 Task: Look for space in Pendleton, United States from 10th July, 2023 to 15th July, 2023 for 7 adults in price range Rs.10000 to Rs.15000. Place can be entire place or shared room with 4 bedrooms having 7 beds and 4 bathrooms. Property type can be house, flat, guest house. Amenities needed are: wifi, TV, free parkinig on premises, gym, breakfast. Booking option can be shelf check-in. Required host language is English.
Action: Mouse moved to (575, 141)
Screenshot: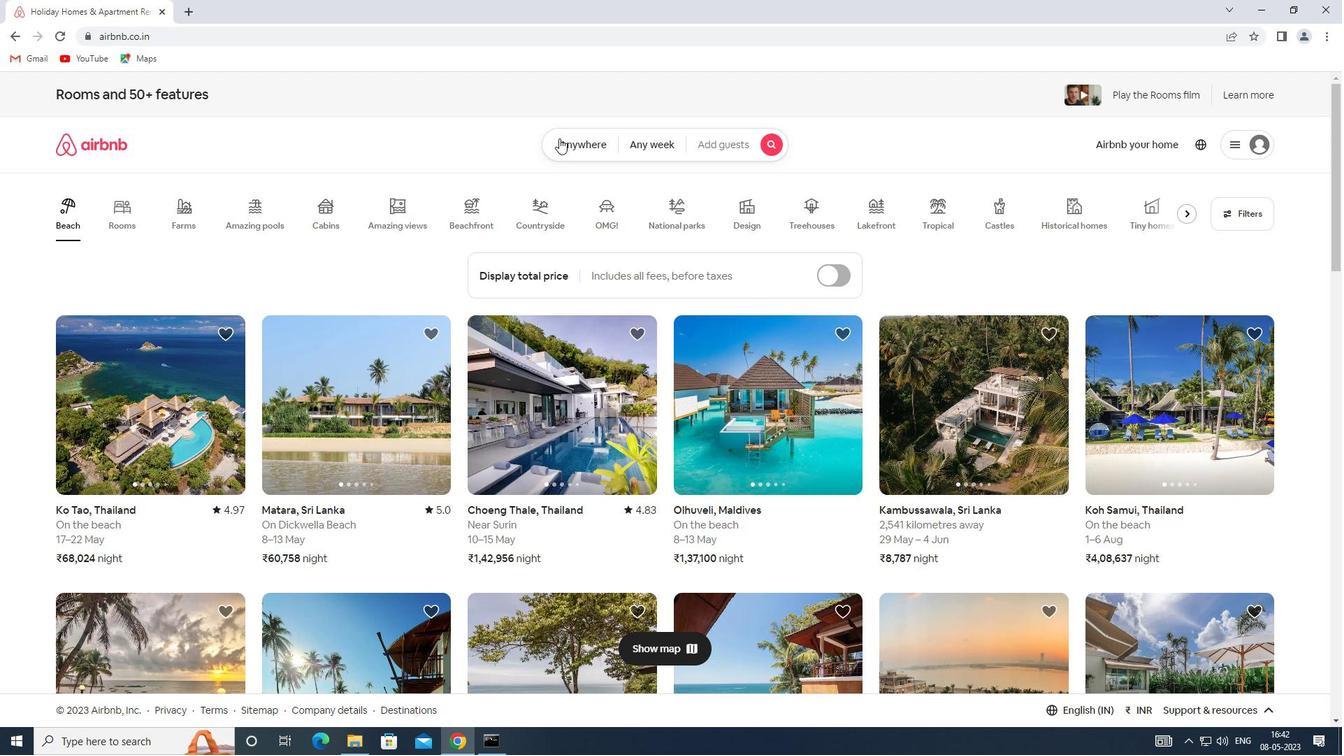 
Action: Mouse pressed left at (575, 141)
Screenshot: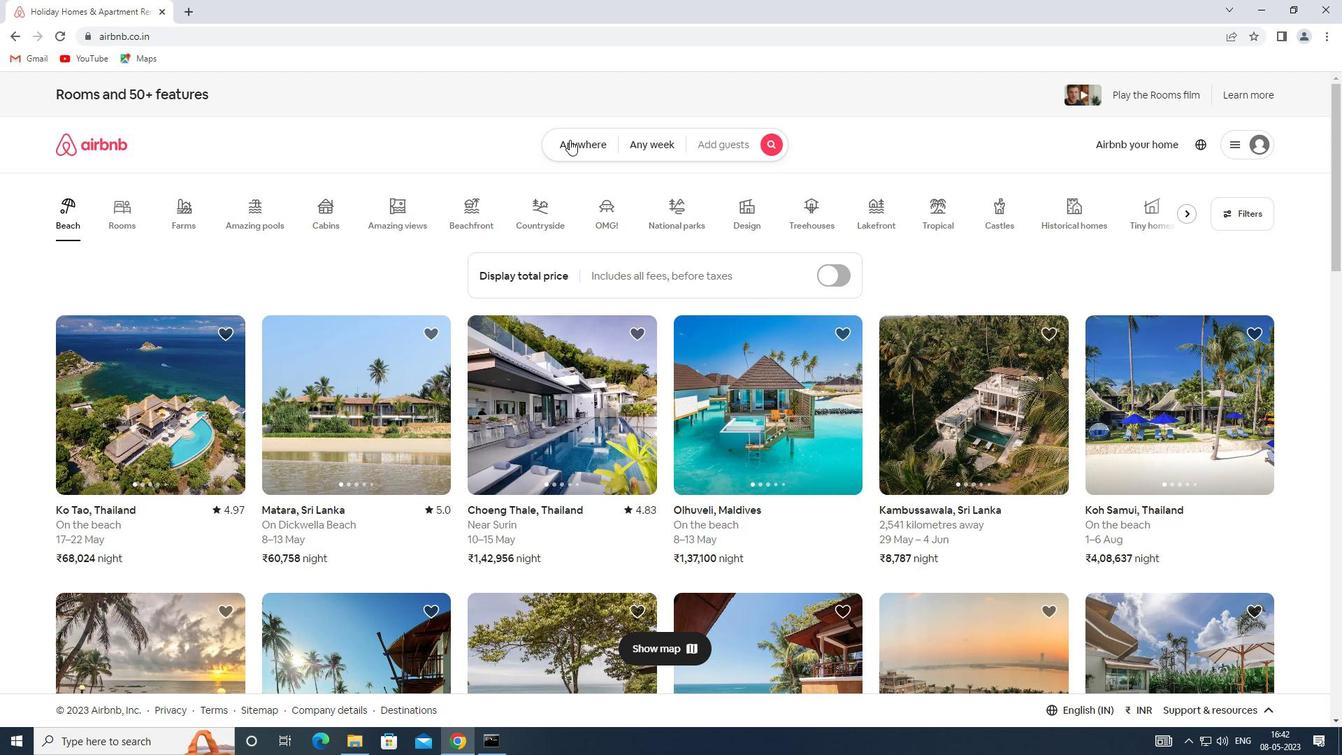 
Action: Mouse moved to (446, 209)
Screenshot: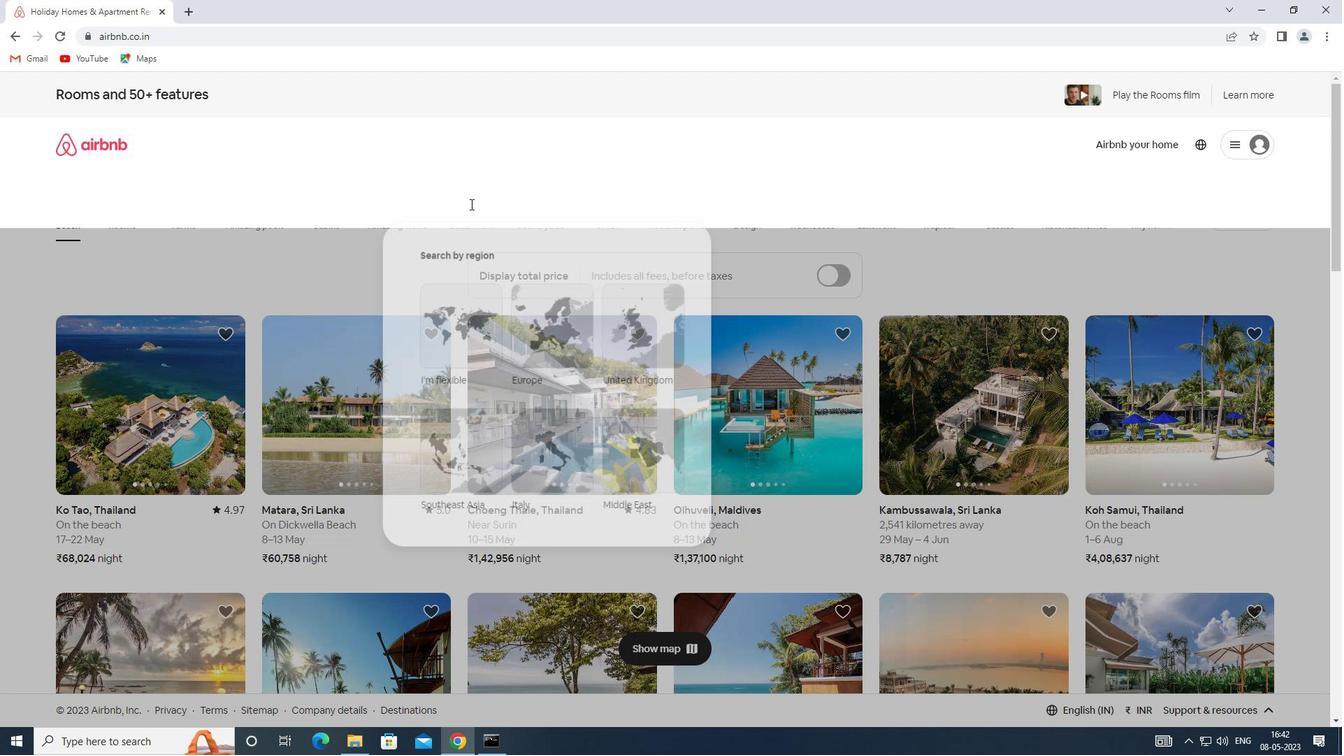 
Action: Mouse pressed left at (446, 209)
Screenshot: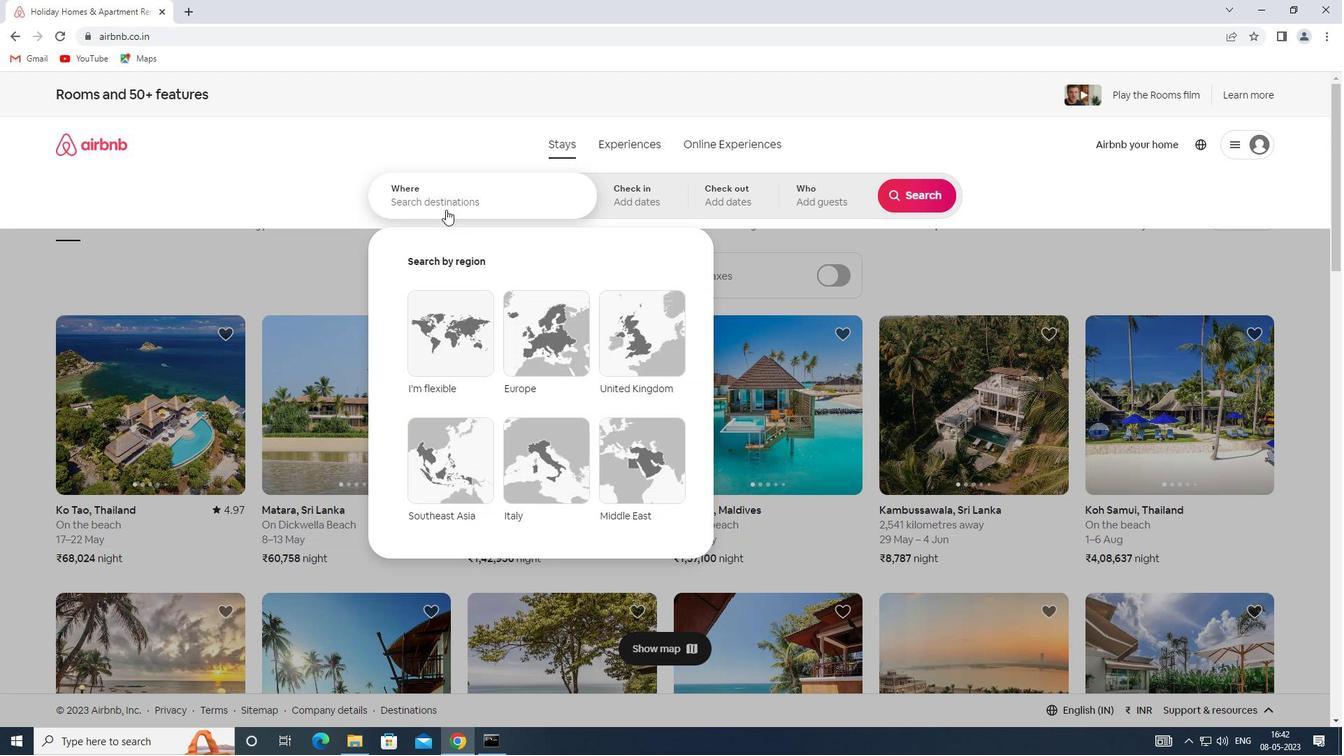 
Action: Key pressed <Key.shift>SPACE<Key.space>IN<Key.space><Key.shift><Key.shift><Key.shift><Key.shift><Key.shift><Key.shift><Key.shift><Key.shift><Key.shift><Key.shift><Key.shift><Key.shift><Key.shift><Key.shift><Key.shift>PENDLETON,<Key.shift>UNITED<Key.space><Key.shift>STATES
Screenshot: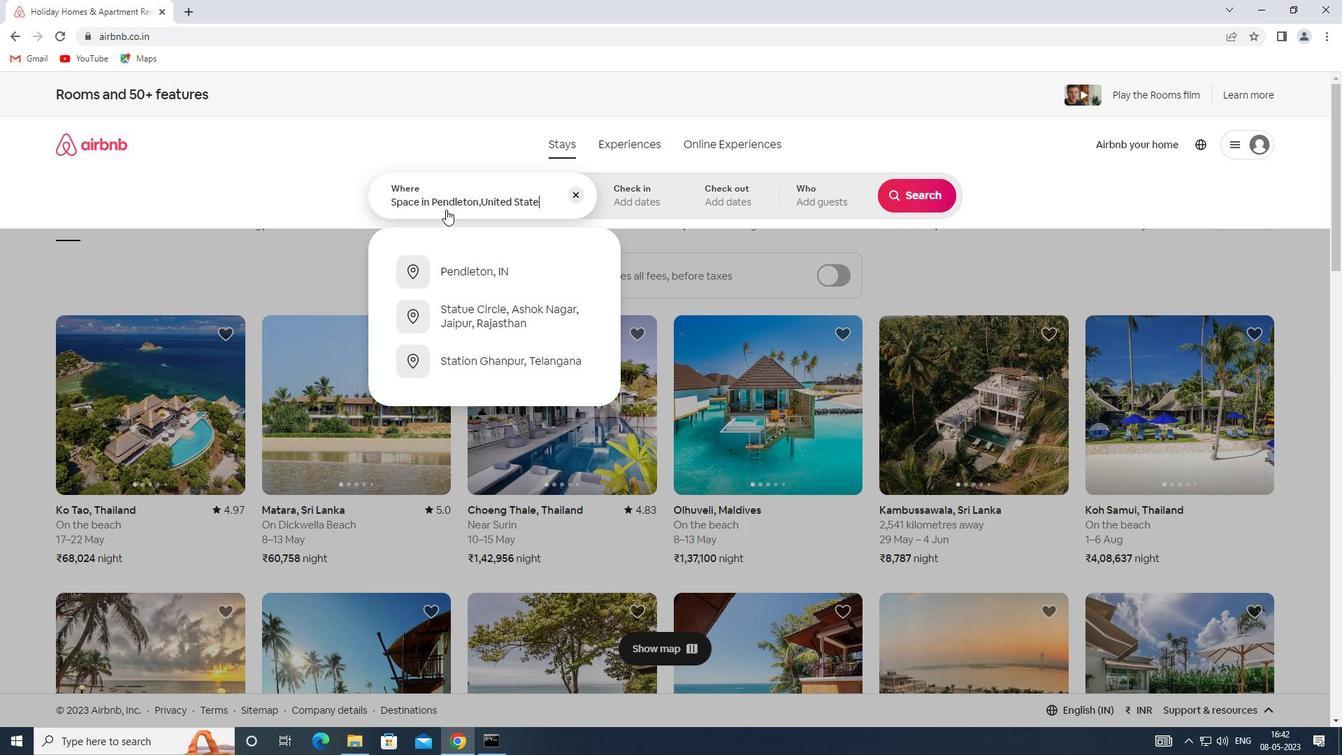 
Action: Mouse moved to (606, 203)
Screenshot: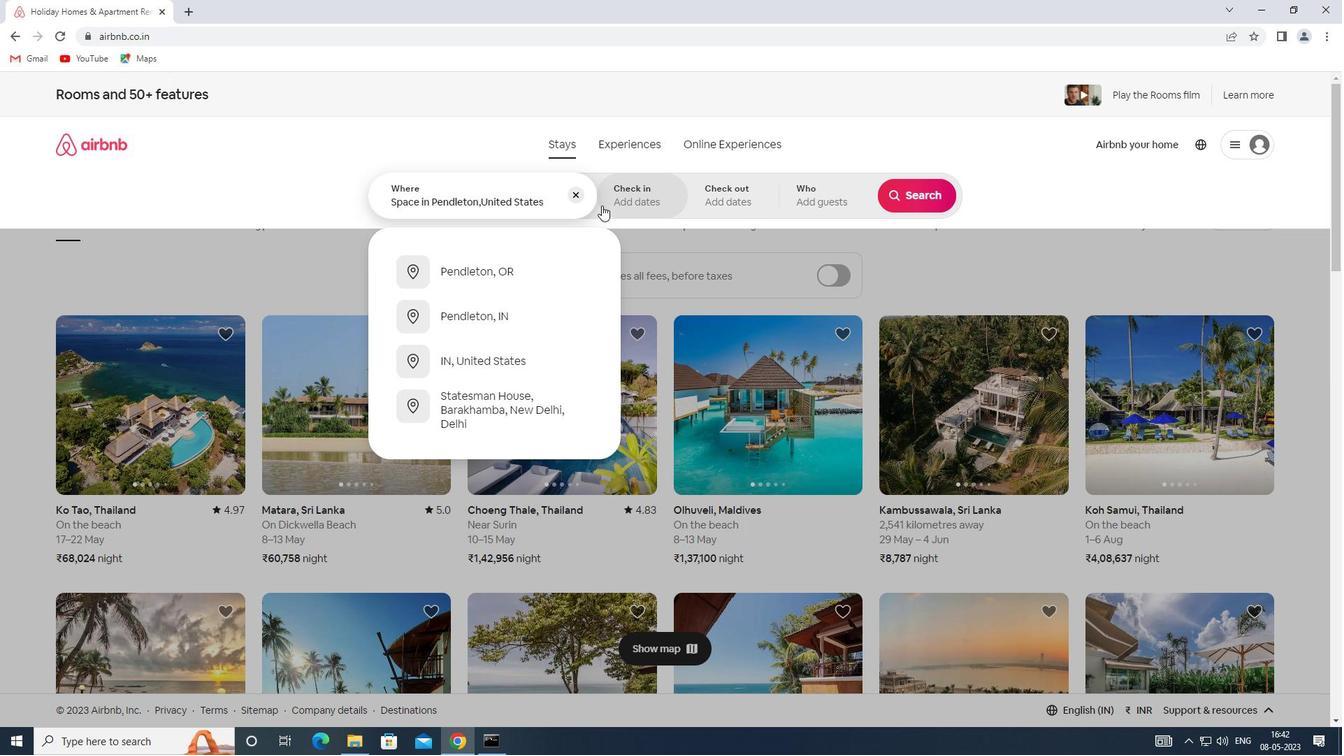 
Action: Mouse pressed left at (606, 203)
Screenshot: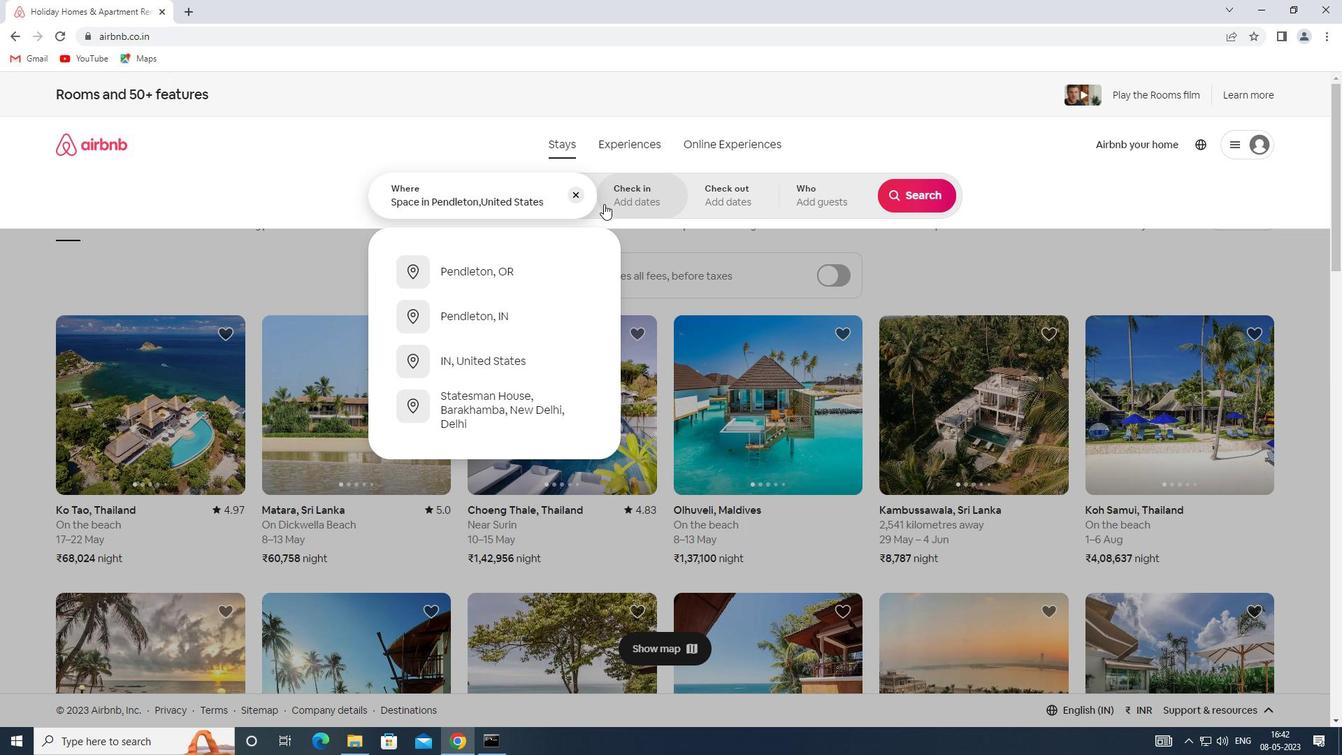 
Action: Mouse moved to (907, 314)
Screenshot: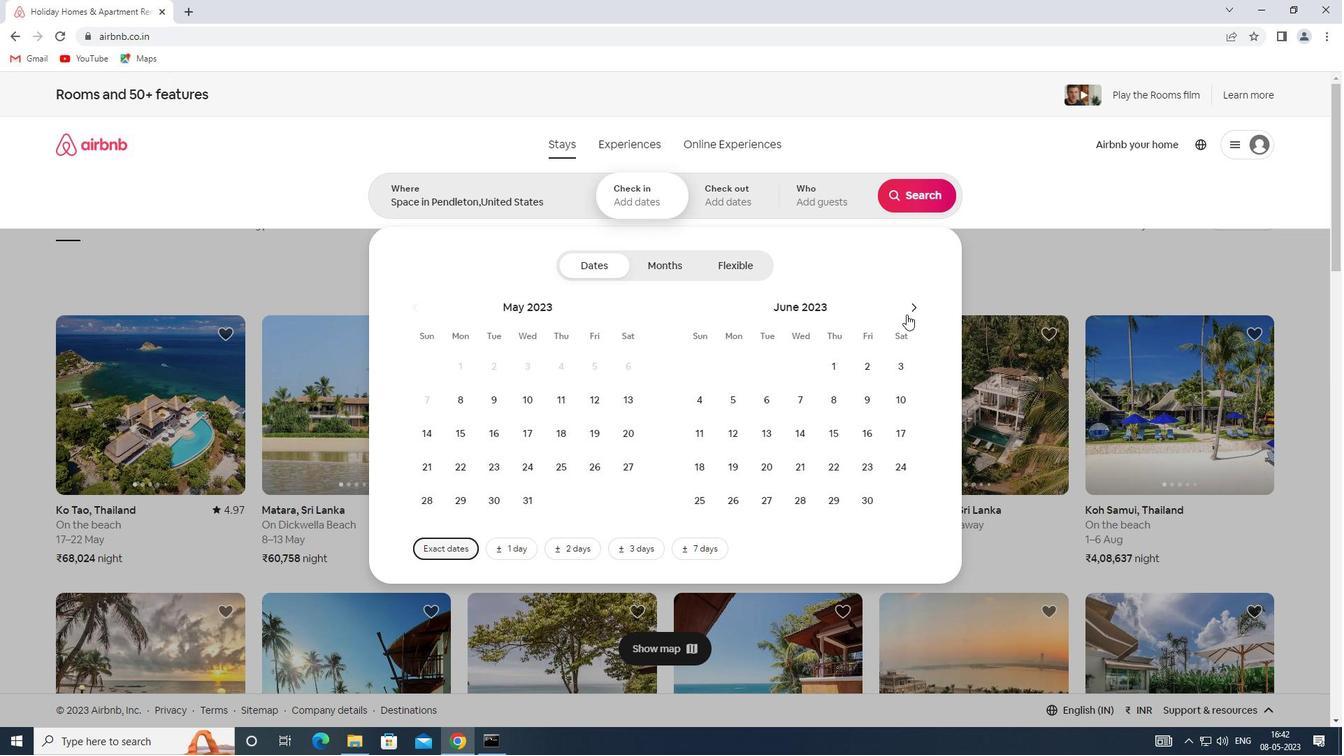 
Action: Mouse pressed left at (907, 314)
Screenshot: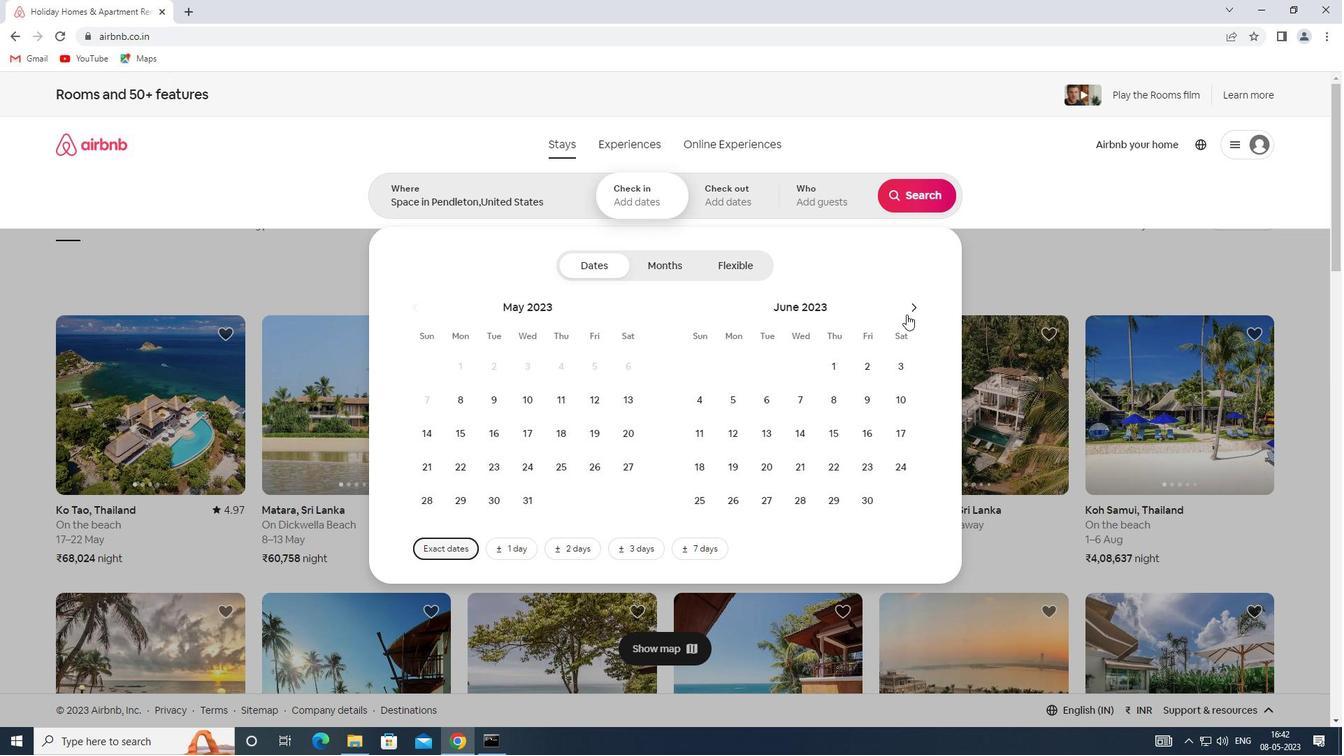 
Action: Mouse moved to (731, 430)
Screenshot: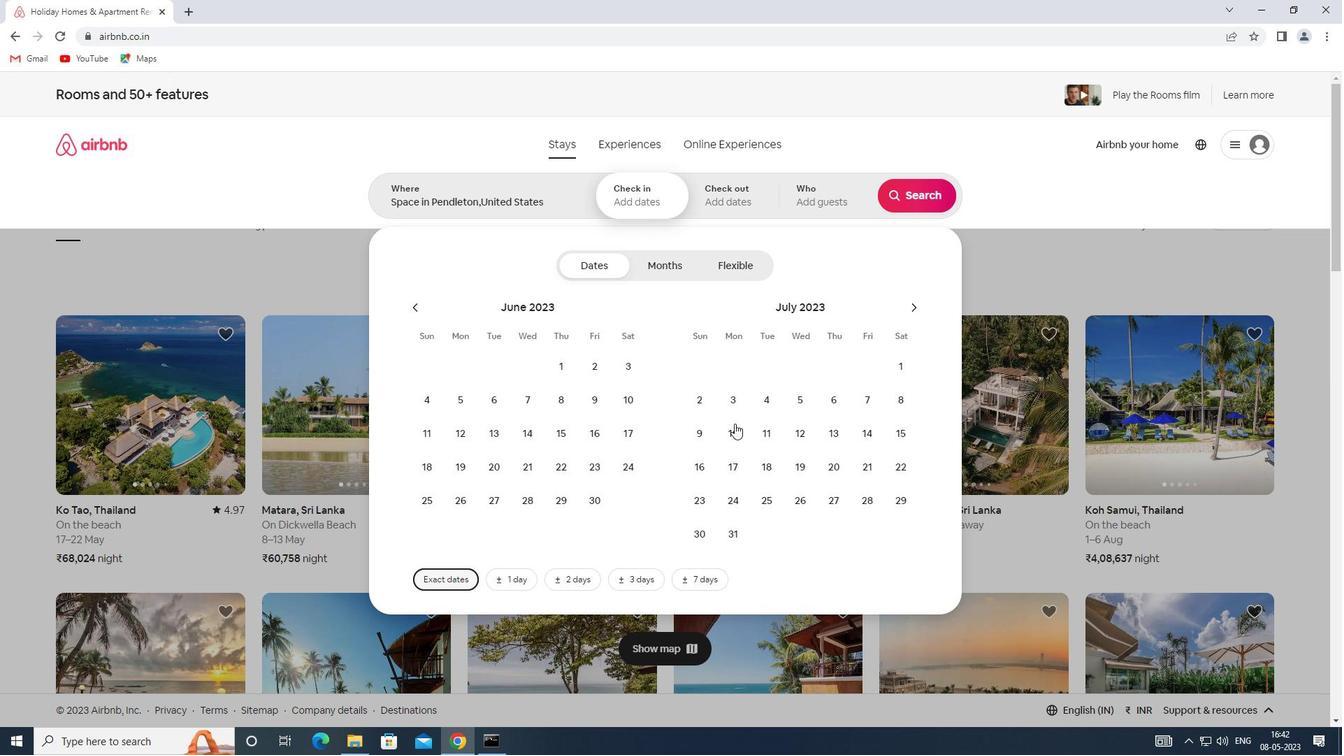 
Action: Mouse pressed left at (731, 430)
Screenshot: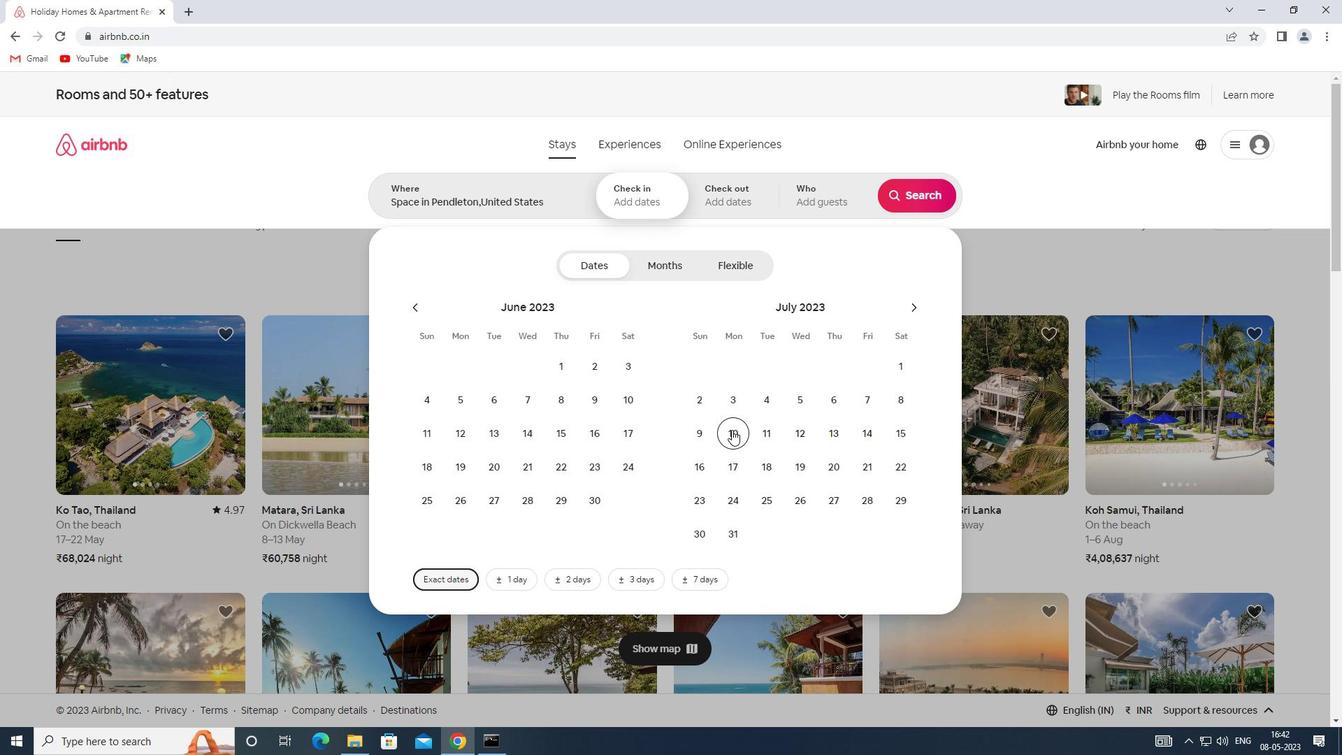 
Action: Mouse moved to (910, 431)
Screenshot: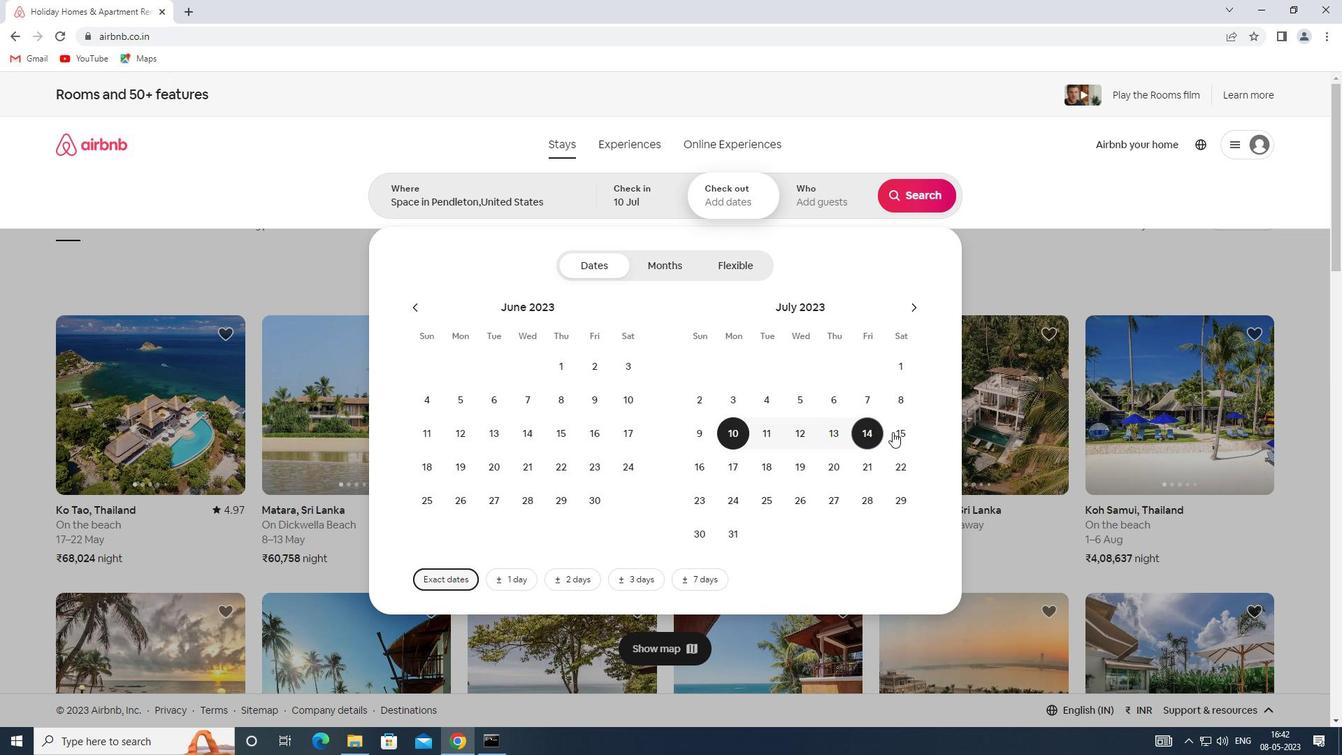 
Action: Mouse pressed left at (910, 431)
Screenshot: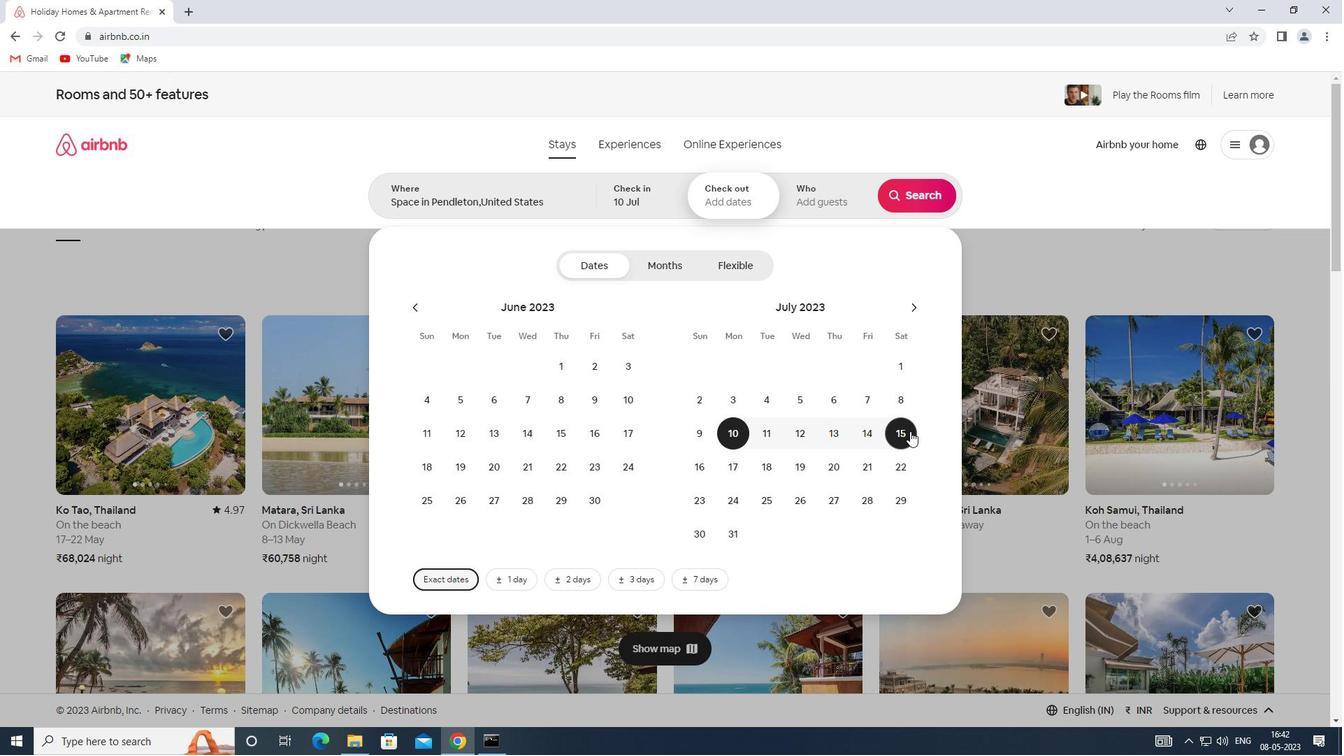 
Action: Mouse moved to (819, 202)
Screenshot: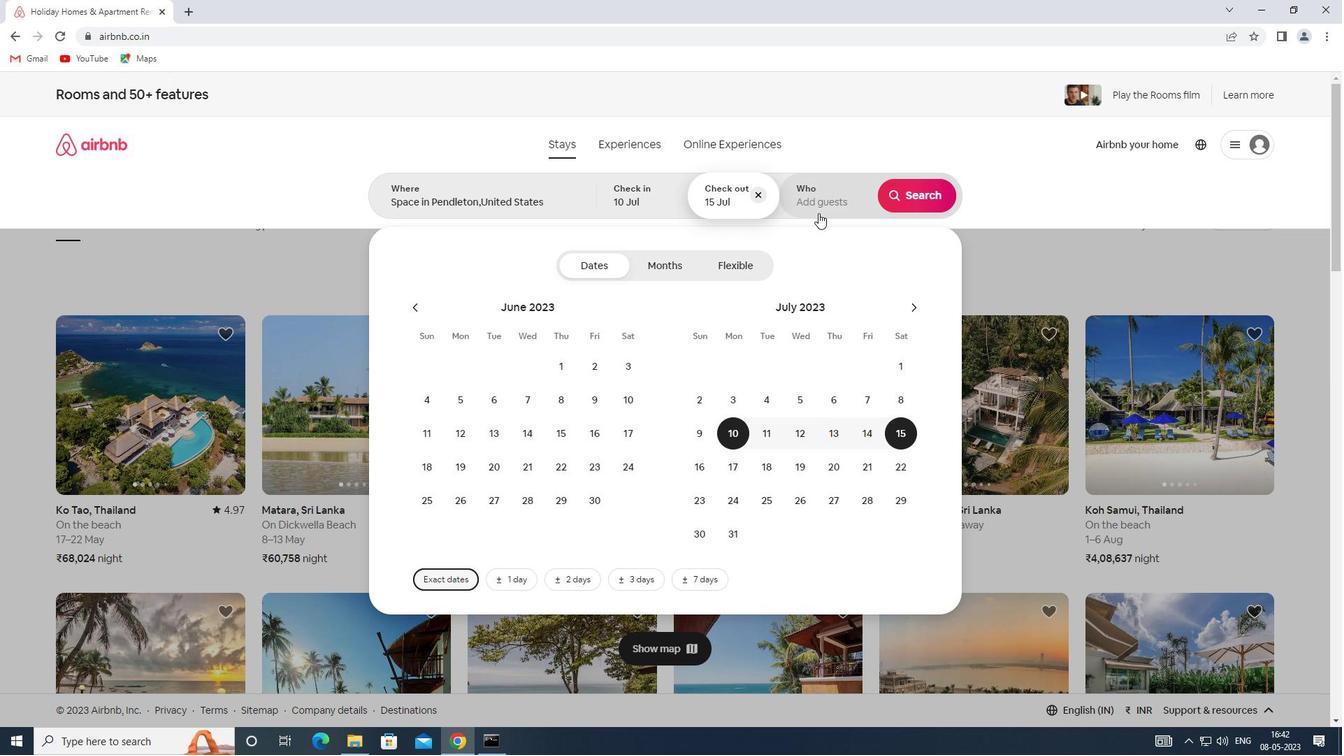 
Action: Mouse pressed left at (819, 202)
Screenshot: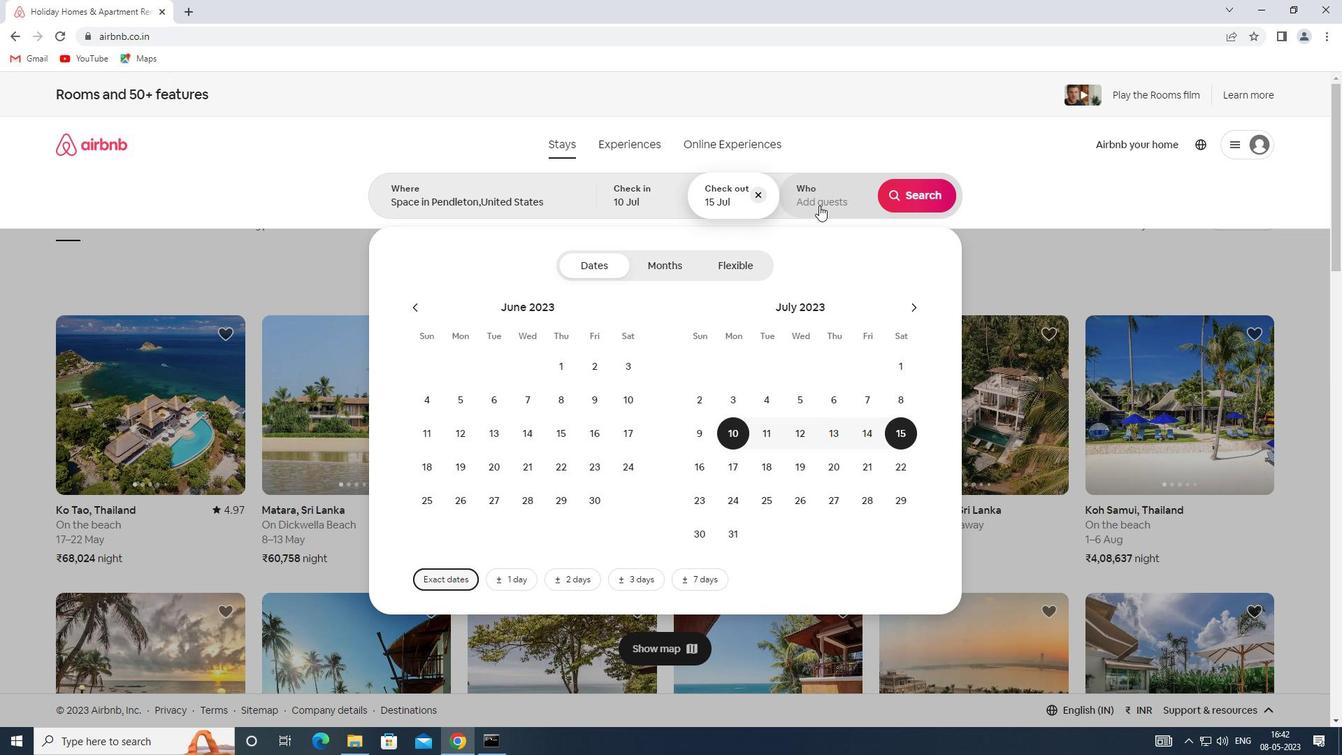 
Action: Mouse moved to (923, 268)
Screenshot: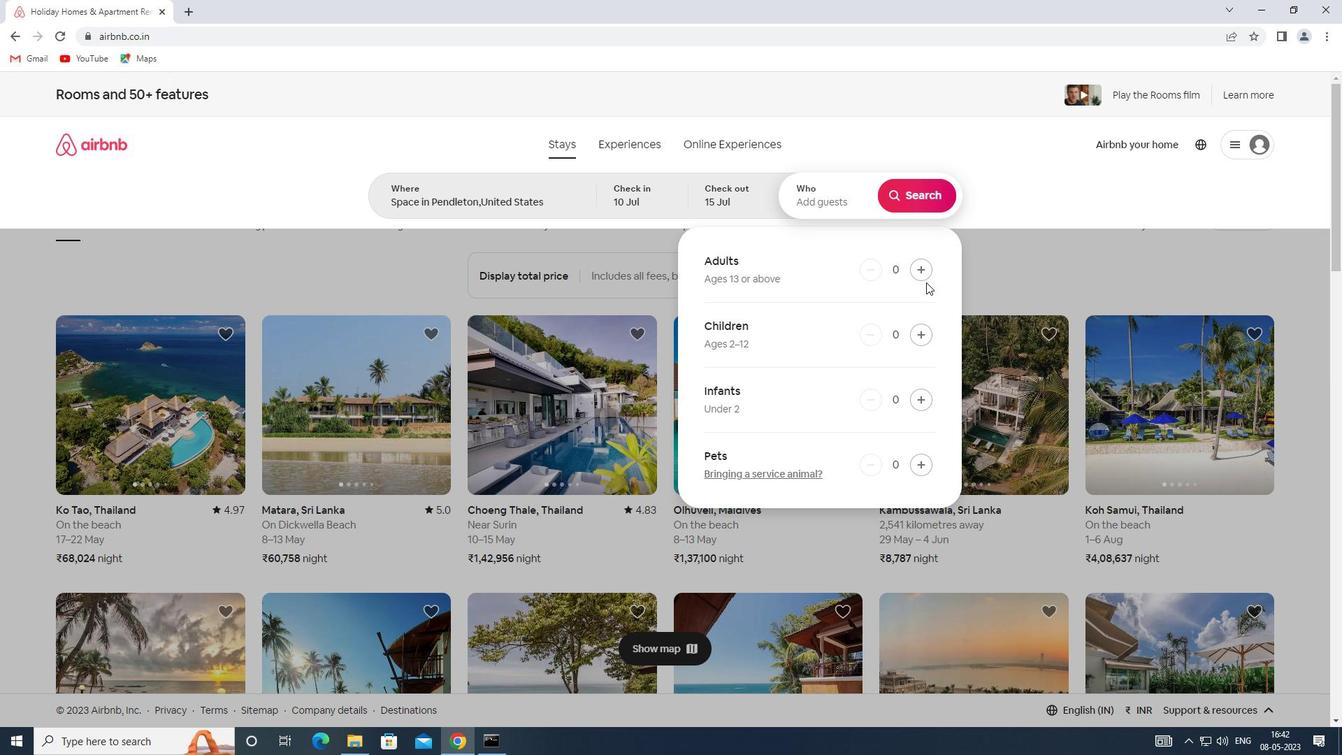 
Action: Mouse pressed left at (923, 268)
Screenshot: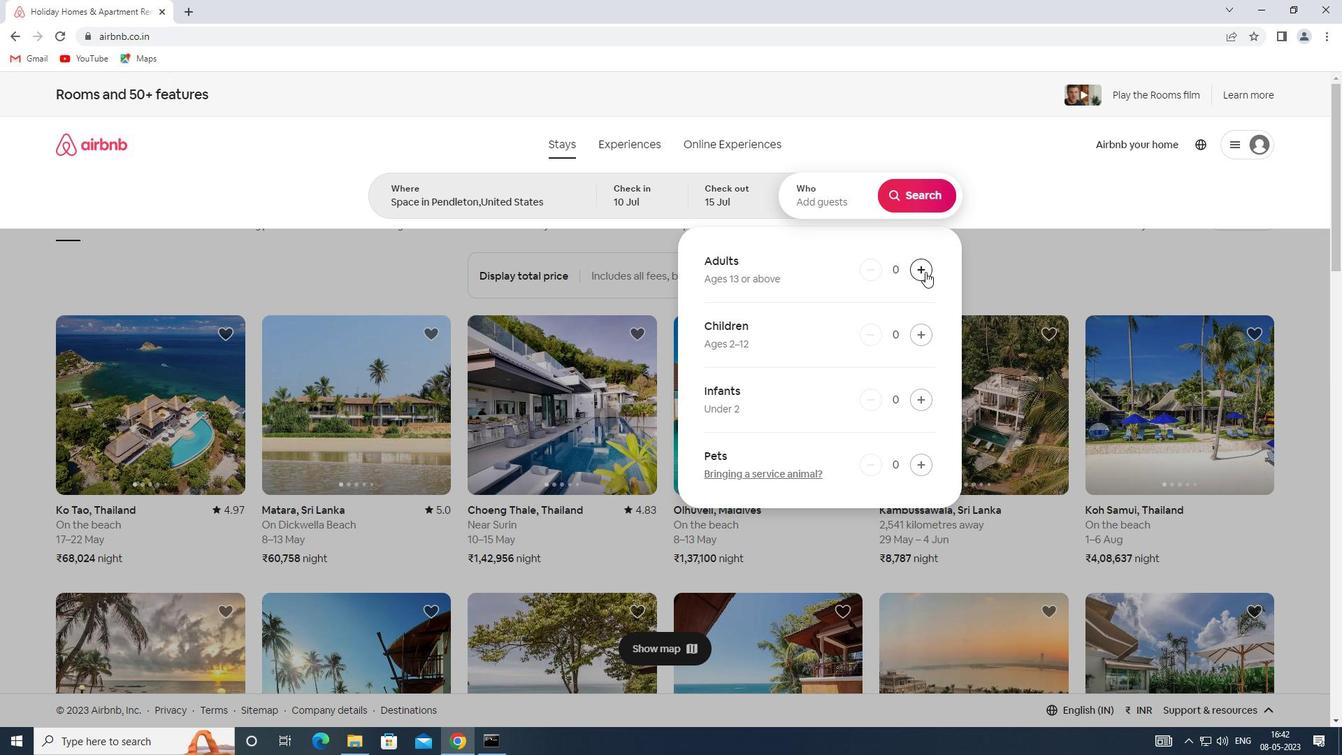 
Action: Mouse pressed left at (923, 268)
Screenshot: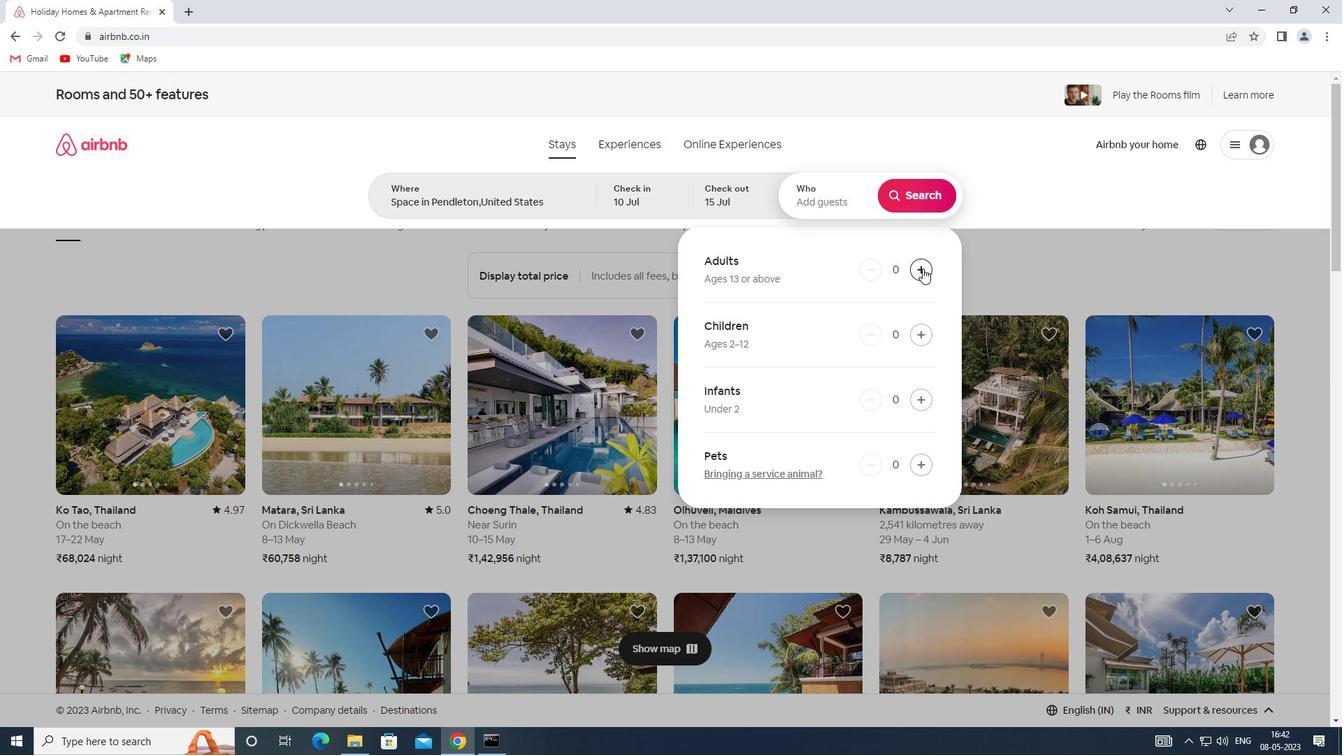 
Action: Mouse pressed left at (923, 268)
Screenshot: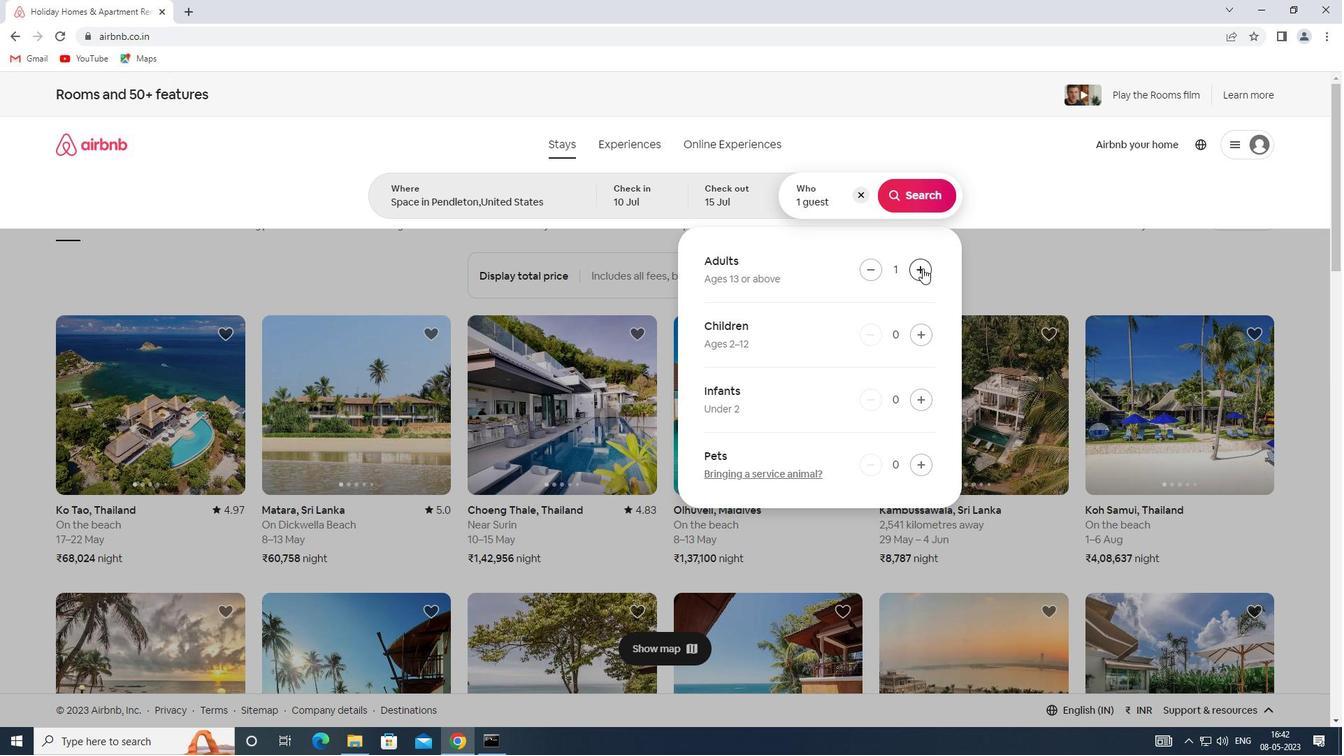 
Action: Mouse pressed left at (923, 268)
Screenshot: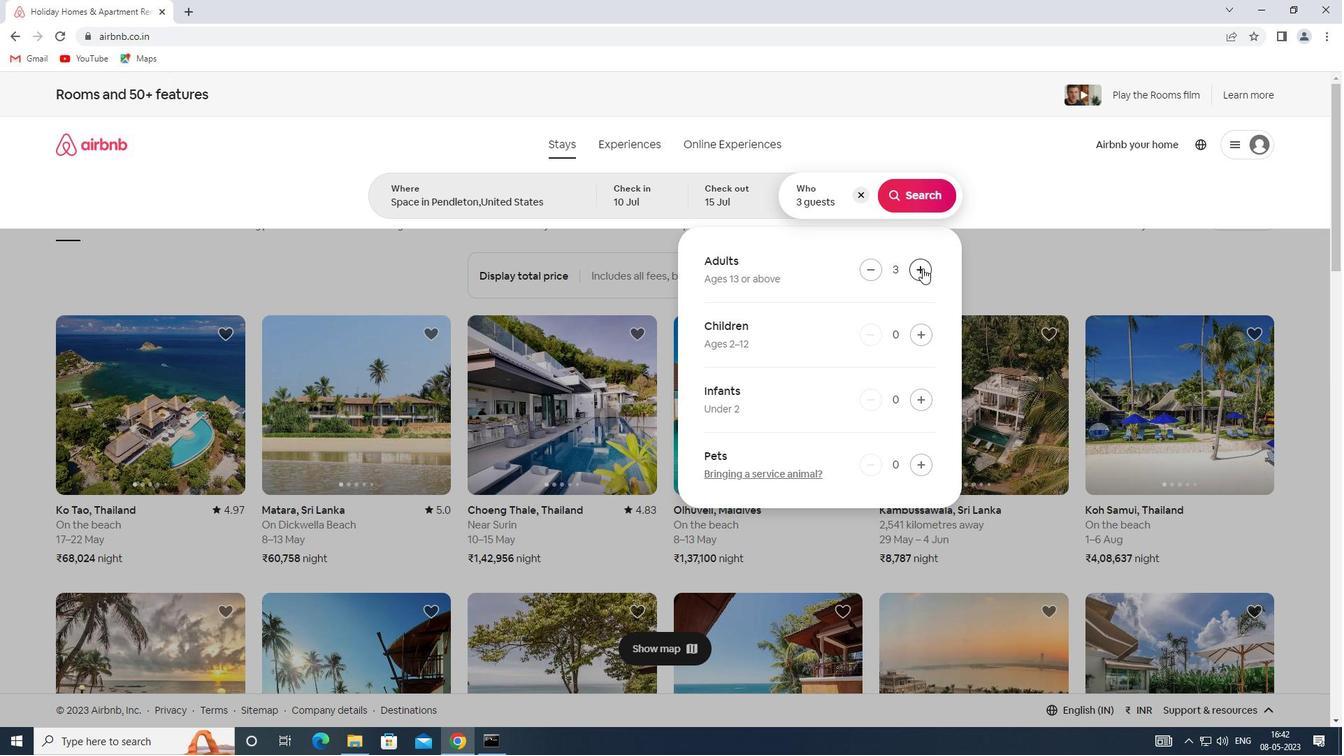 
Action: Mouse pressed left at (923, 268)
Screenshot: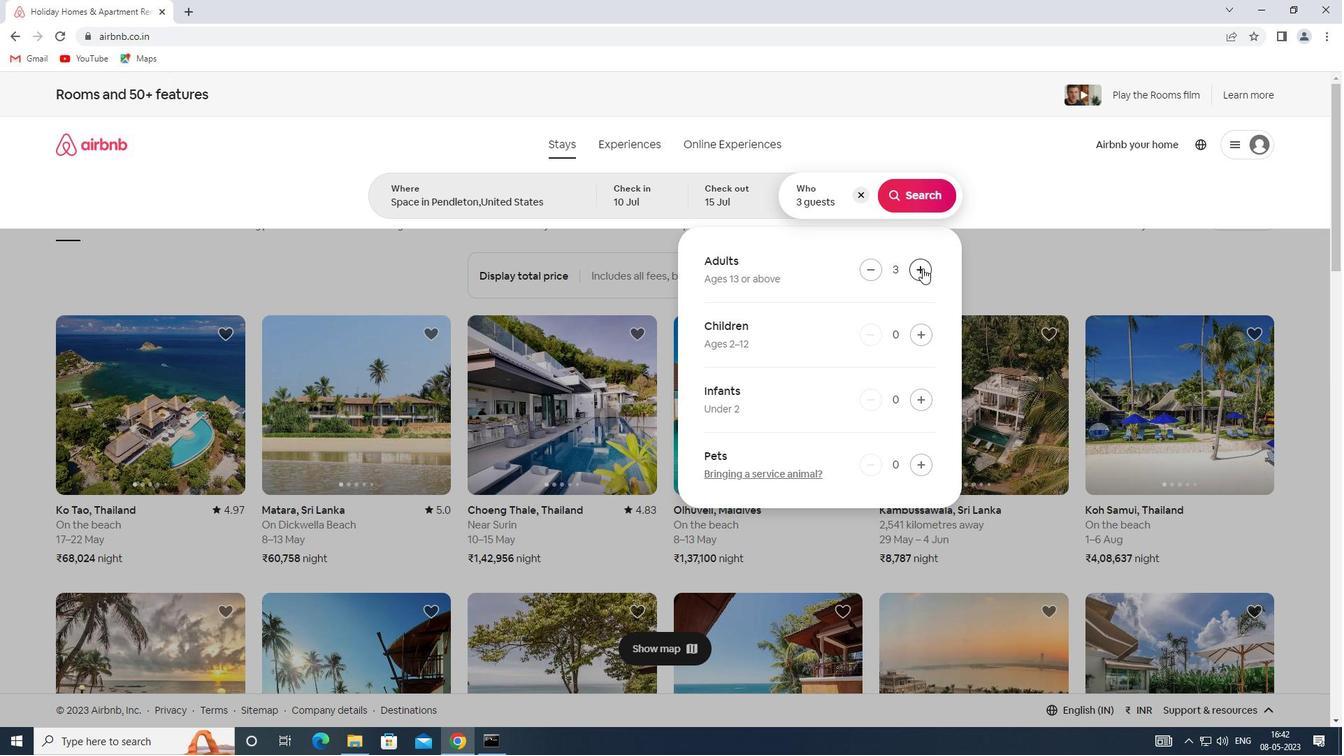 
Action: Mouse pressed left at (923, 268)
Screenshot: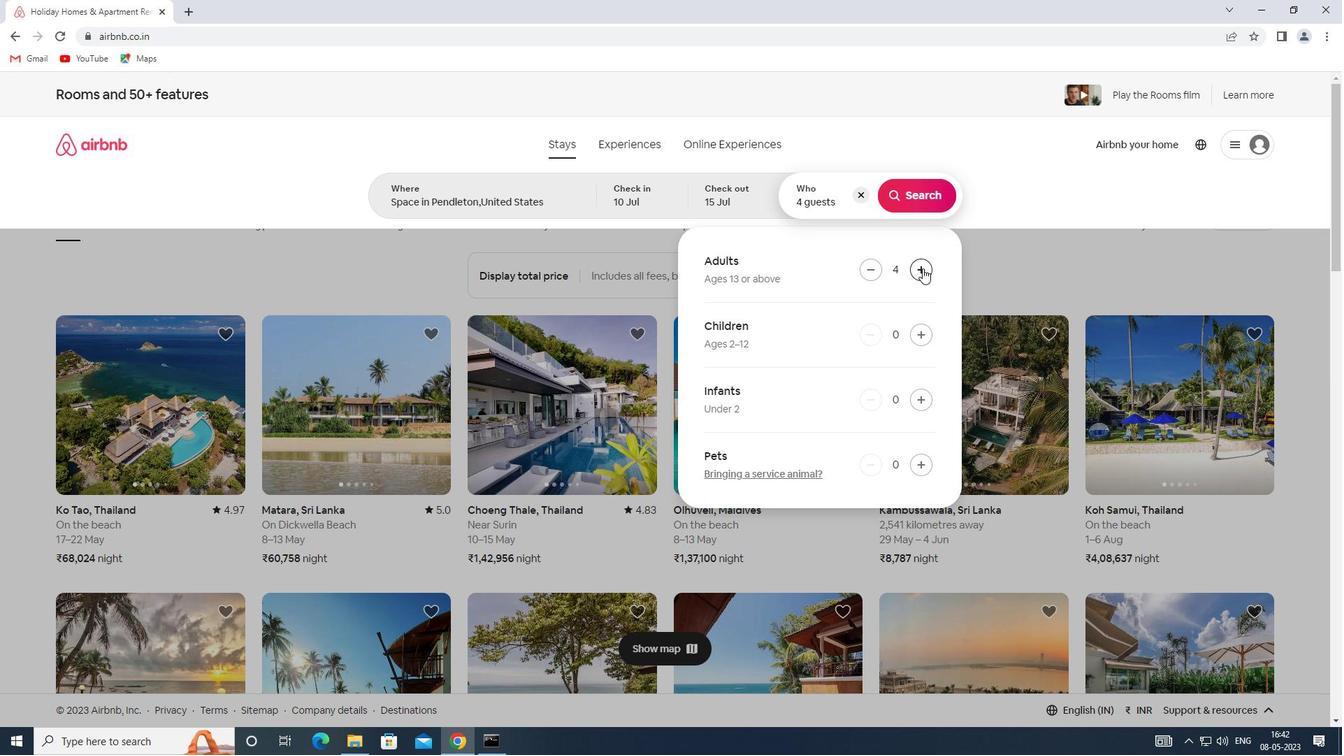 
Action: Mouse pressed left at (923, 268)
Screenshot: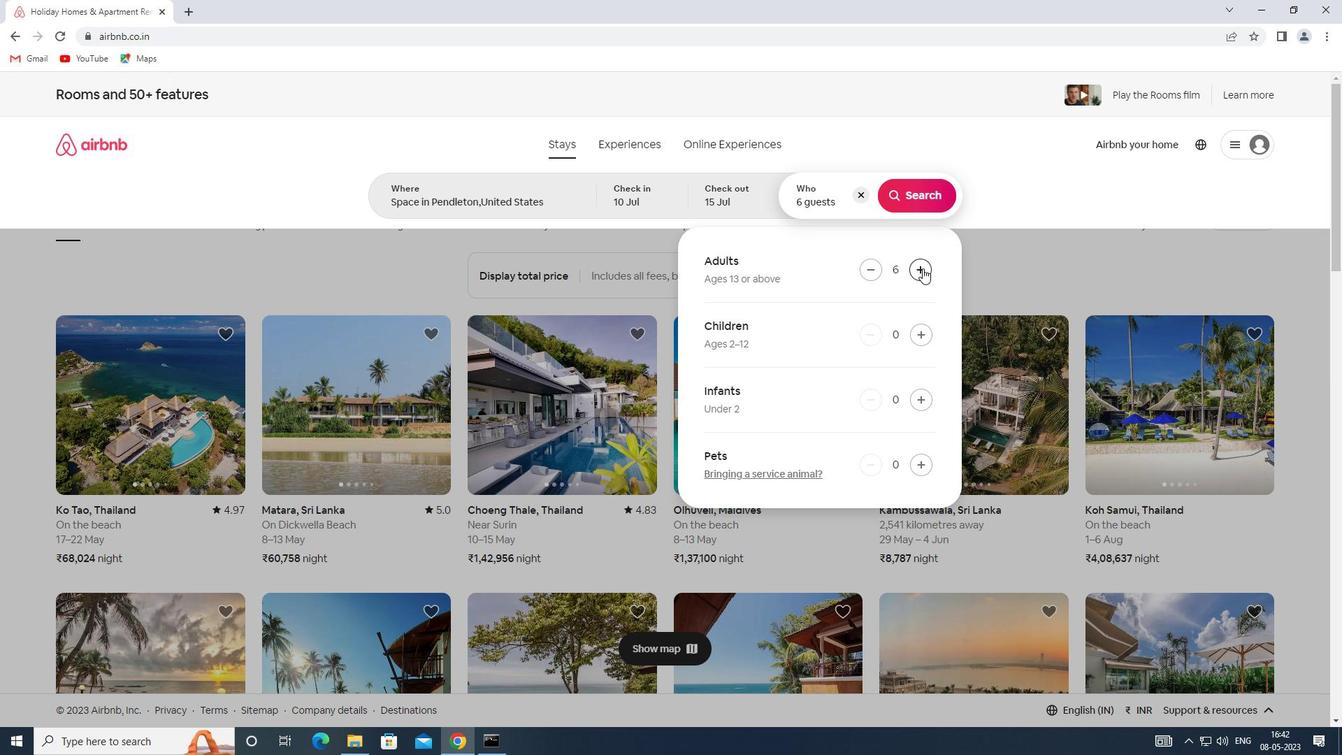 
Action: Mouse moved to (905, 188)
Screenshot: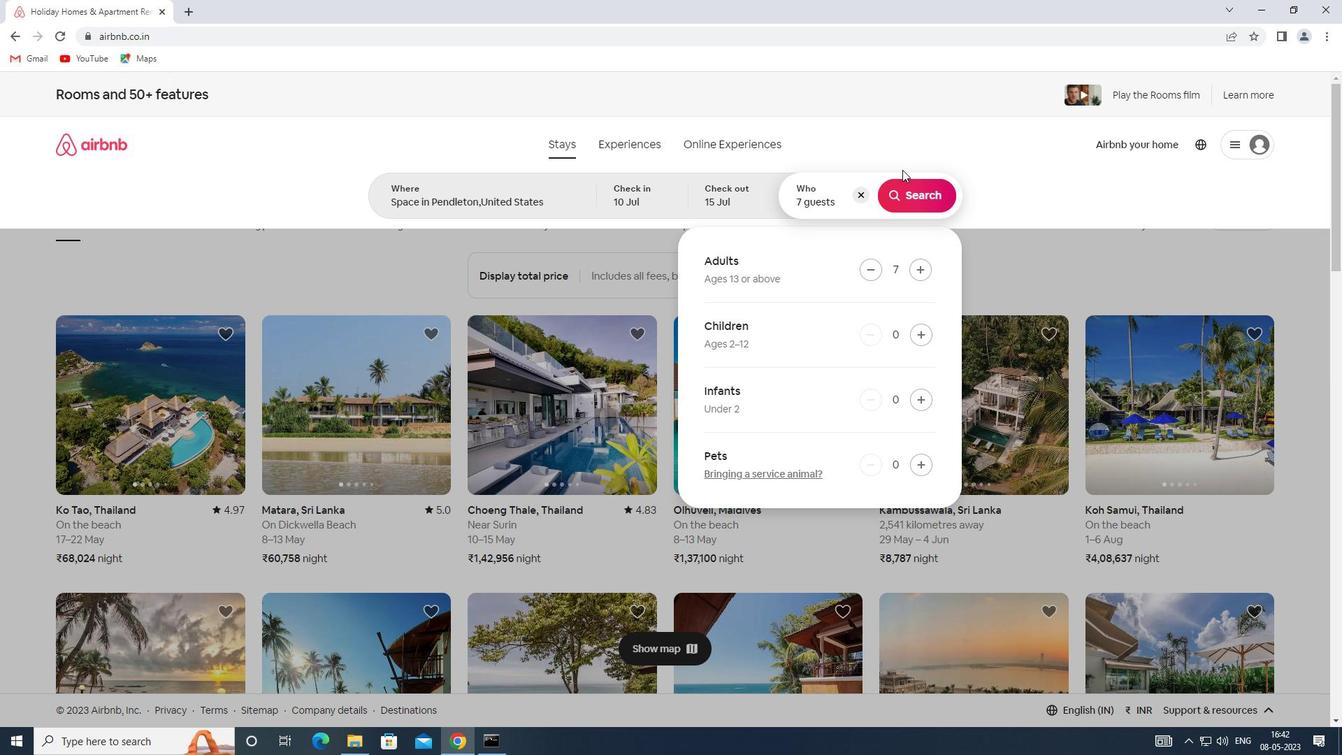 
Action: Mouse pressed left at (905, 188)
Screenshot: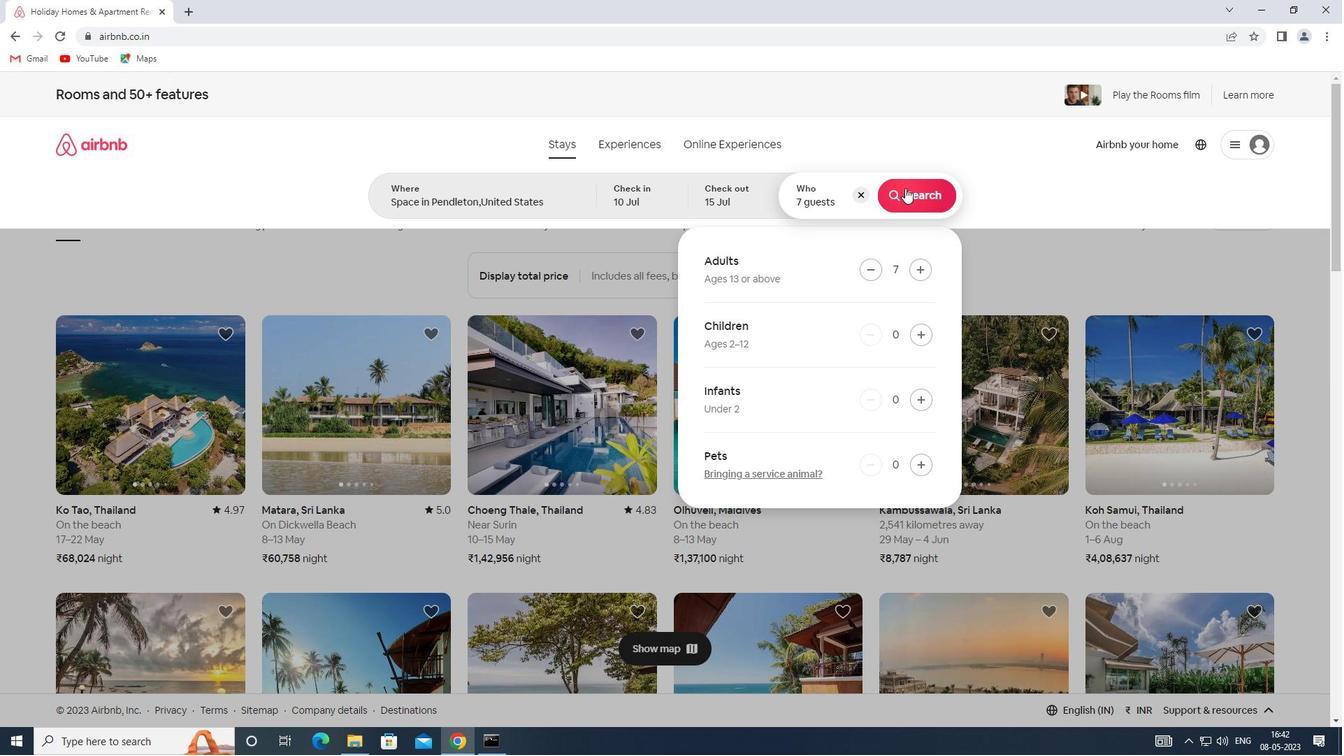 
Action: Mouse moved to (1259, 169)
Screenshot: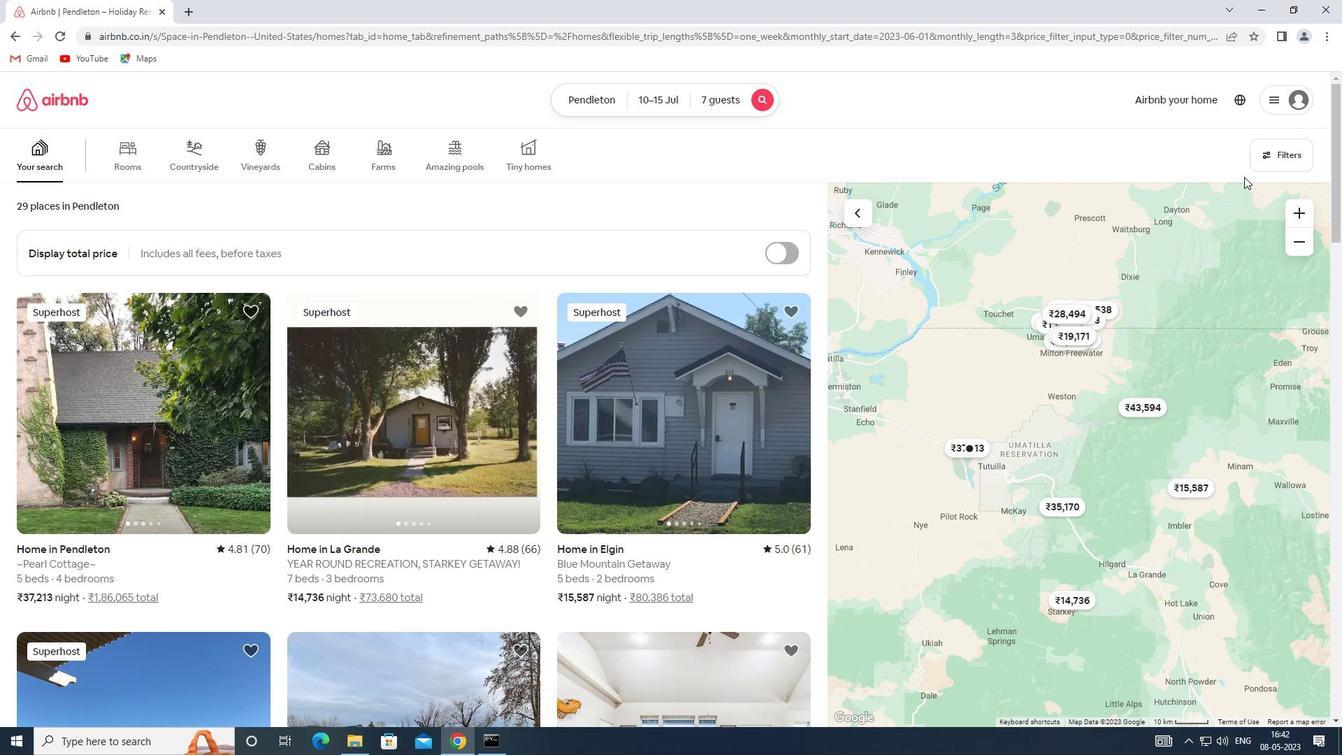 
Action: Mouse pressed left at (1259, 169)
Screenshot: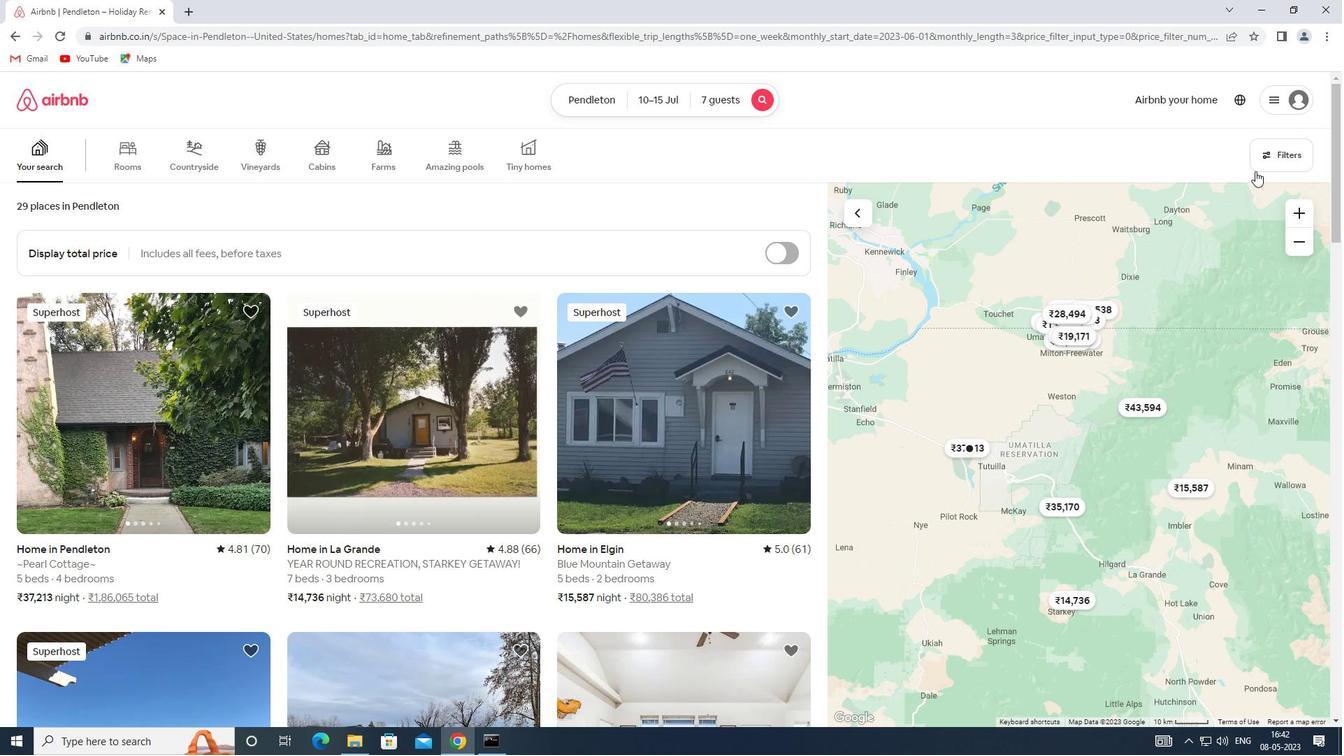 
Action: Mouse moved to (481, 500)
Screenshot: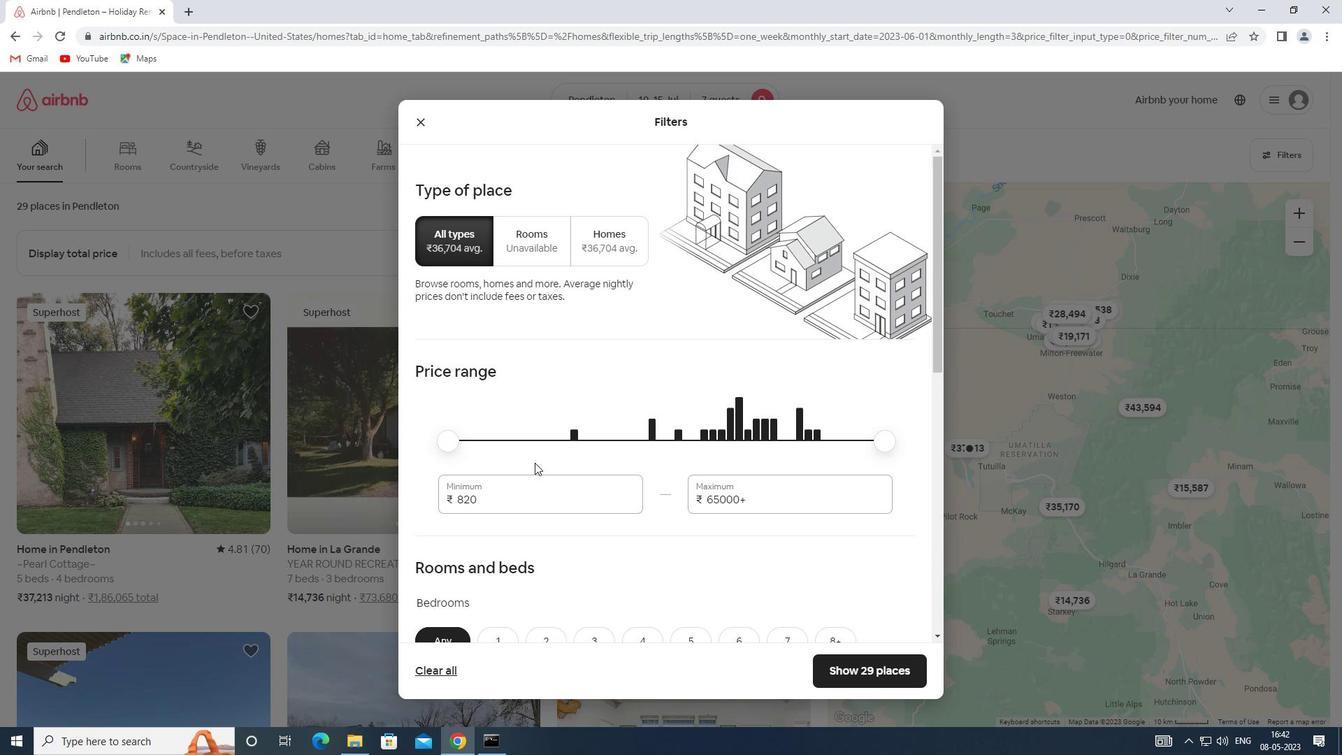 
Action: Mouse pressed left at (481, 500)
Screenshot: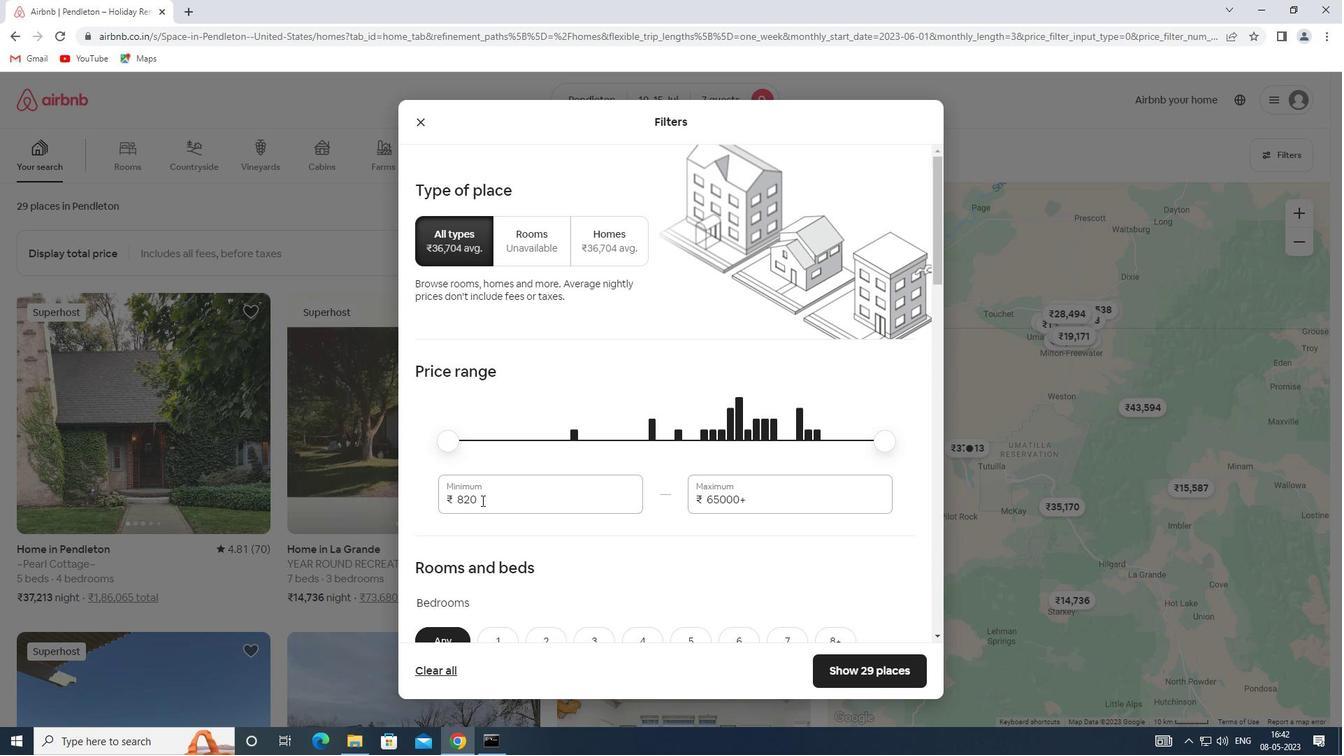 
Action: Mouse moved to (427, 497)
Screenshot: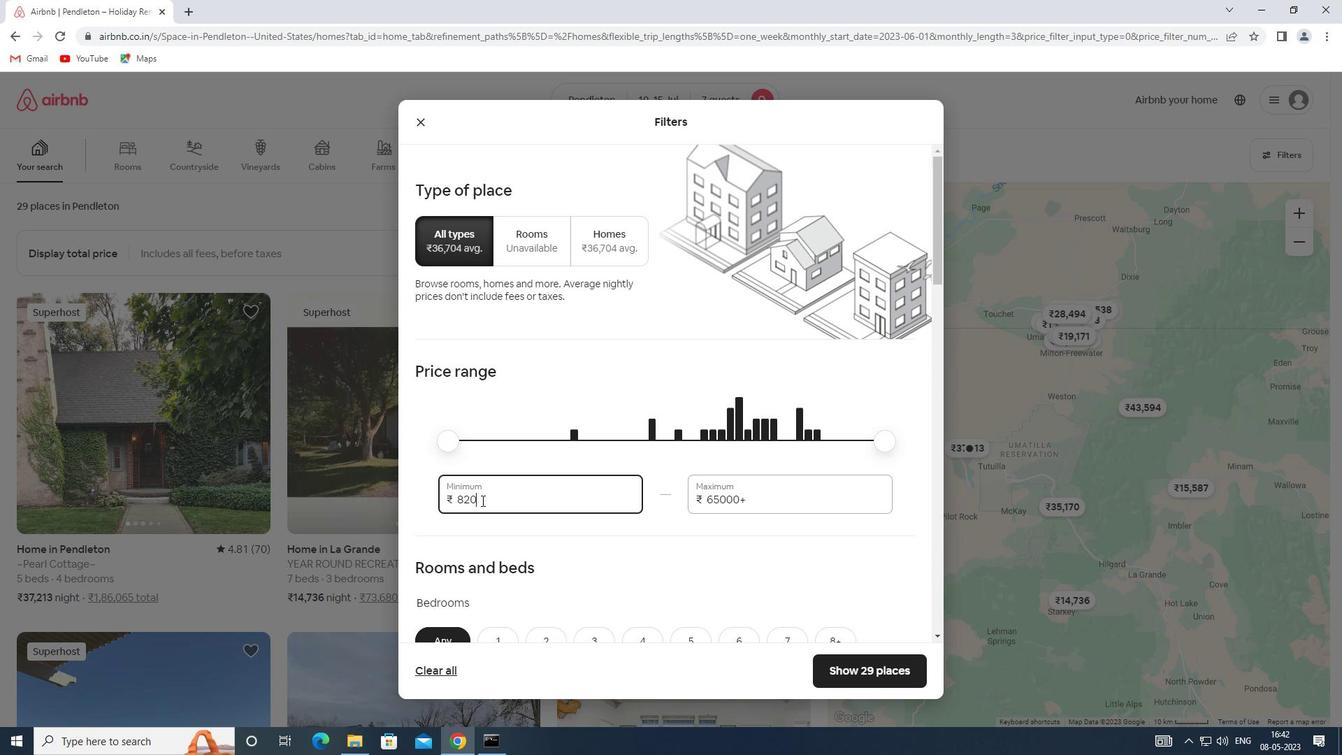 
Action: Key pressed 10000
Screenshot: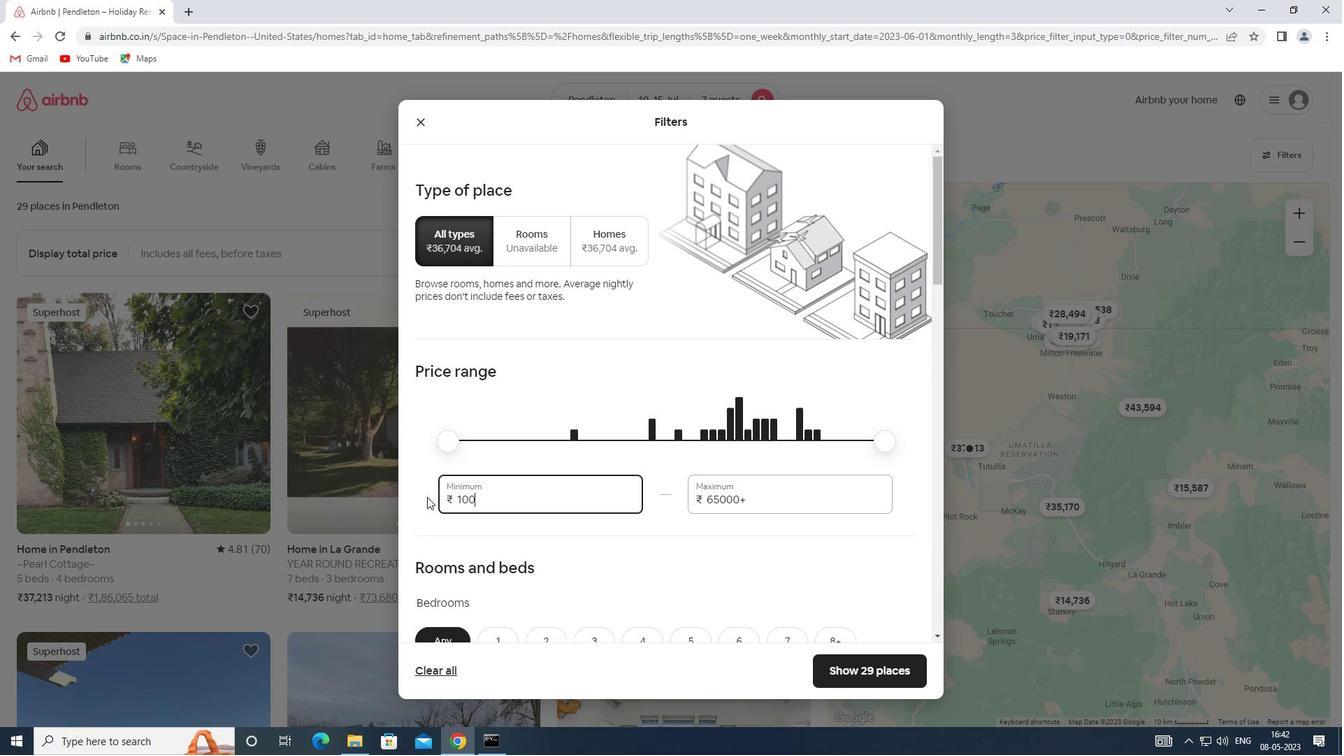 
Action: Mouse moved to (756, 503)
Screenshot: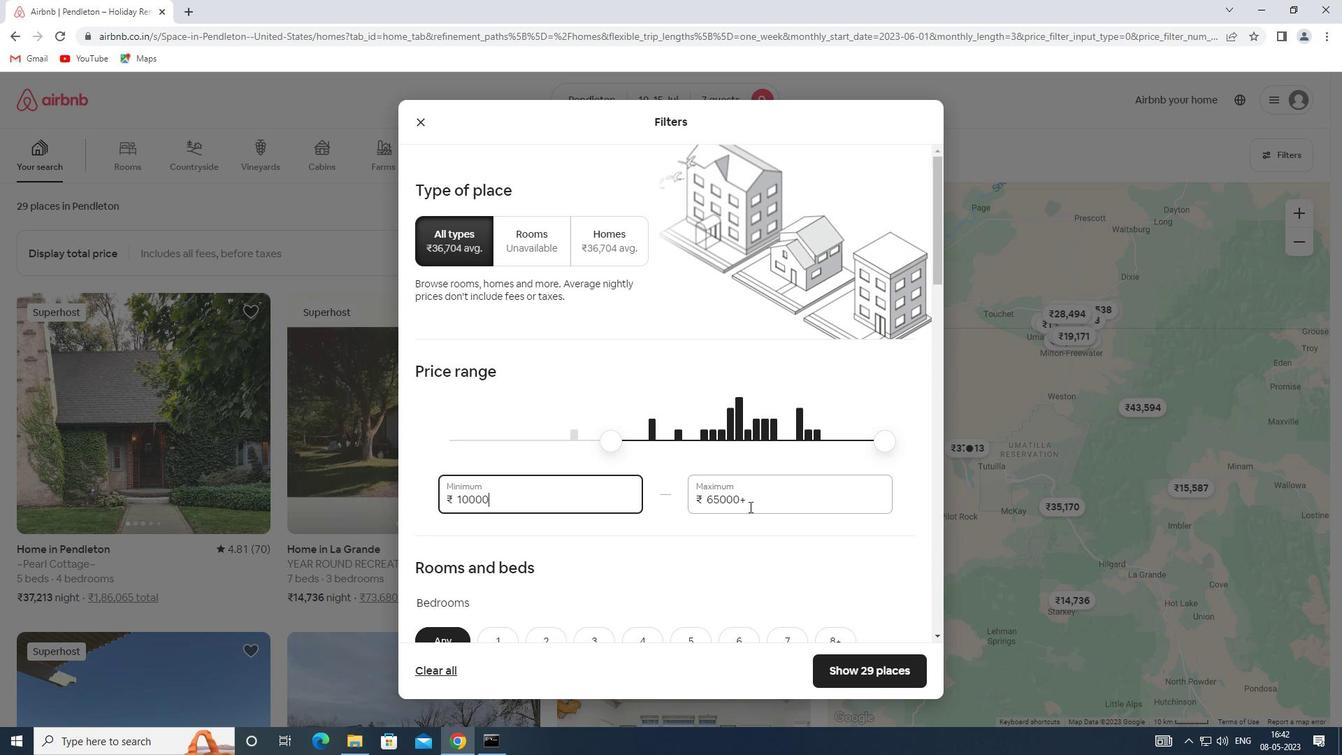 
Action: Mouse pressed left at (756, 503)
Screenshot: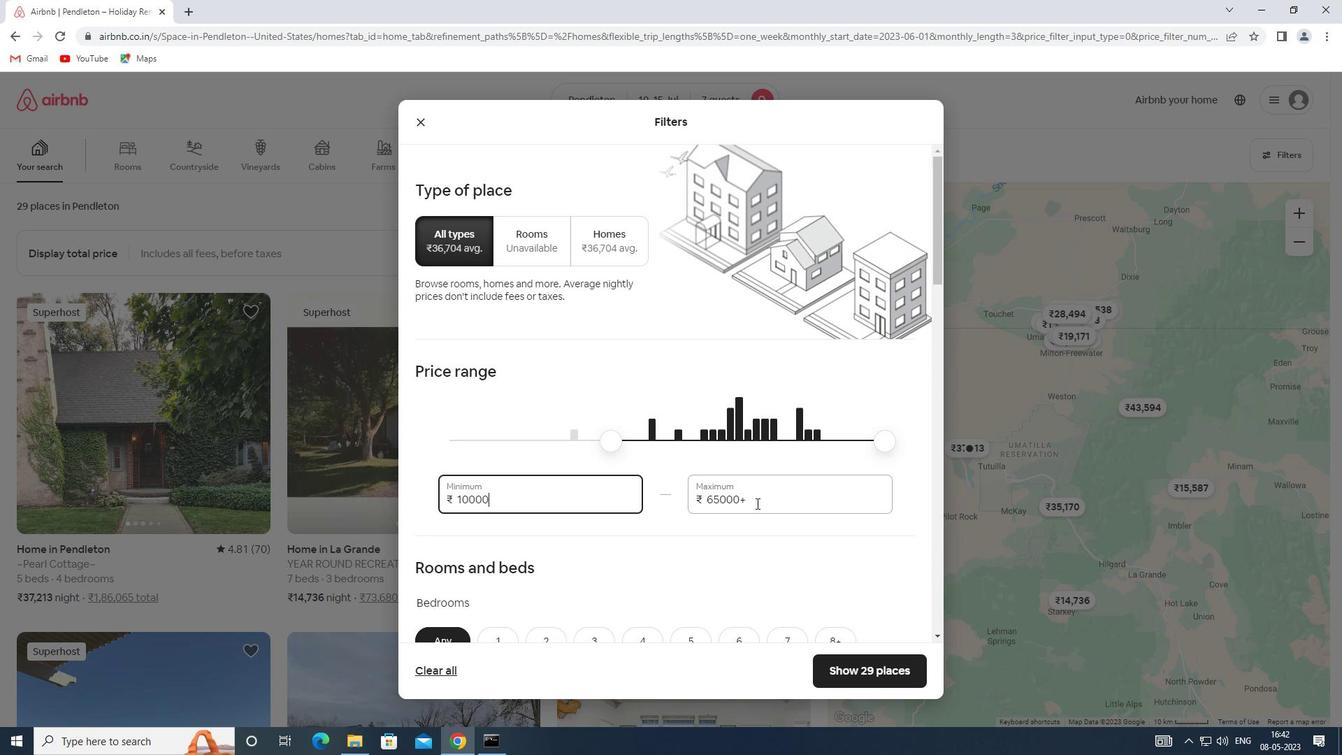 
Action: Mouse moved to (686, 504)
Screenshot: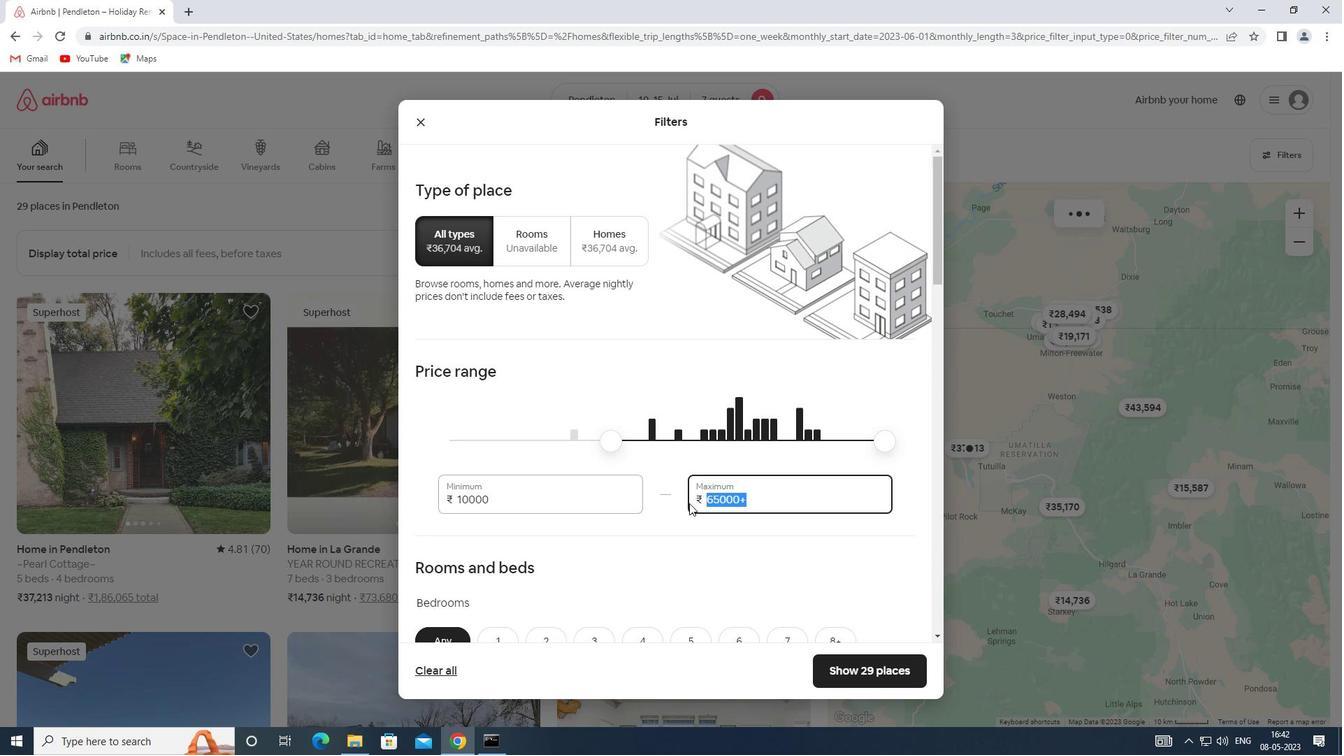 
Action: Key pressed 15000
Screenshot: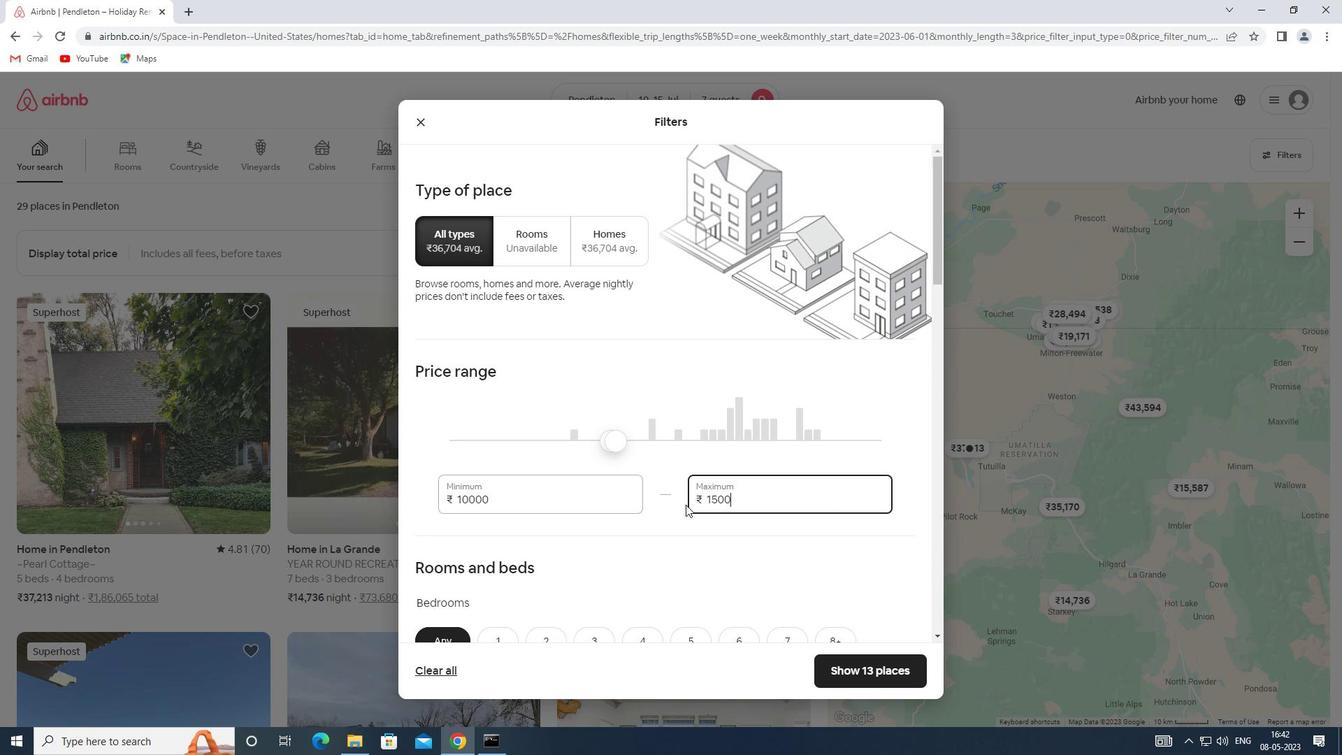 
Action: Mouse moved to (681, 509)
Screenshot: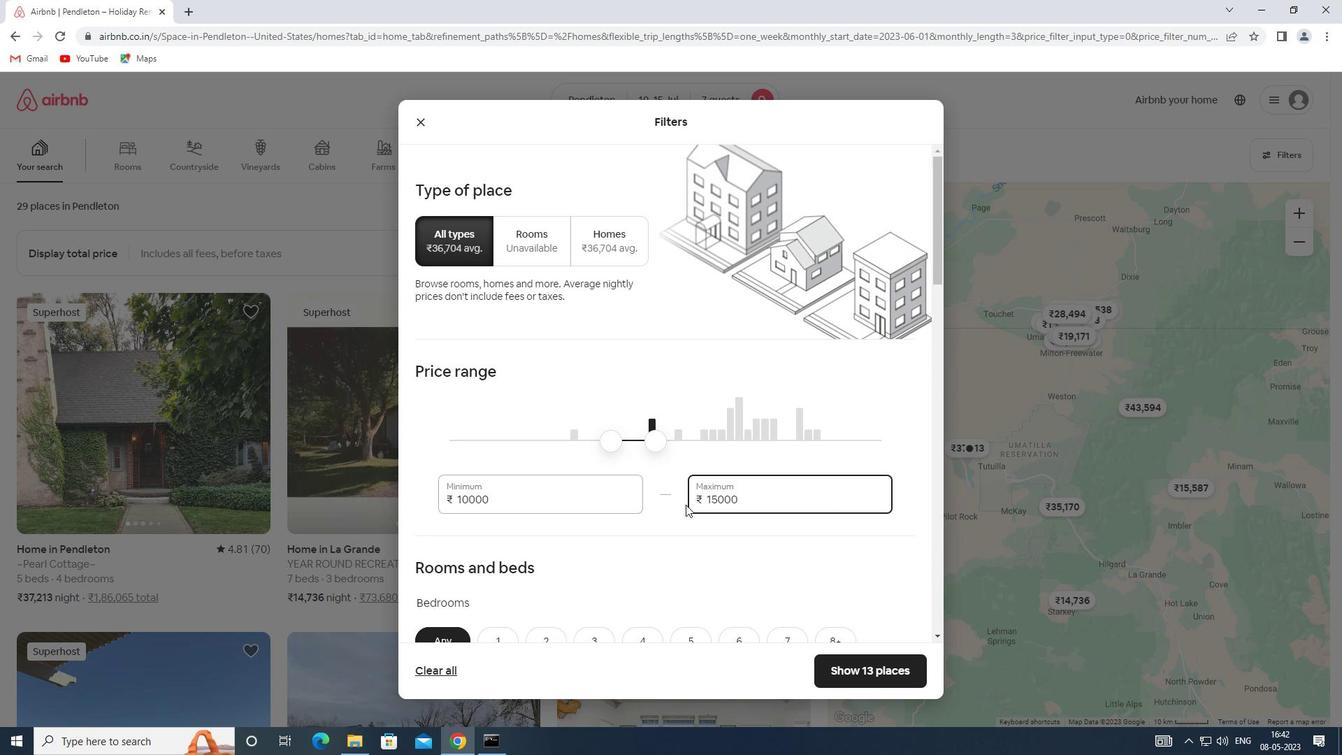 
Action: Mouse scrolled (681, 508) with delta (0, 0)
Screenshot: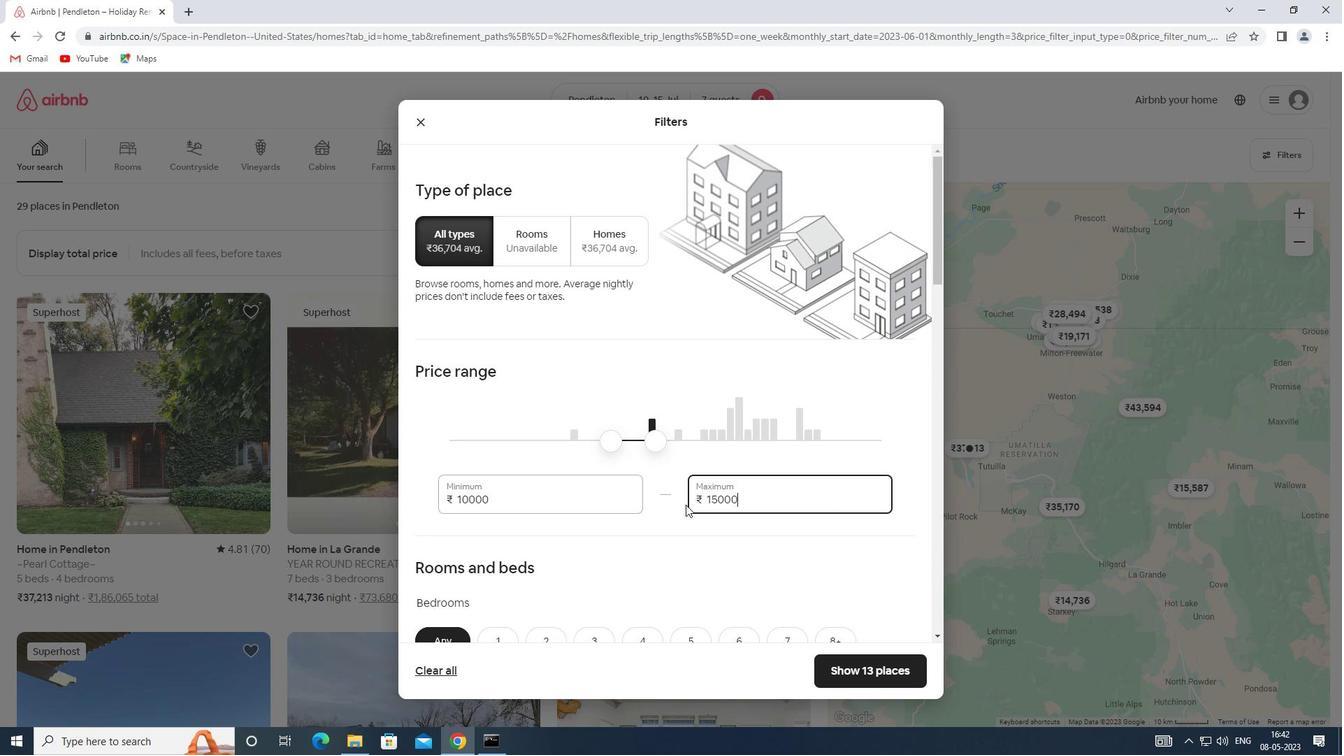 
Action: Mouse scrolled (681, 508) with delta (0, 0)
Screenshot: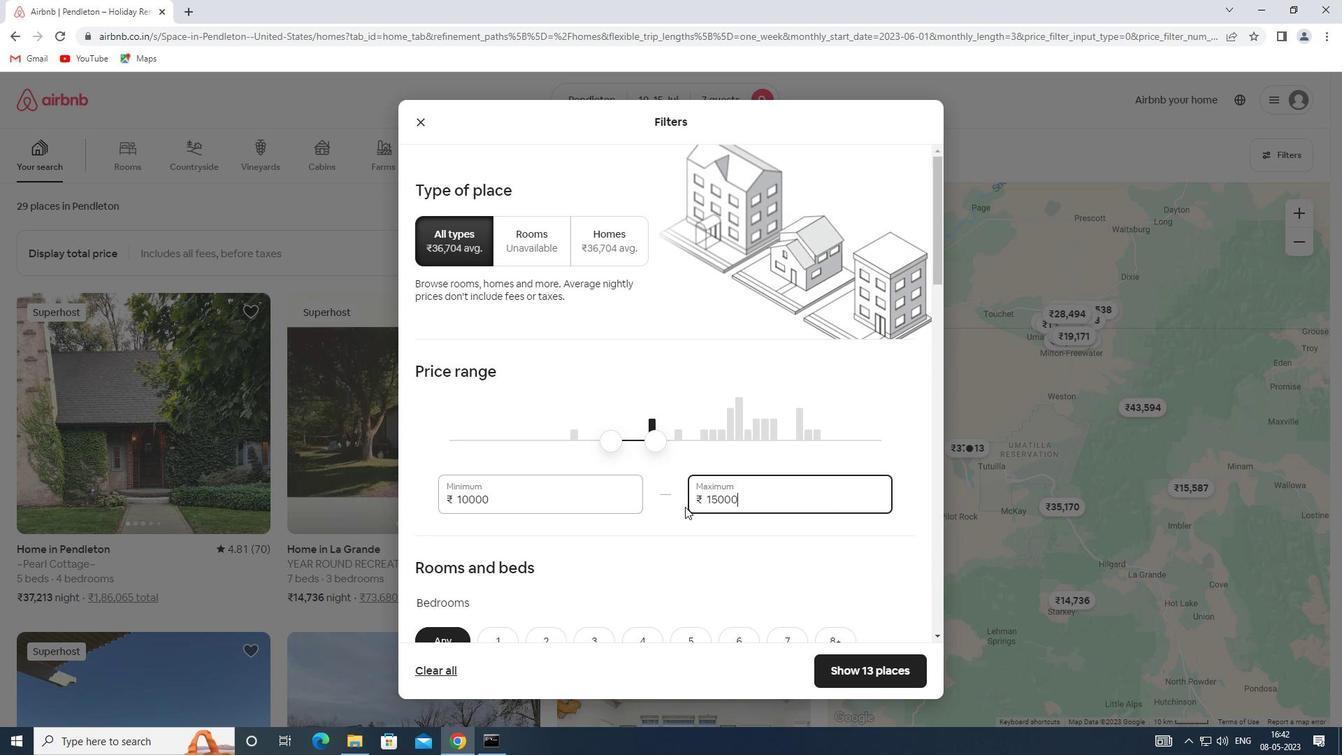 
Action: Mouse moved to (670, 514)
Screenshot: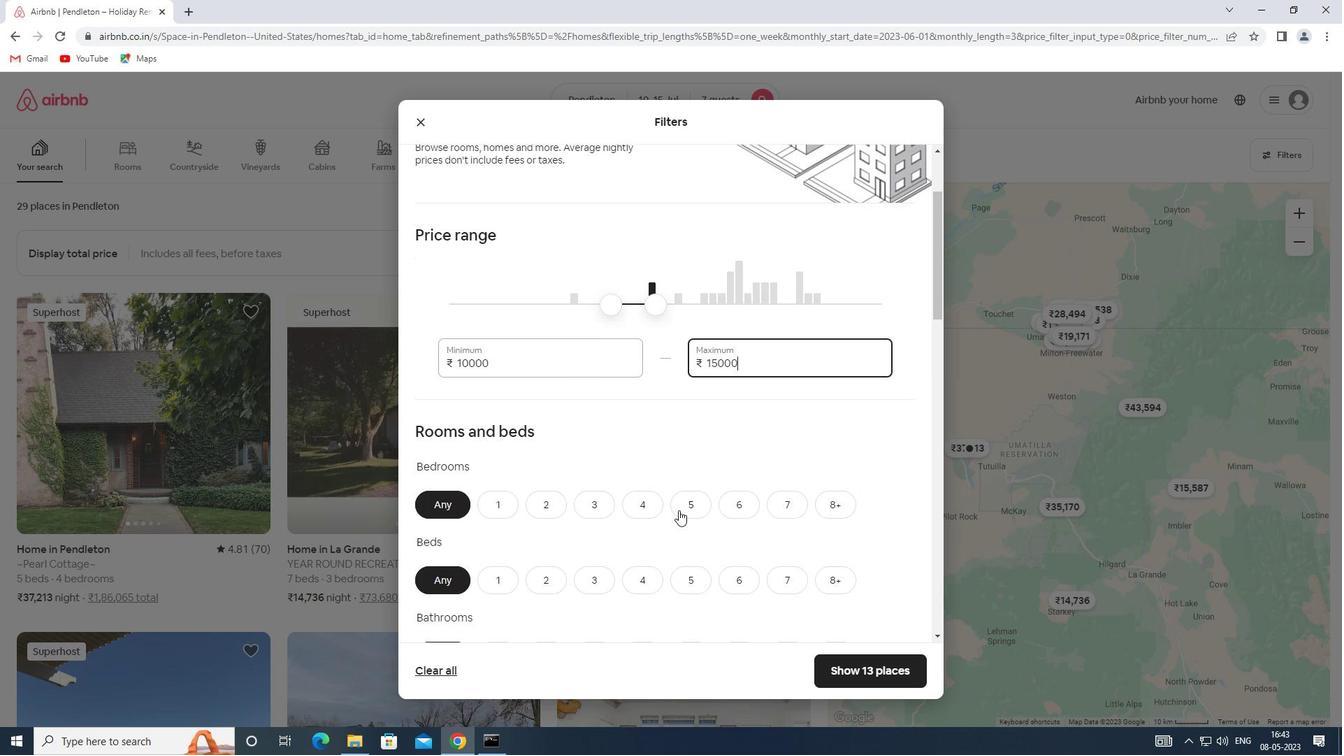 
Action: Mouse scrolled (670, 514) with delta (0, 0)
Screenshot: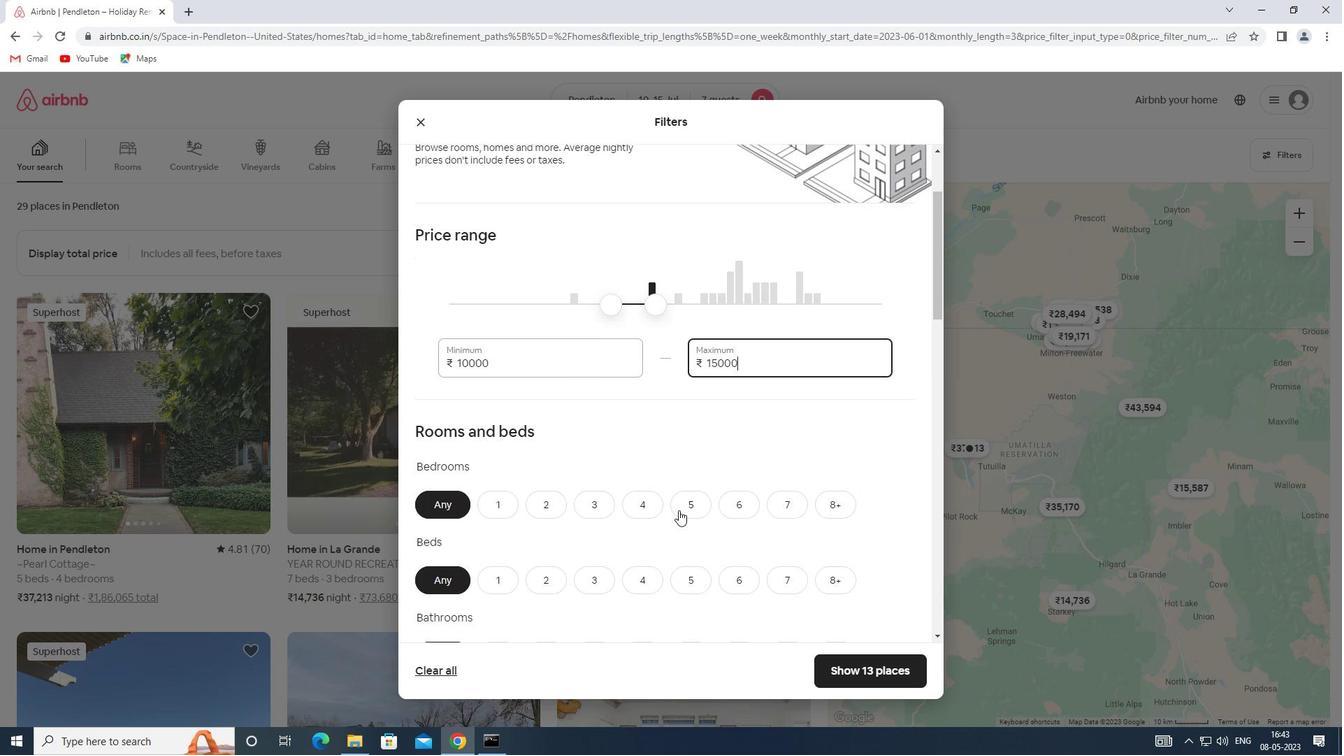 
Action: Mouse moved to (658, 512)
Screenshot: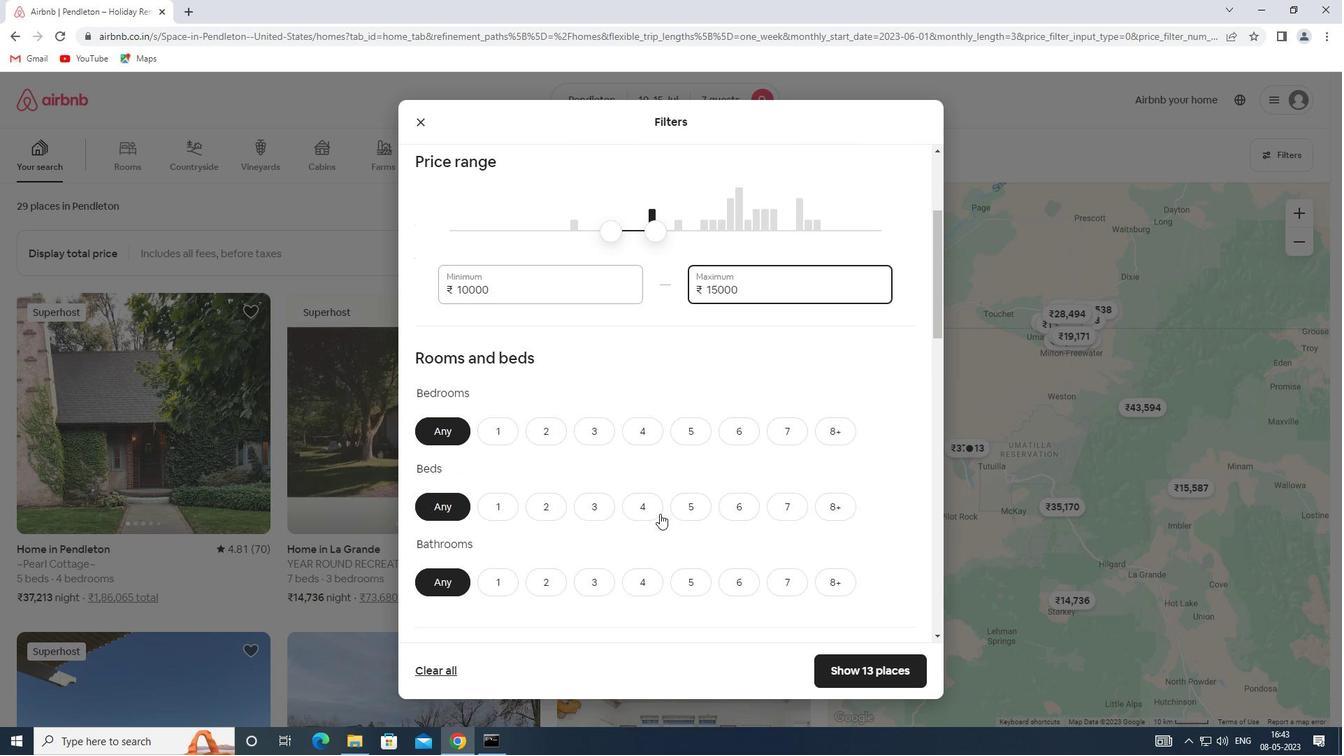 
Action: Mouse scrolled (658, 511) with delta (0, 0)
Screenshot: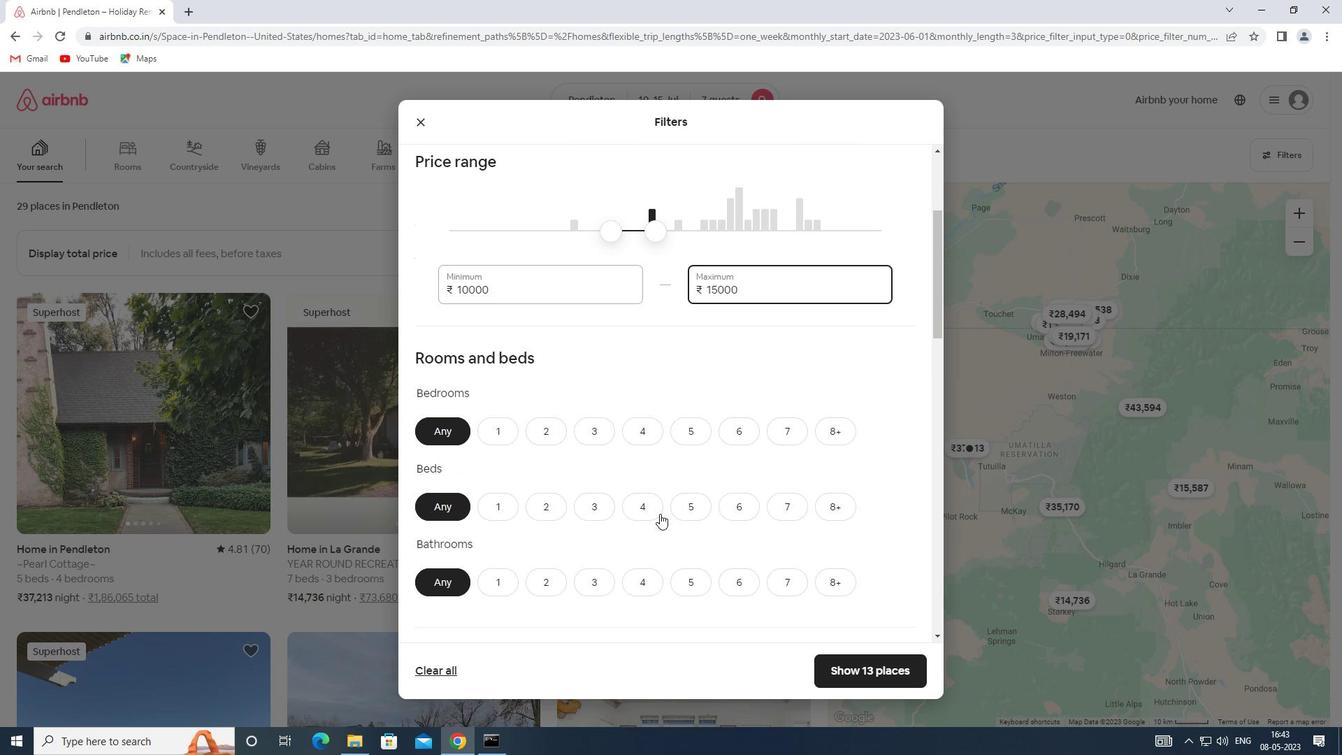 
Action: Mouse moved to (649, 360)
Screenshot: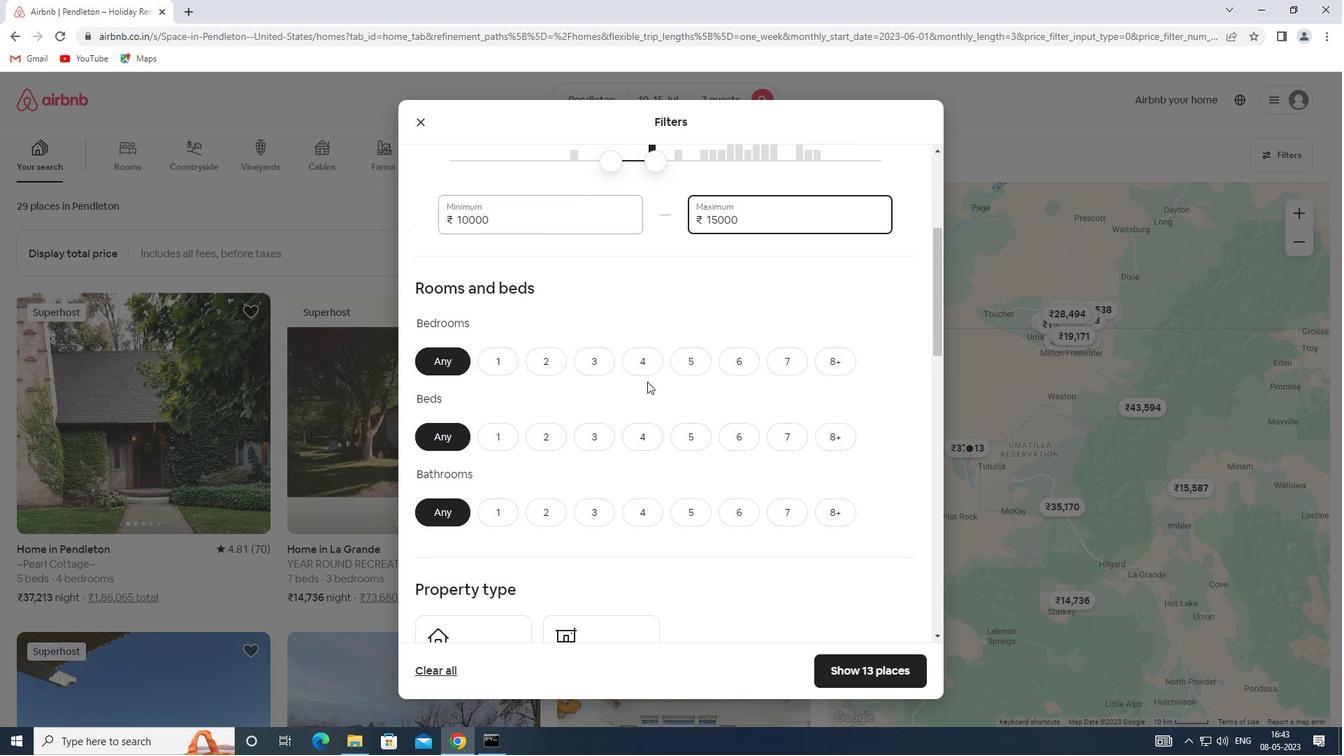 
Action: Mouse pressed left at (649, 360)
Screenshot: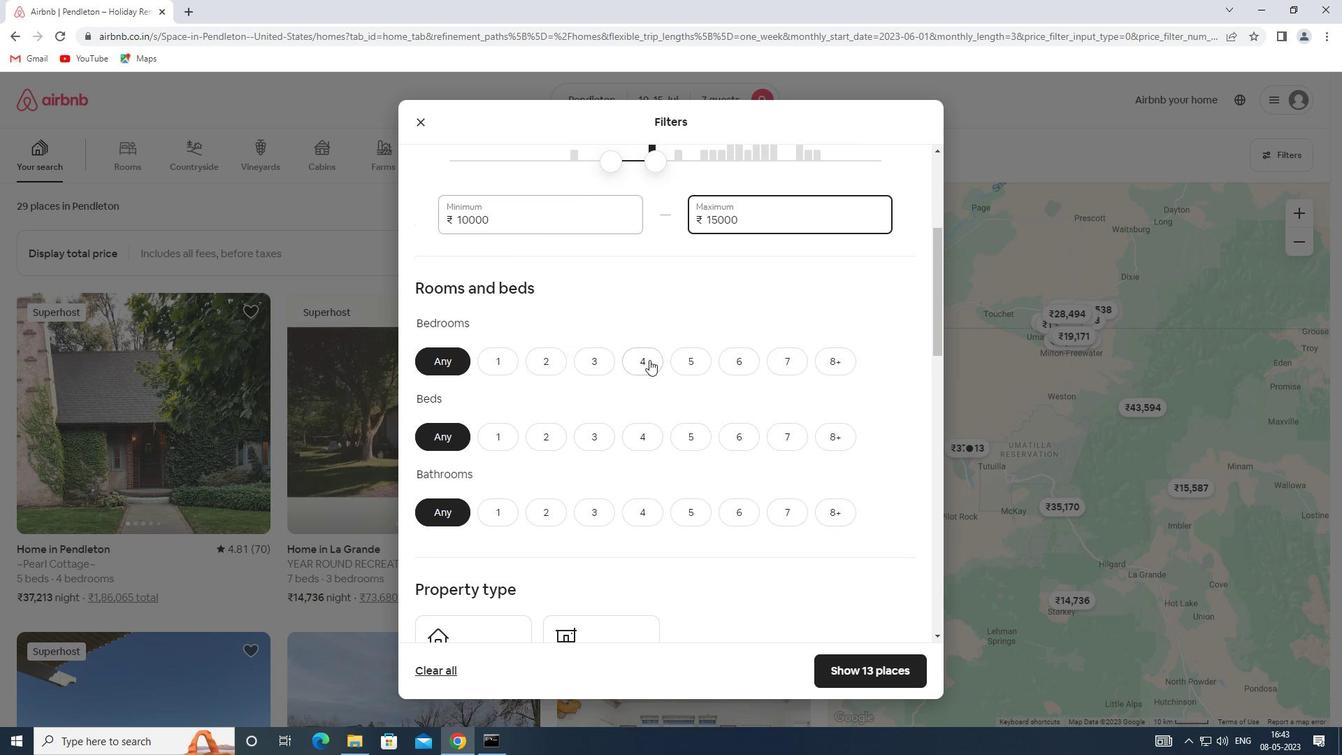 
Action: Mouse moved to (787, 429)
Screenshot: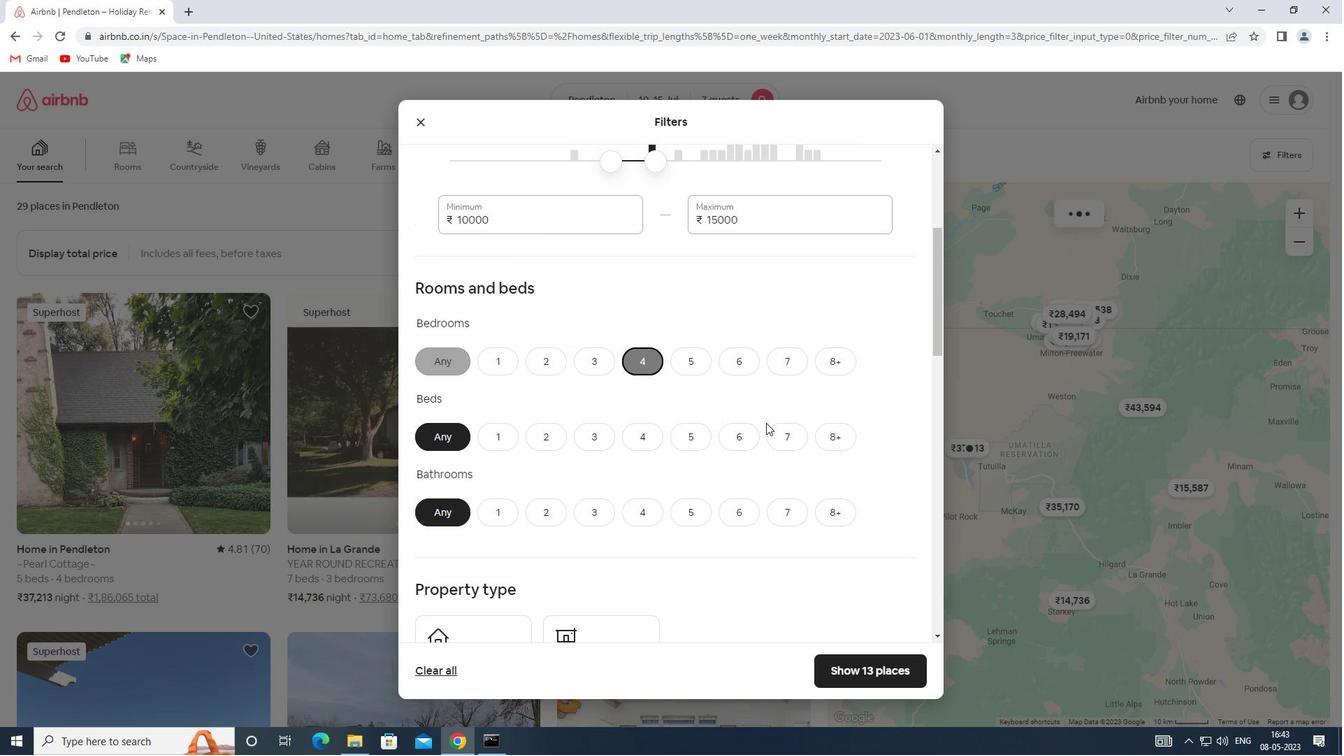 
Action: Mouse pressed left at (787, 429)
Screenshot: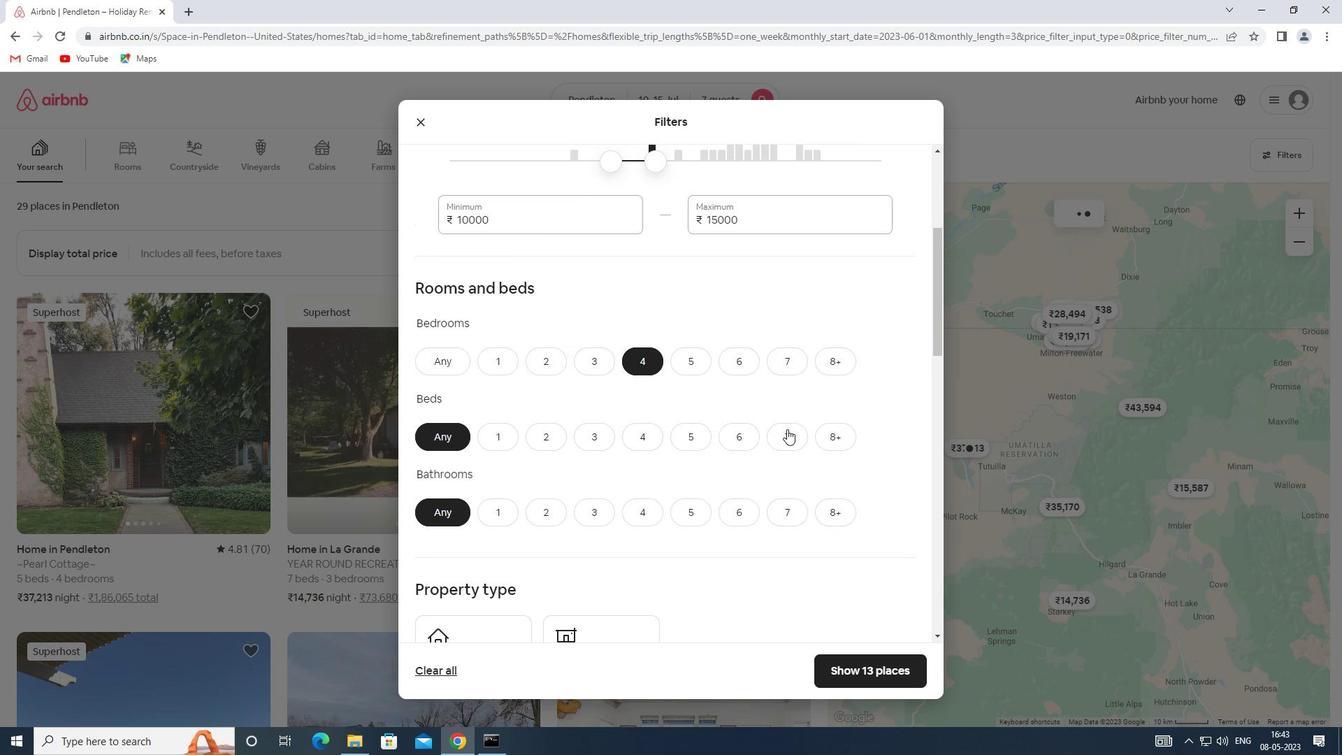
Action: Mouse moved to (656, 508)
Screenshot: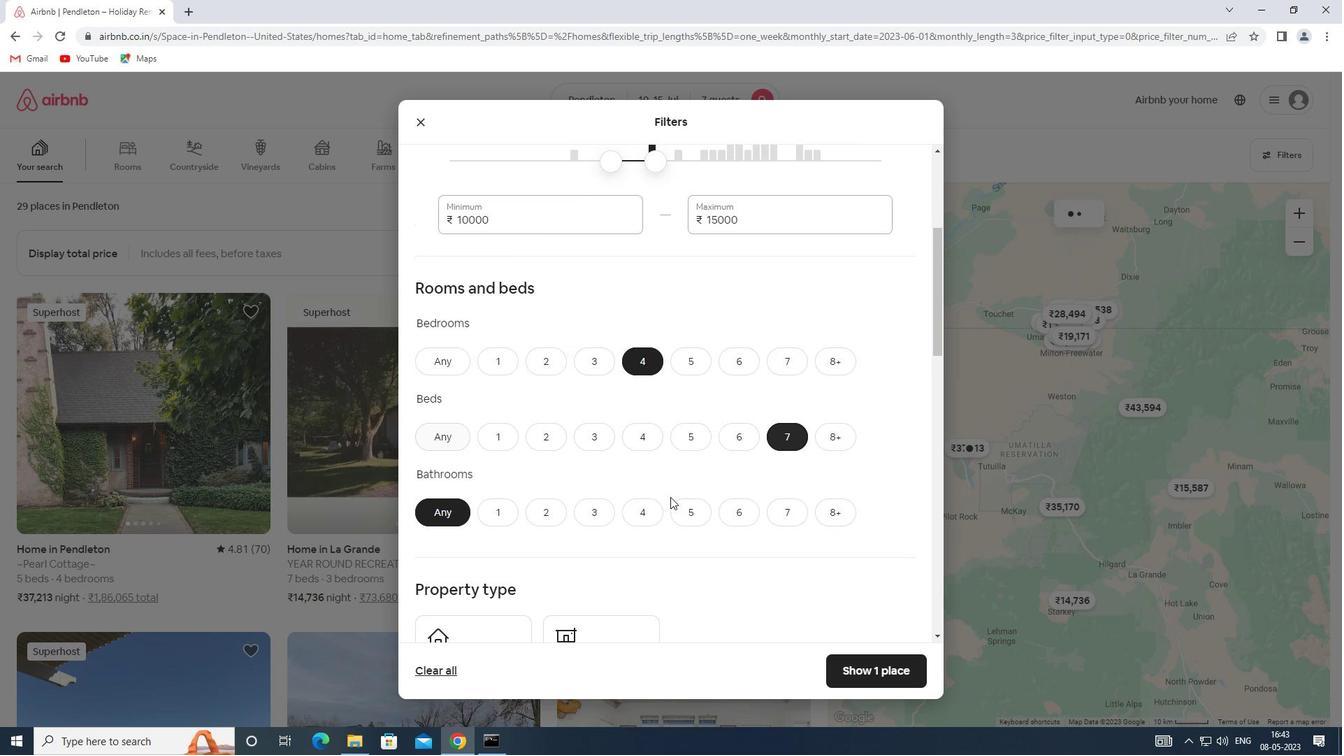 
Action: Mouse pressed left at (656, 508)
Screenshot: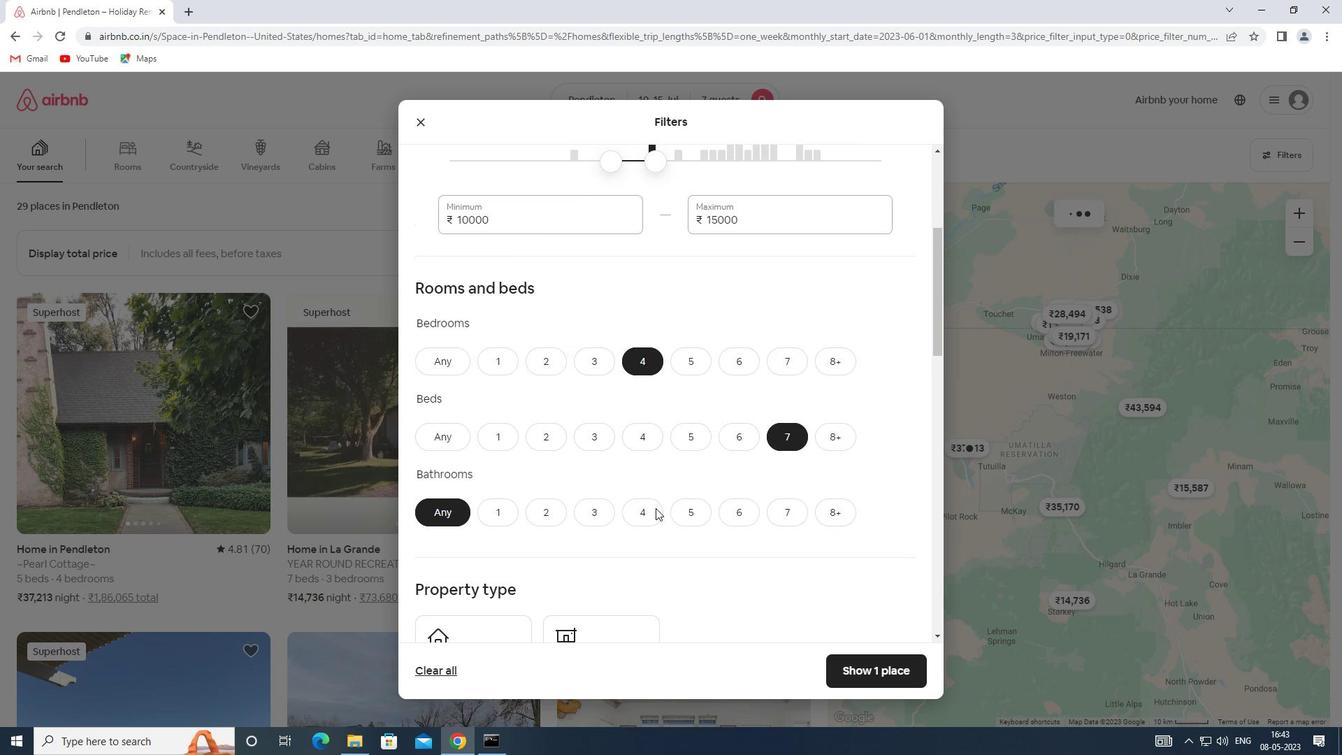 
Action: Mouse moved to (653, 498)
Screenshot: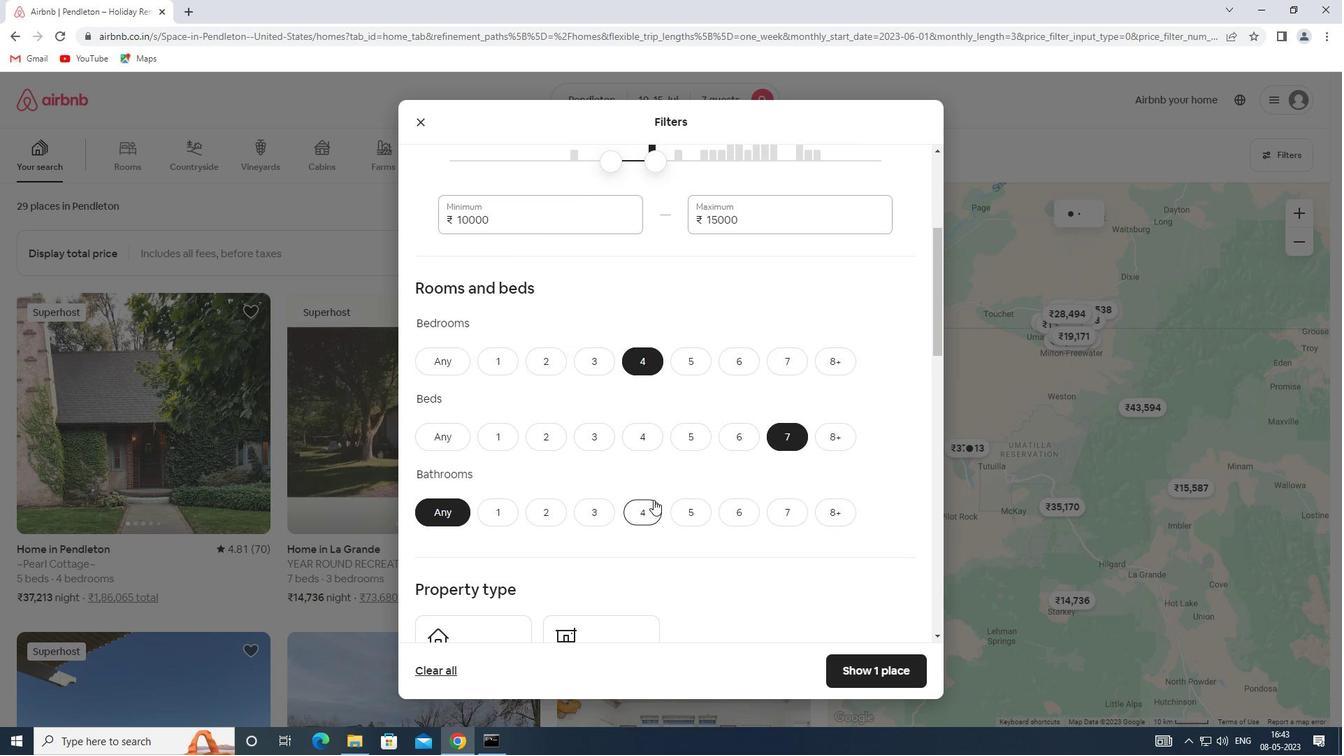 
Action: Mouse scrolled (653, 497) with delta (0, 0)
Screenshot: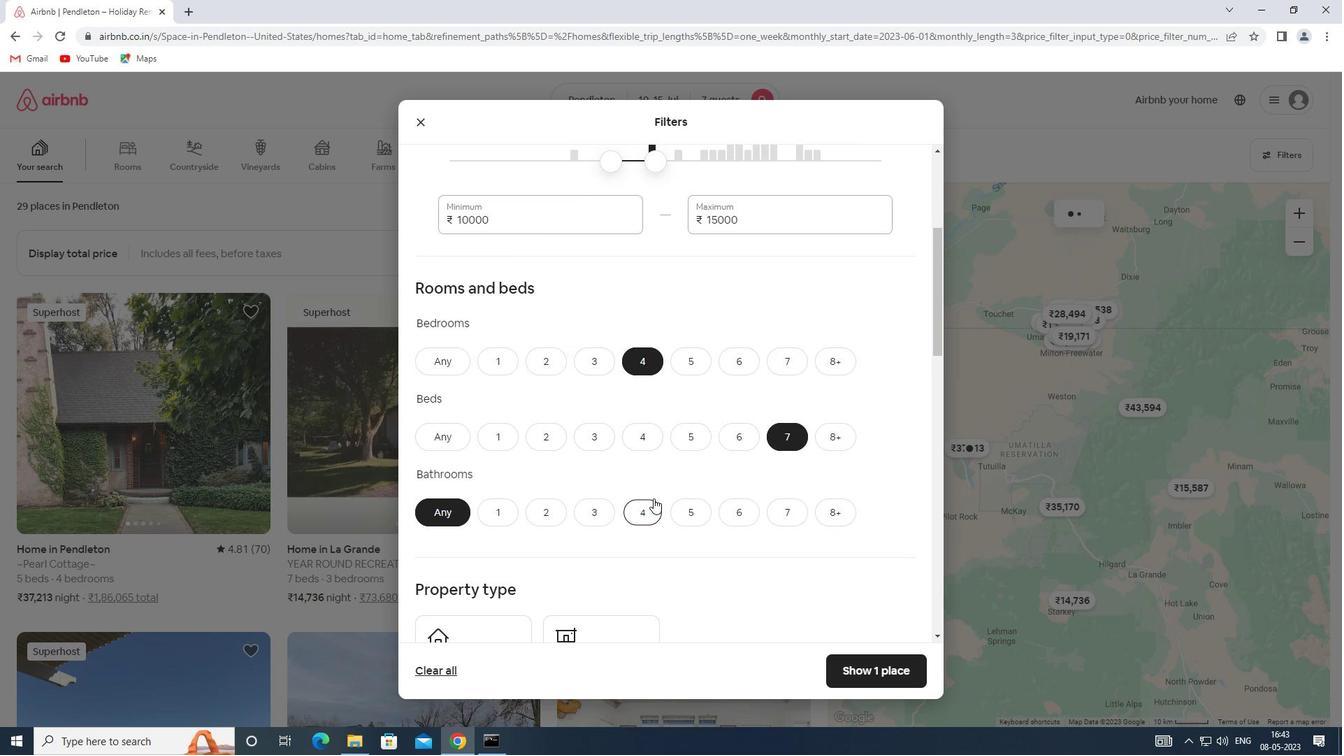 
Action: Mouse scrolled (653, 497) with delta (0, 0)
Screenshot: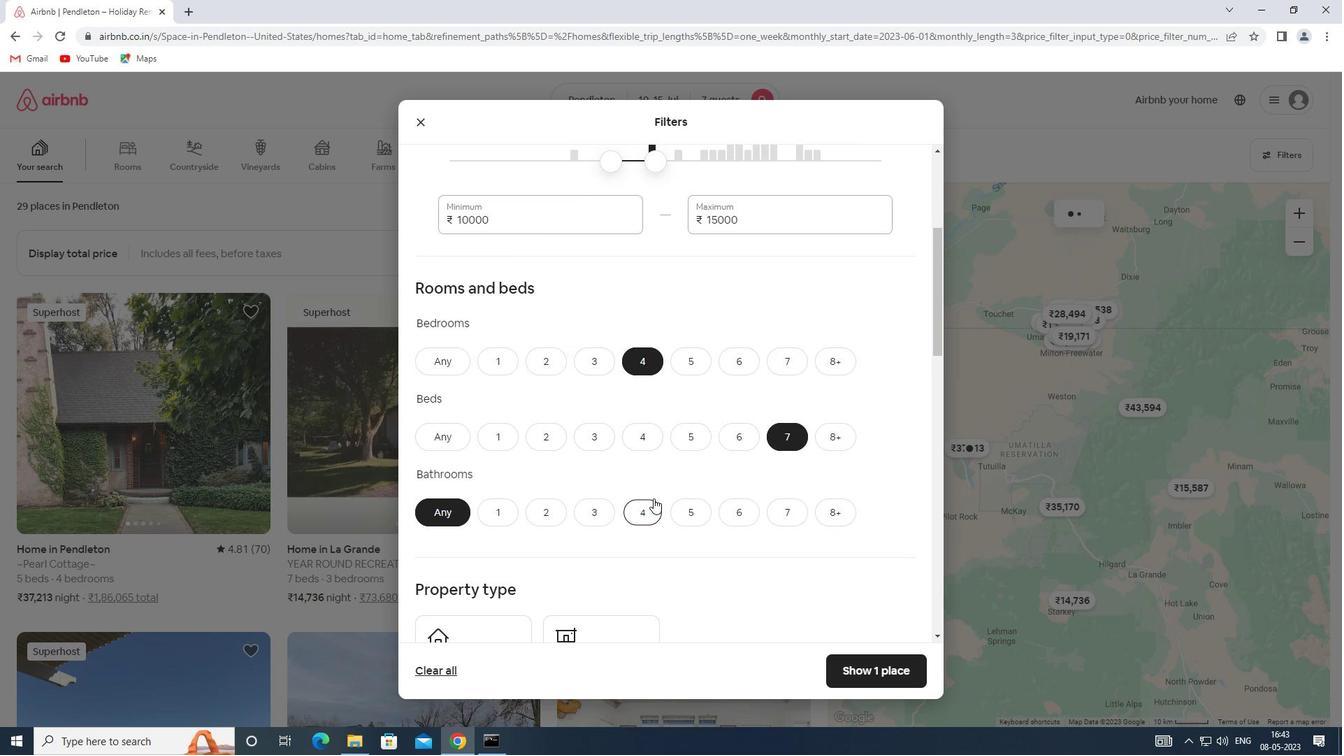 
Action: Mouse moved to (653, 493)
Screenshot: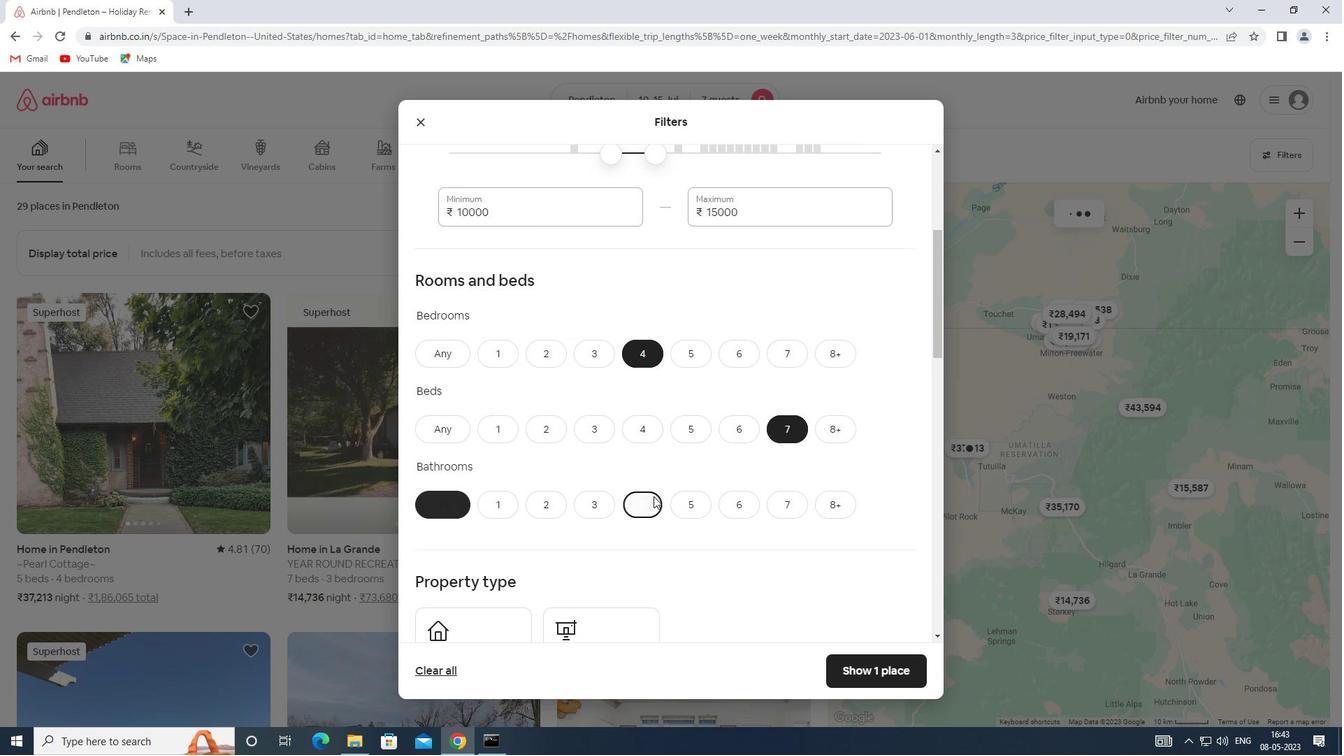 
Action: Mouse scrolled (653, 492) with delta (0, 0)
Screenshot: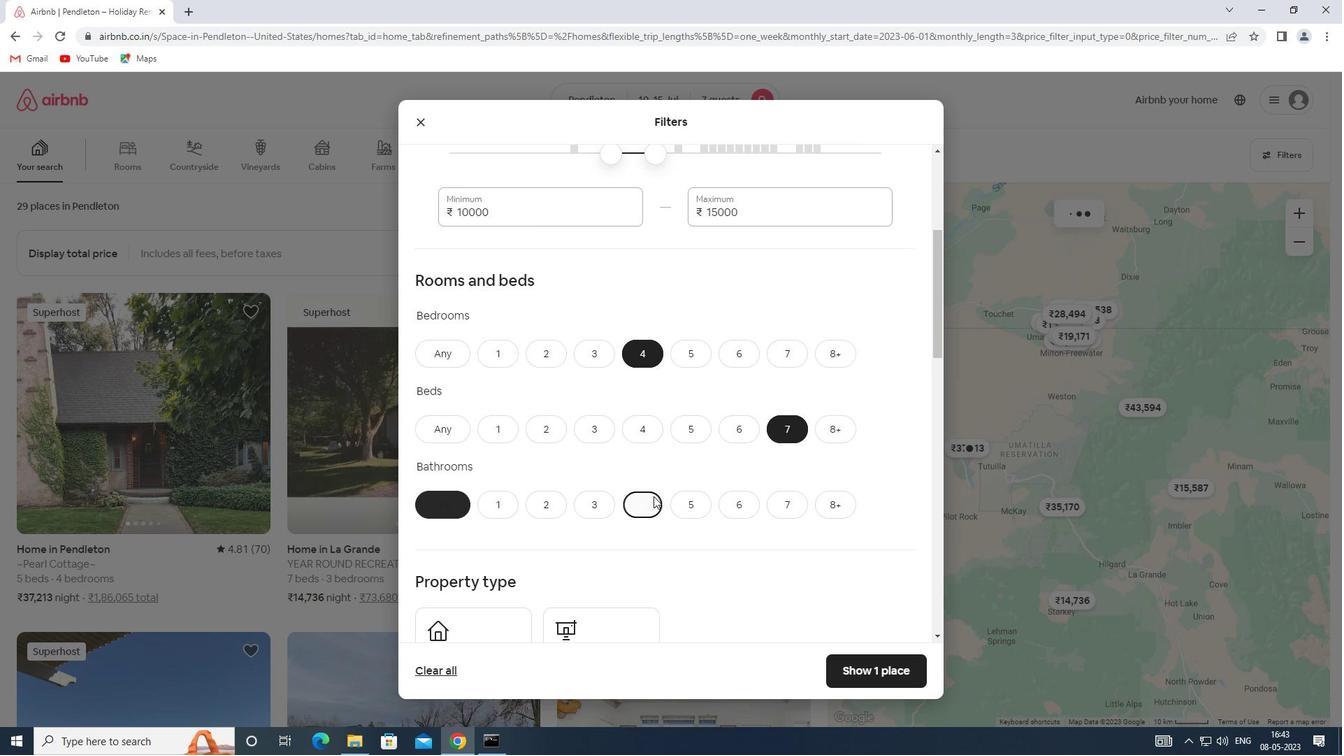 
Action: Mouse moved to (502, 509)
Screenshot: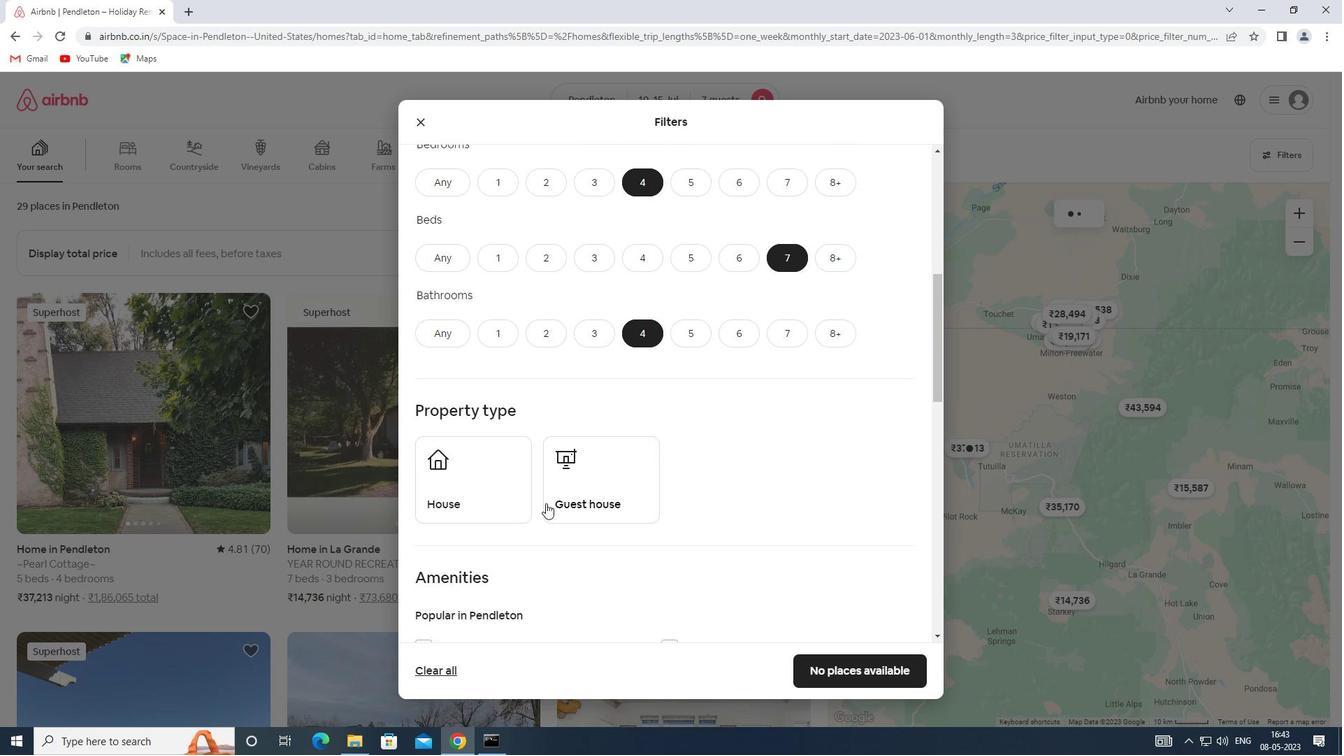
Action: Mouse pressed left at (502, 509)
Screenshot: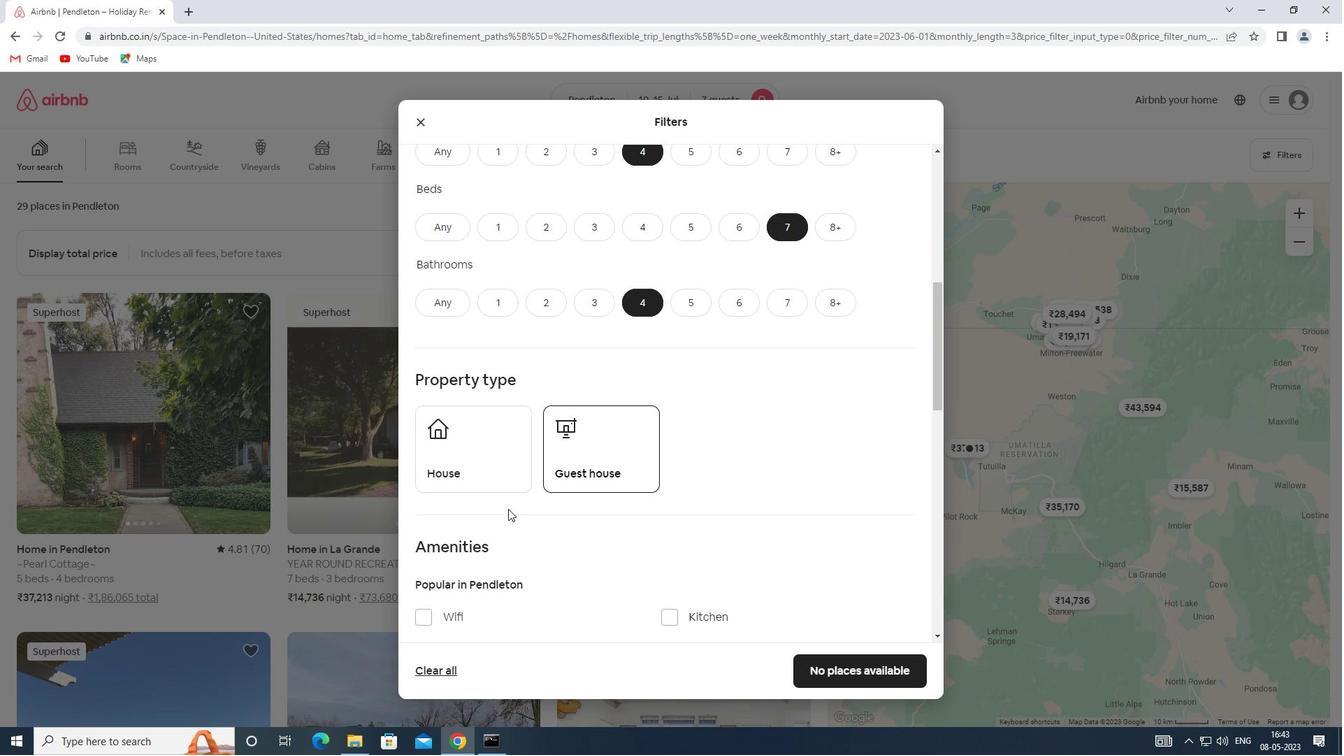 
Action: Mouse moved to (502, 488)
Screenshot: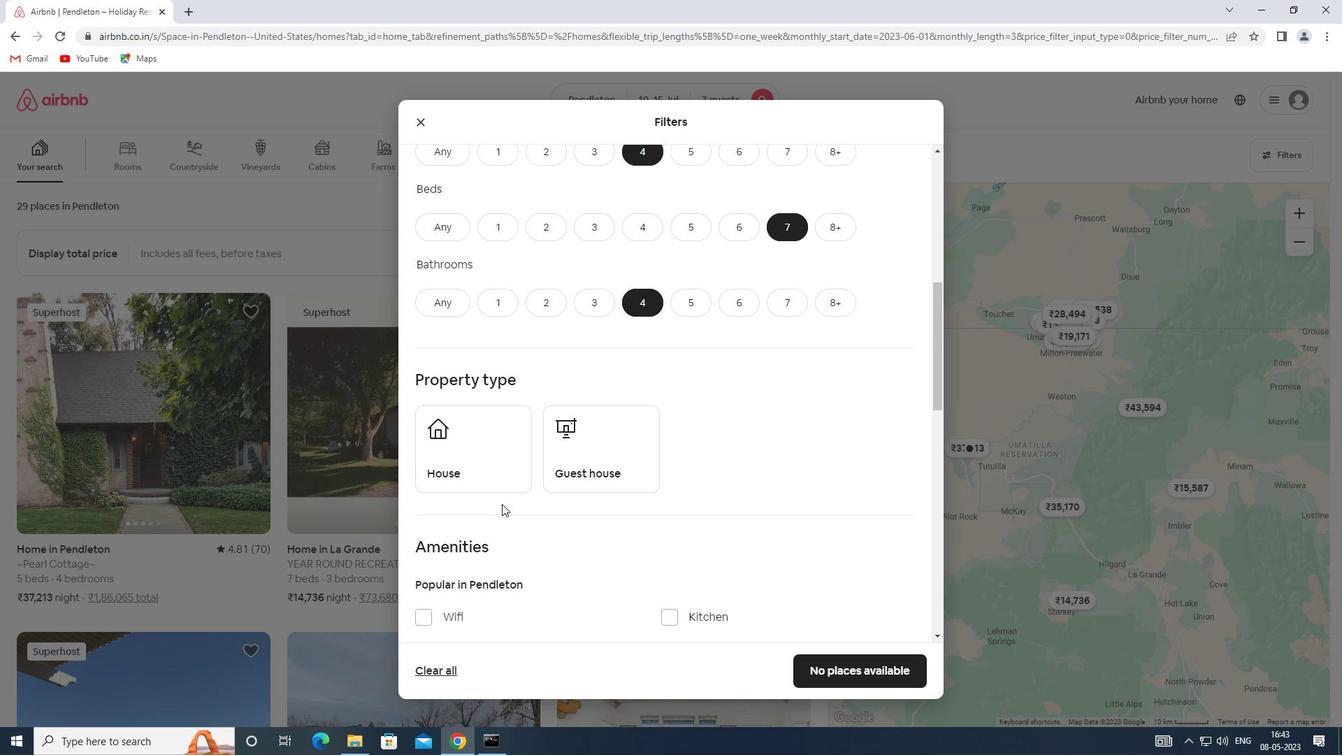 
Action: Mouse pressed left at (502, 488)
Screenshot: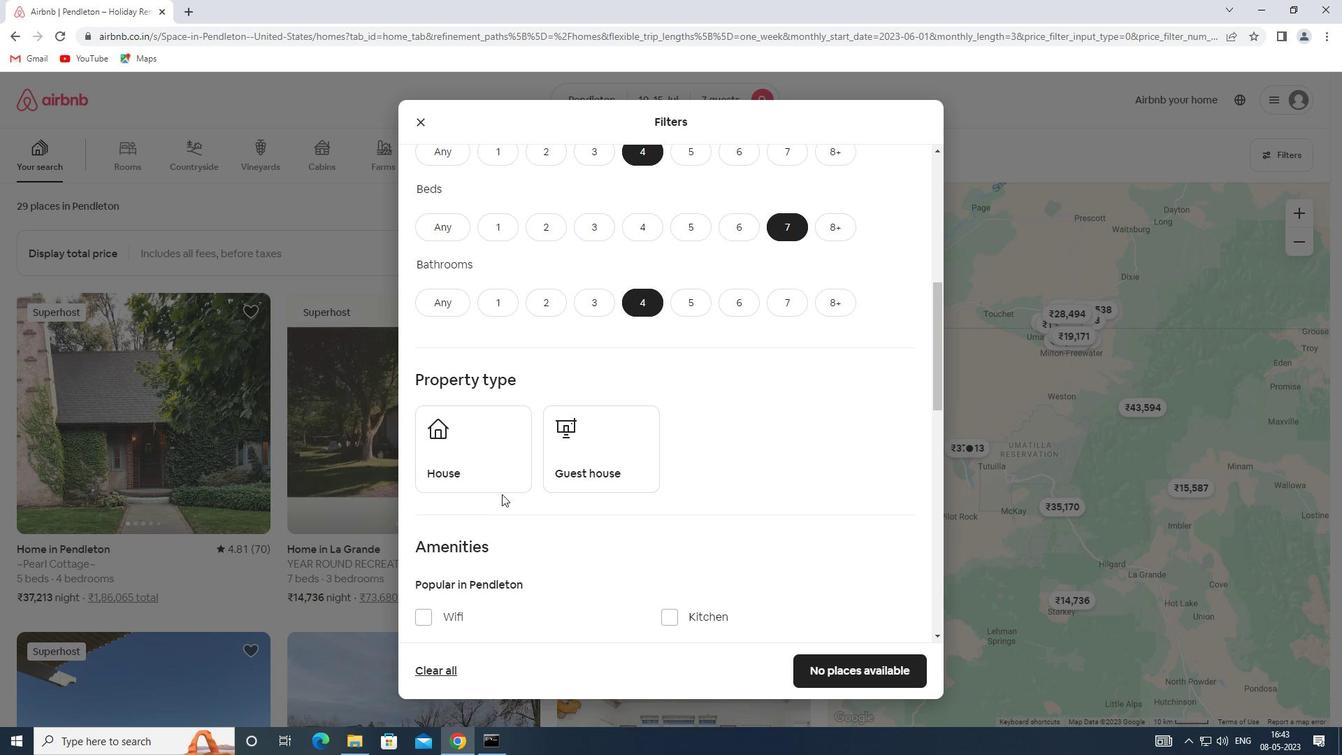 
Action: Mouse moved to (607, 473)
Screenshot: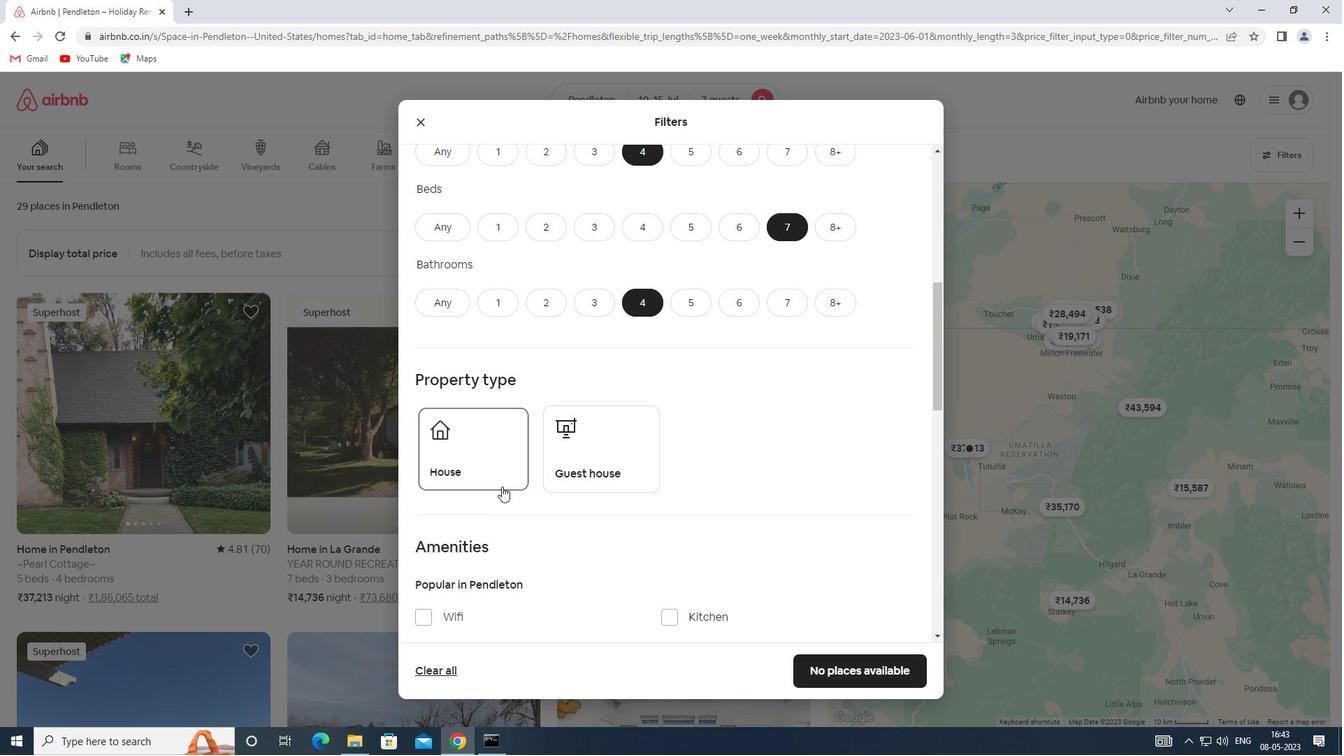 
Action: Mouse pressed left at (607, 473)
Screenshot: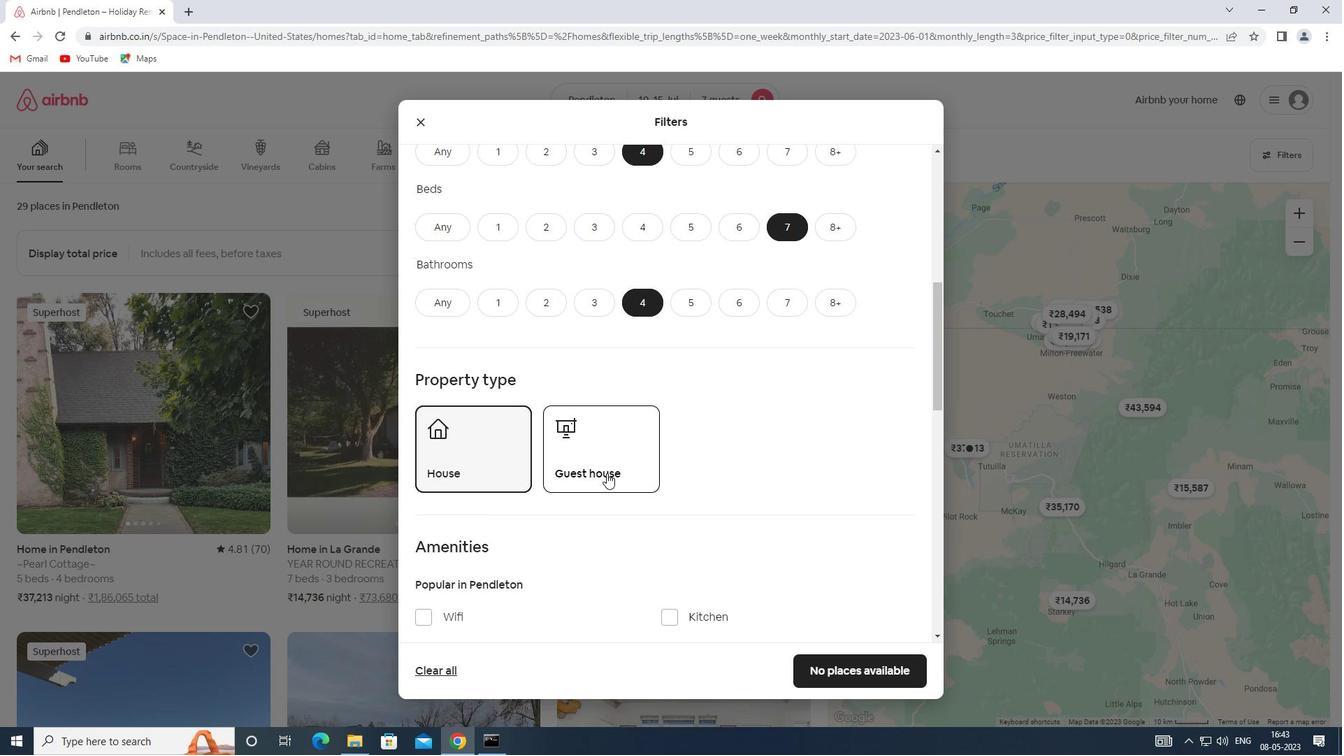 
Action: Mouse moved to (605, 466)
Screenshot: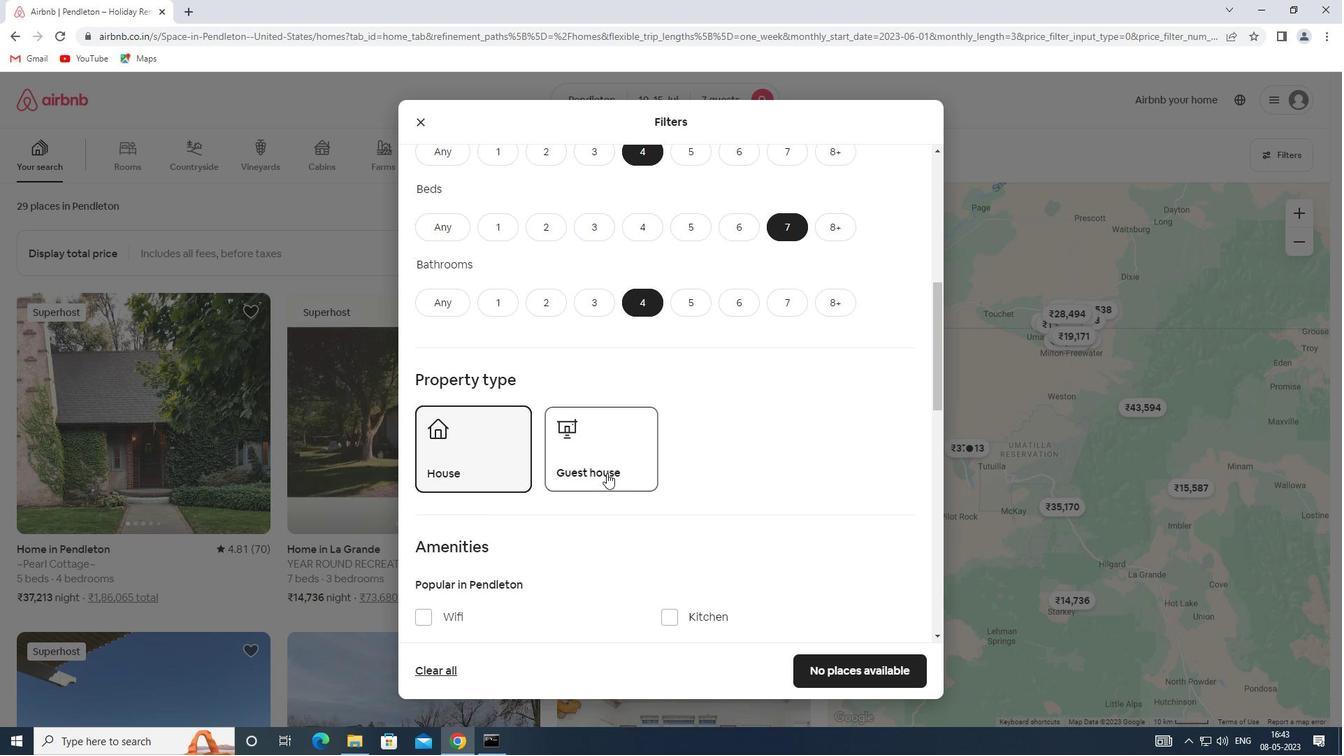 
Action: Mouse scrolled (605, 465) with delta (0, 0)
Screenshot: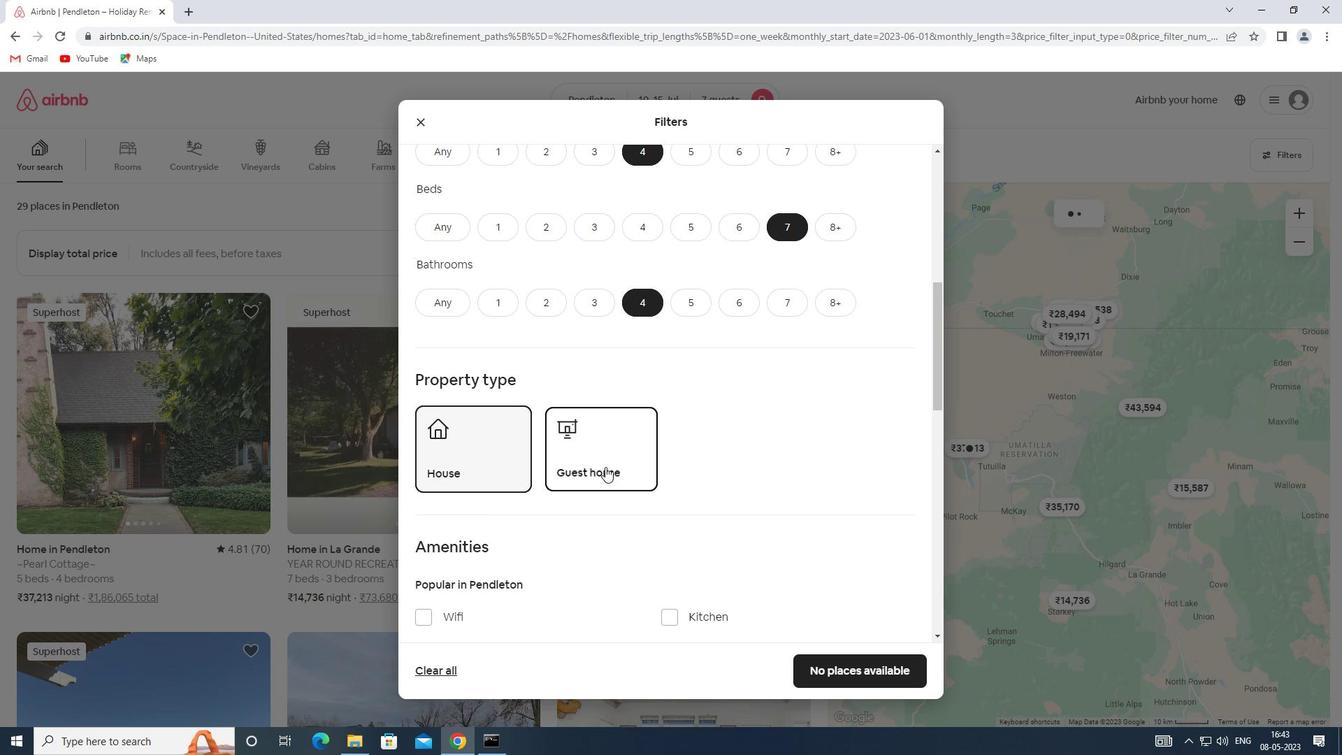 
Action: Mouse scrolled (605, 465) with delta (0, 0)
Screenshot: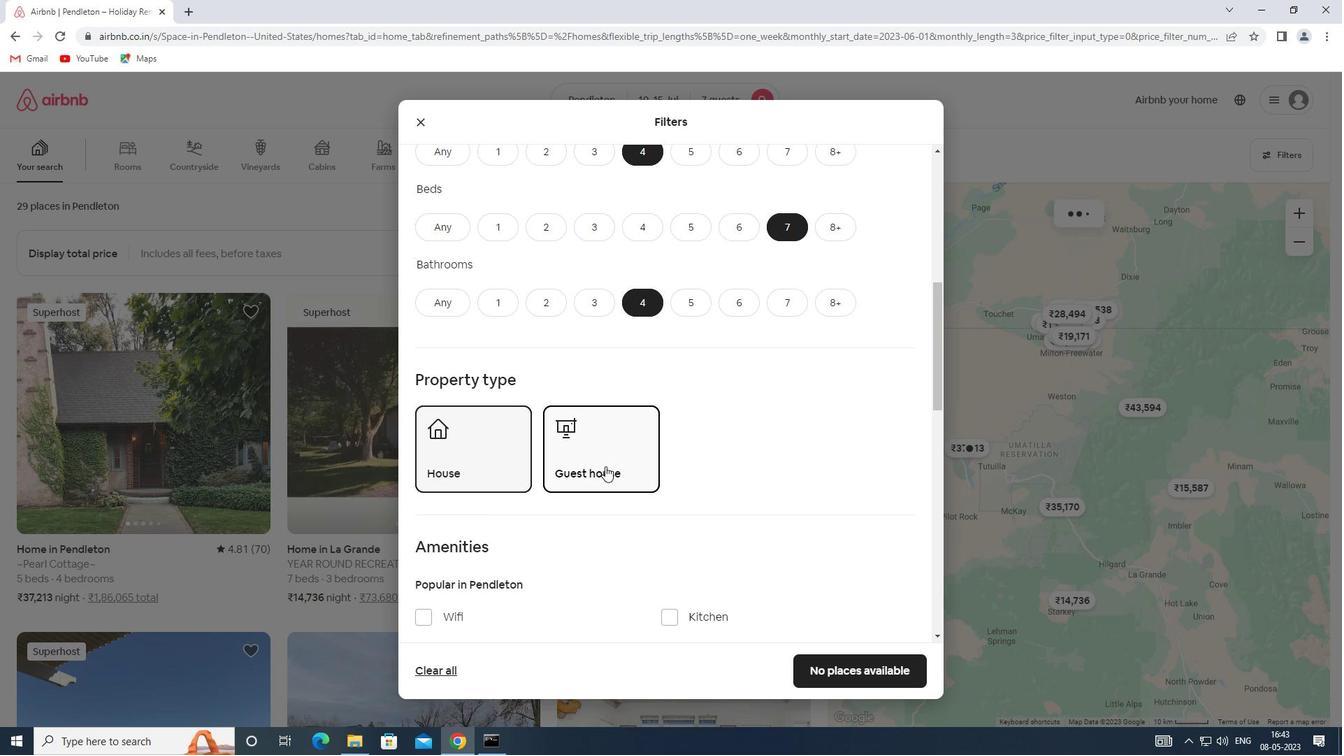 
Action: Mouse scrolled (605, 465) with delta (0, 0)
Screenshot: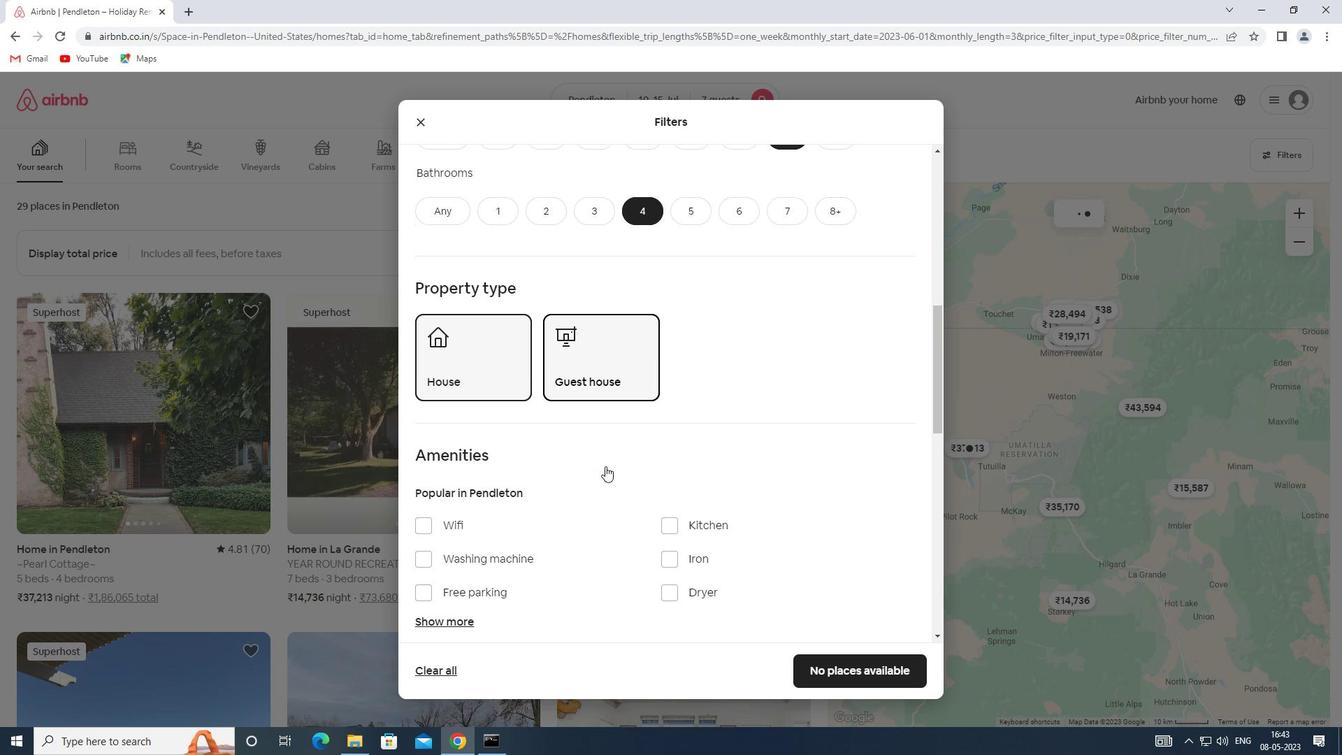 
Action: Mouse scrolled (605, 465) with delta (0, 0)
Screenshot: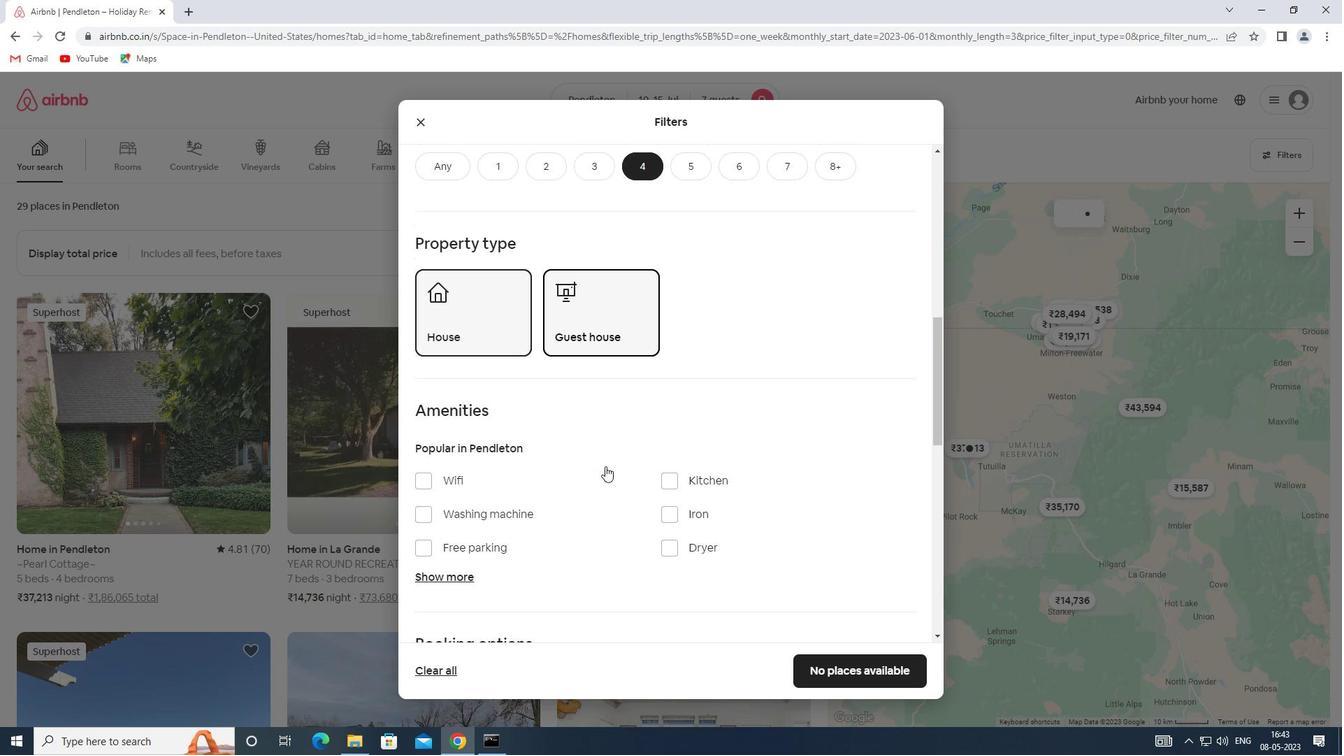 
Action: Mouse moved to (455, 430)
Screenshot: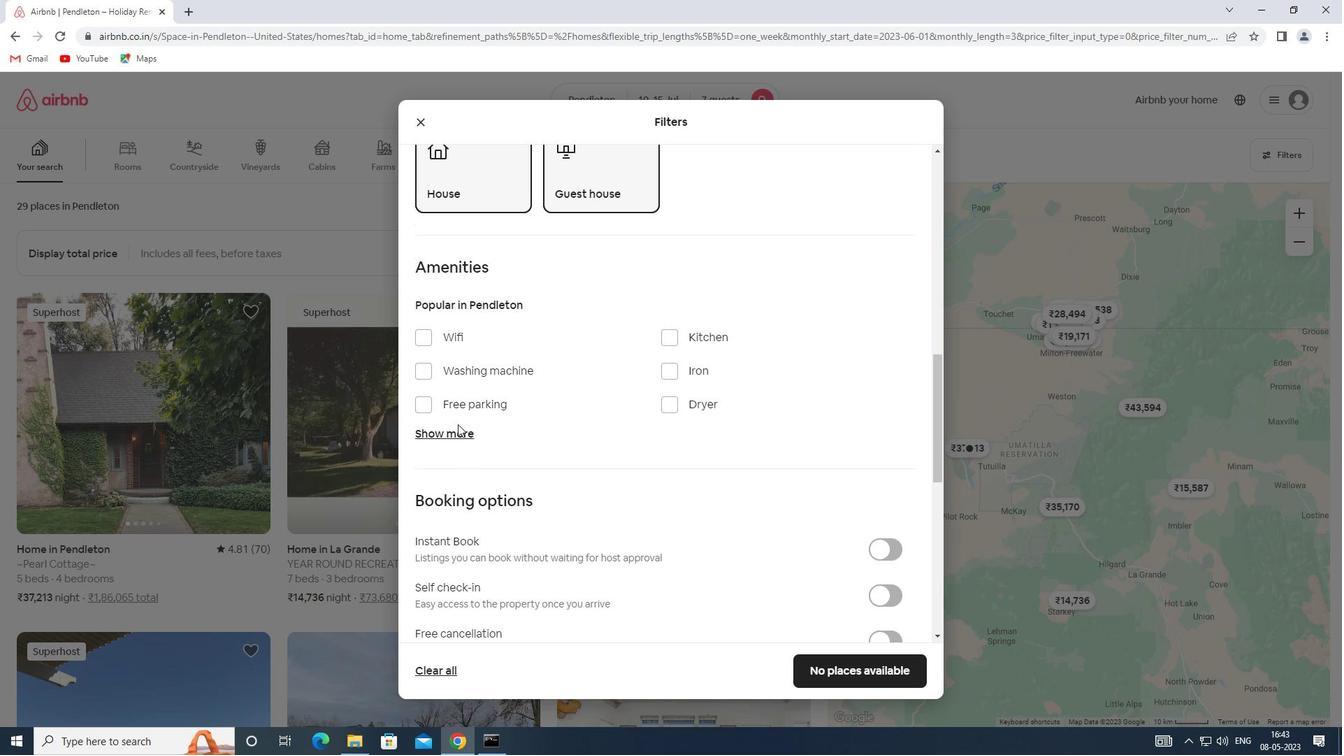 
Action: Mouse pressed left at (455, 430)
Screenshot: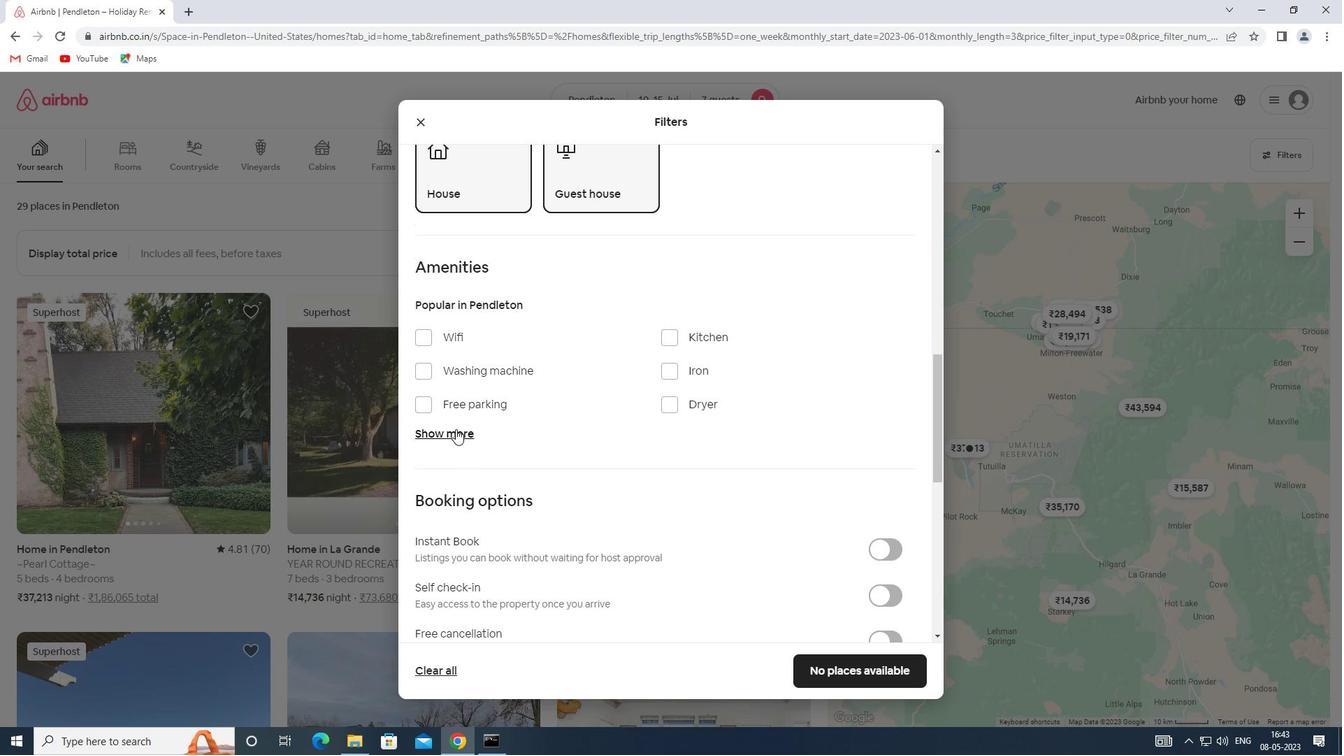 
Action: Mouse moved to (448, 332)
Screenshot: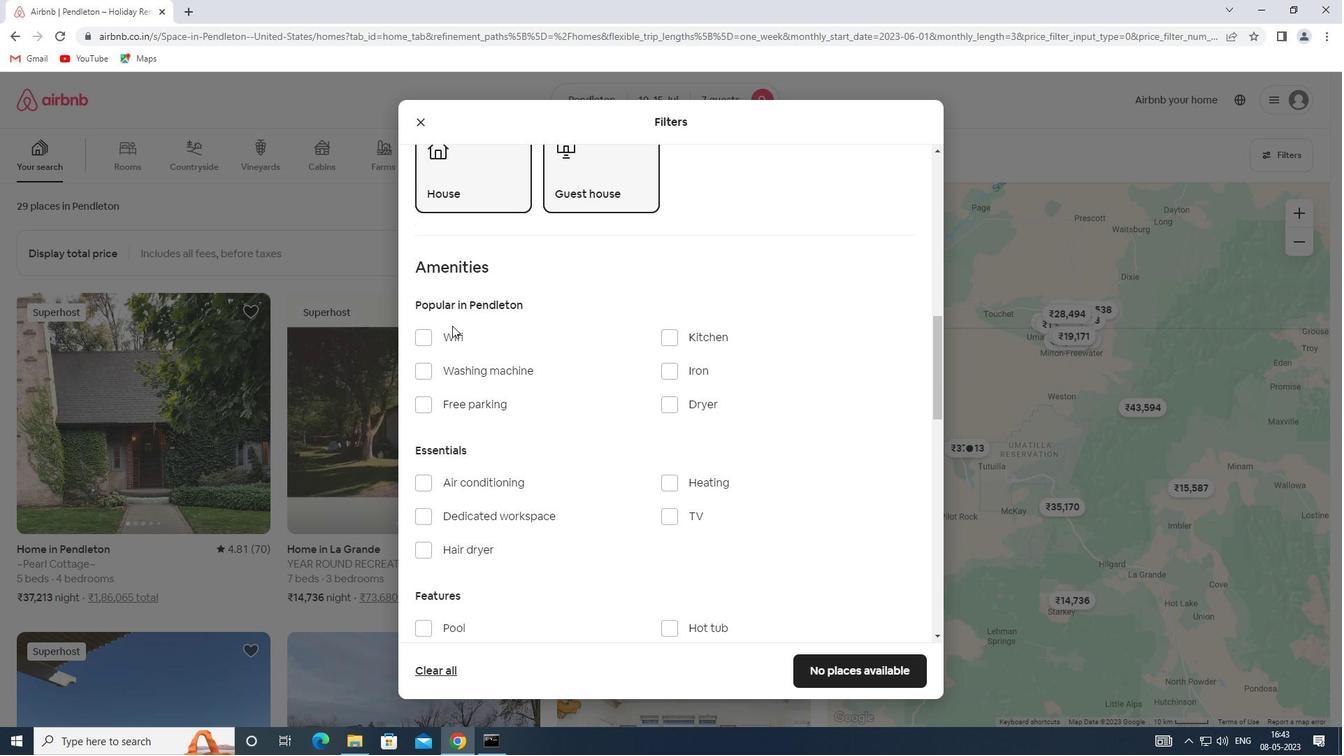 
Action: Mouse pressed left at (448, 332)
Screenshot: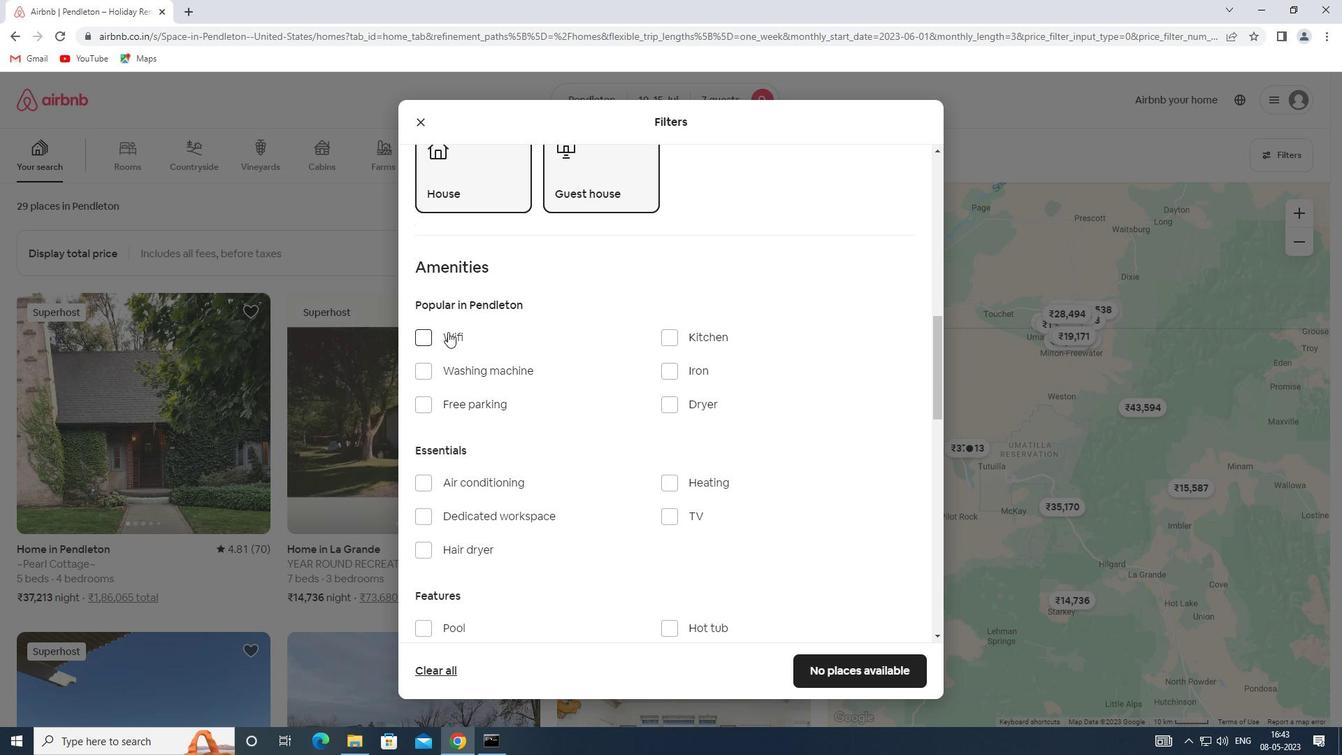 
Action: Mouse moved to (663, 521)
Screenshot: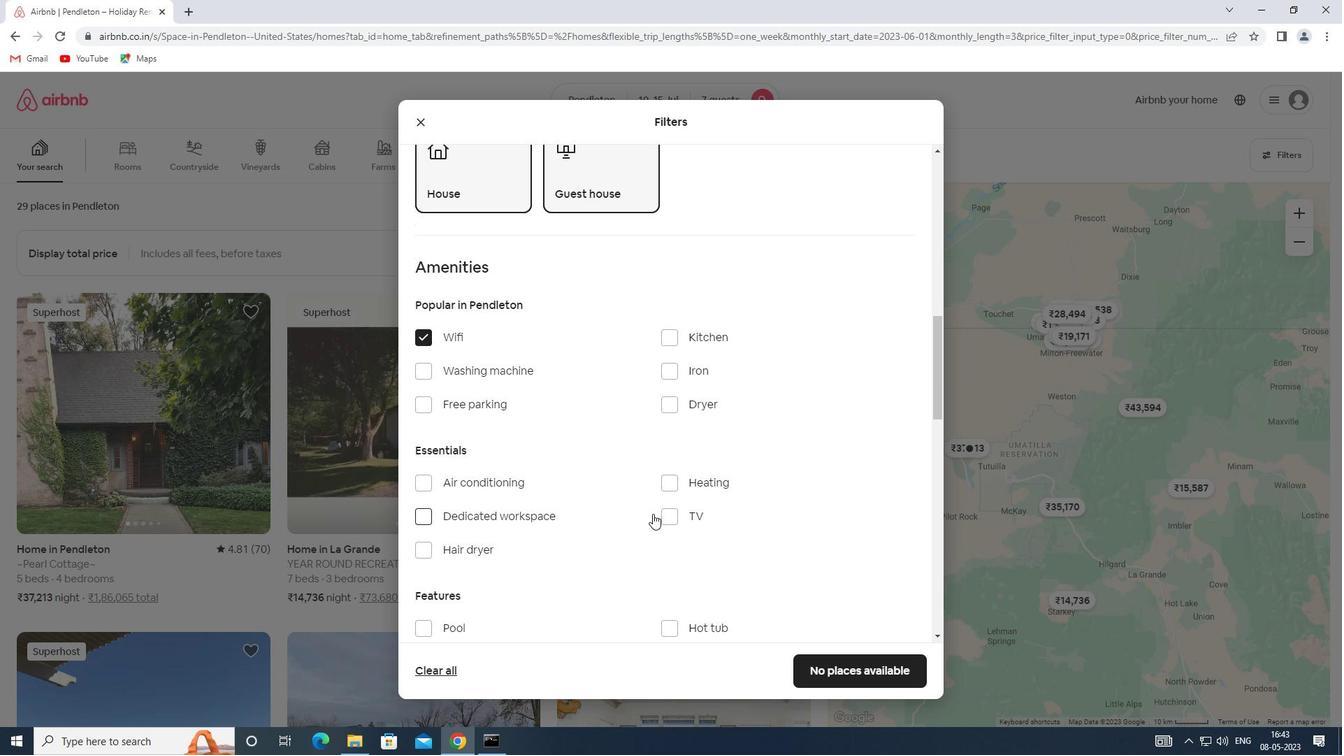 
Action: Mouse pressed left at (663, 521)
Screenshot: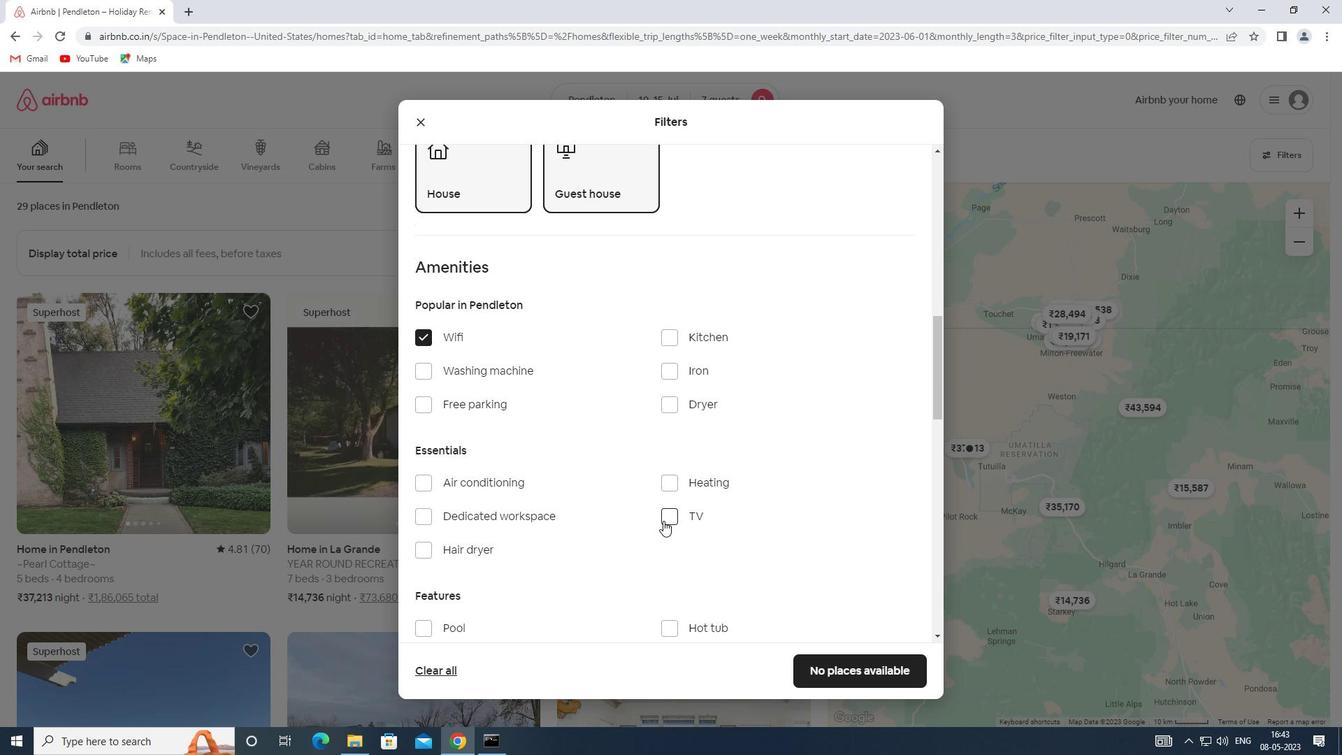 
Action: Mouse moved to (419, 370)
Screenshot: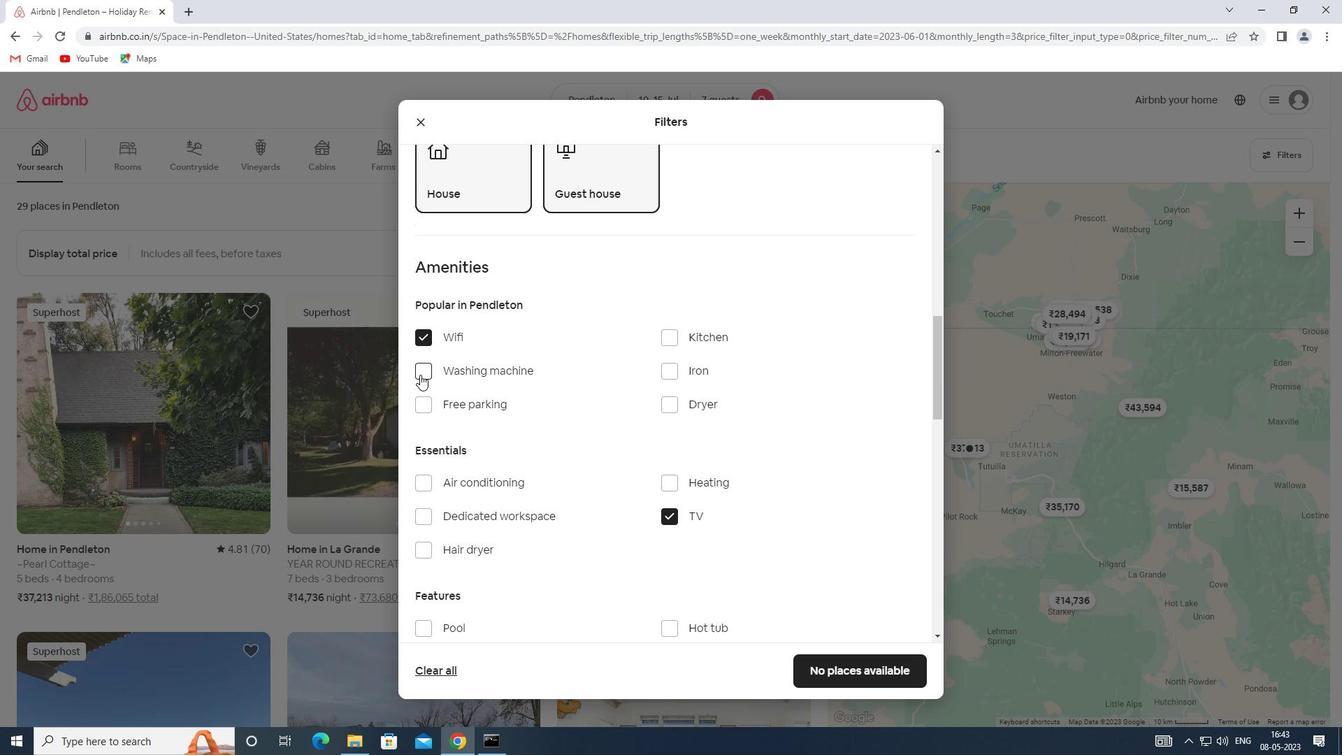 
Action: Mouse pressed left at (419, 370)
Screenshot: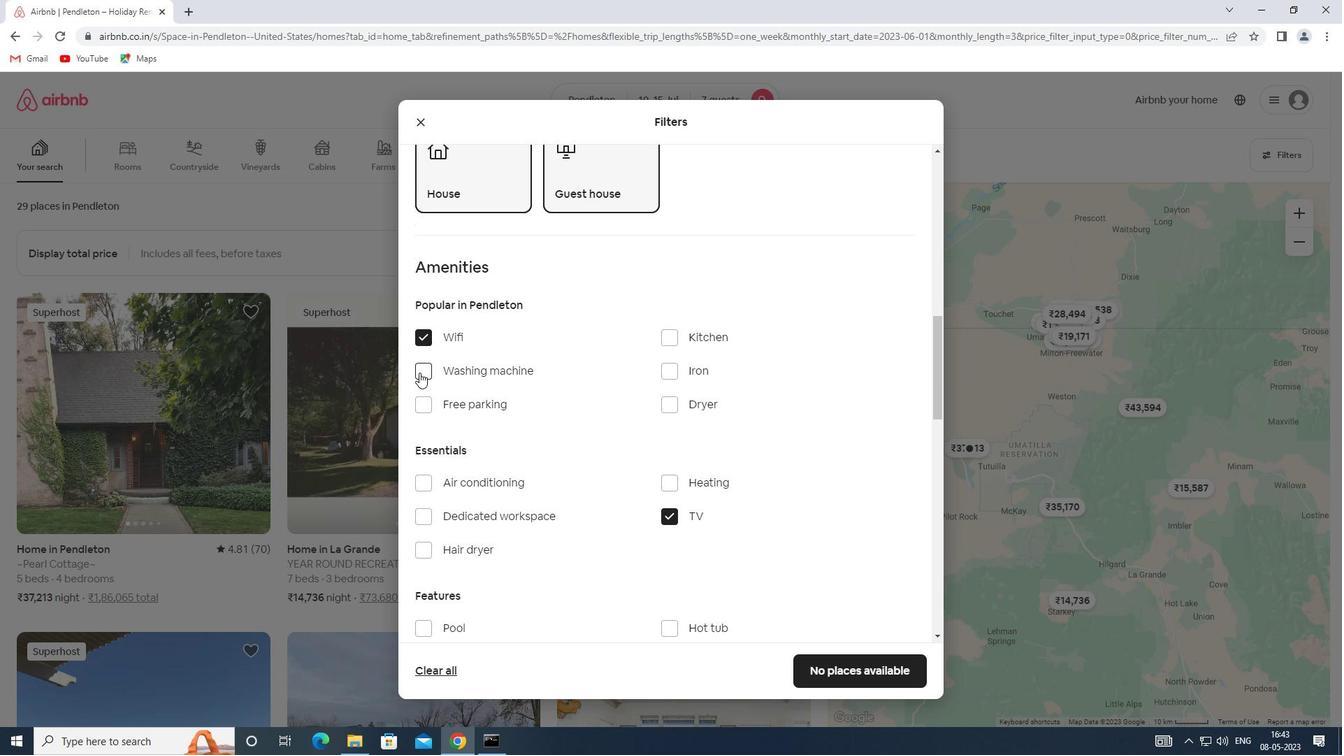 
Action: Mouse moved to (507, 458)
Screenshot: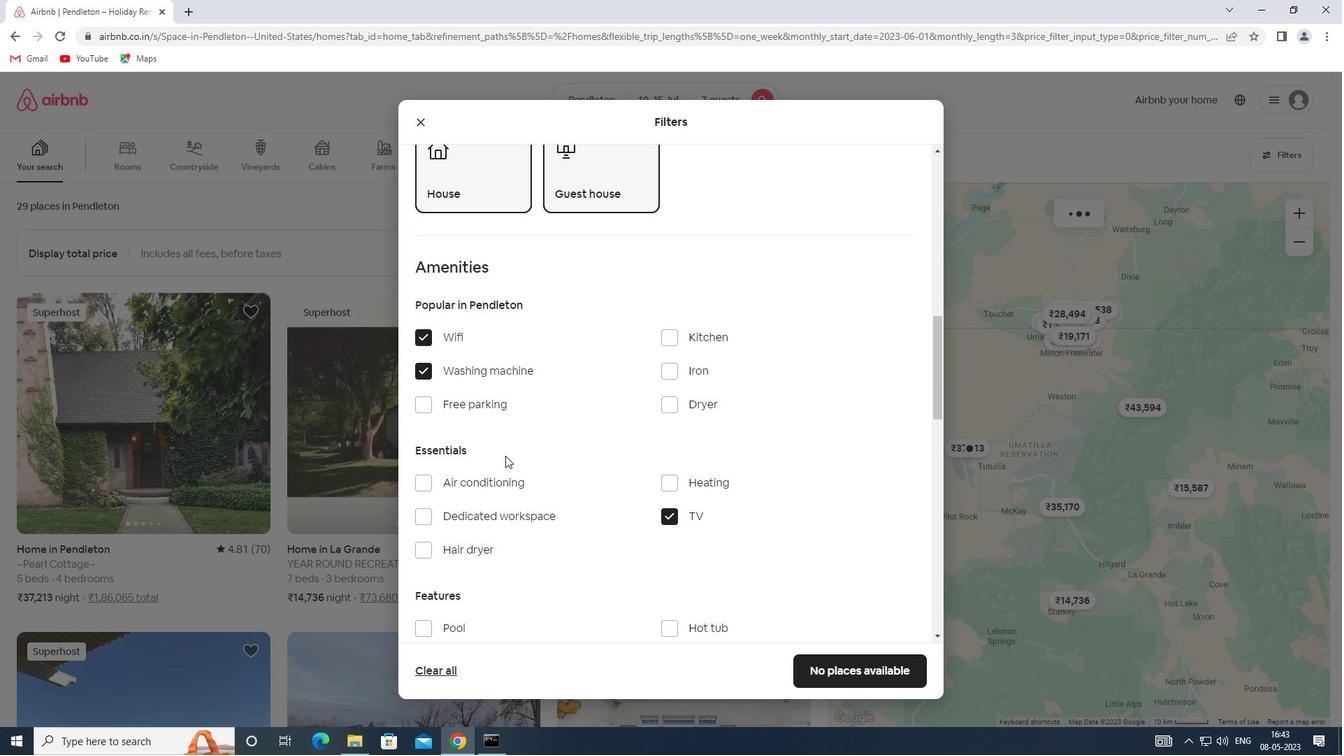 
Action: Mouse scrolled (507, 458) with delta (0, 0)
Screenshot: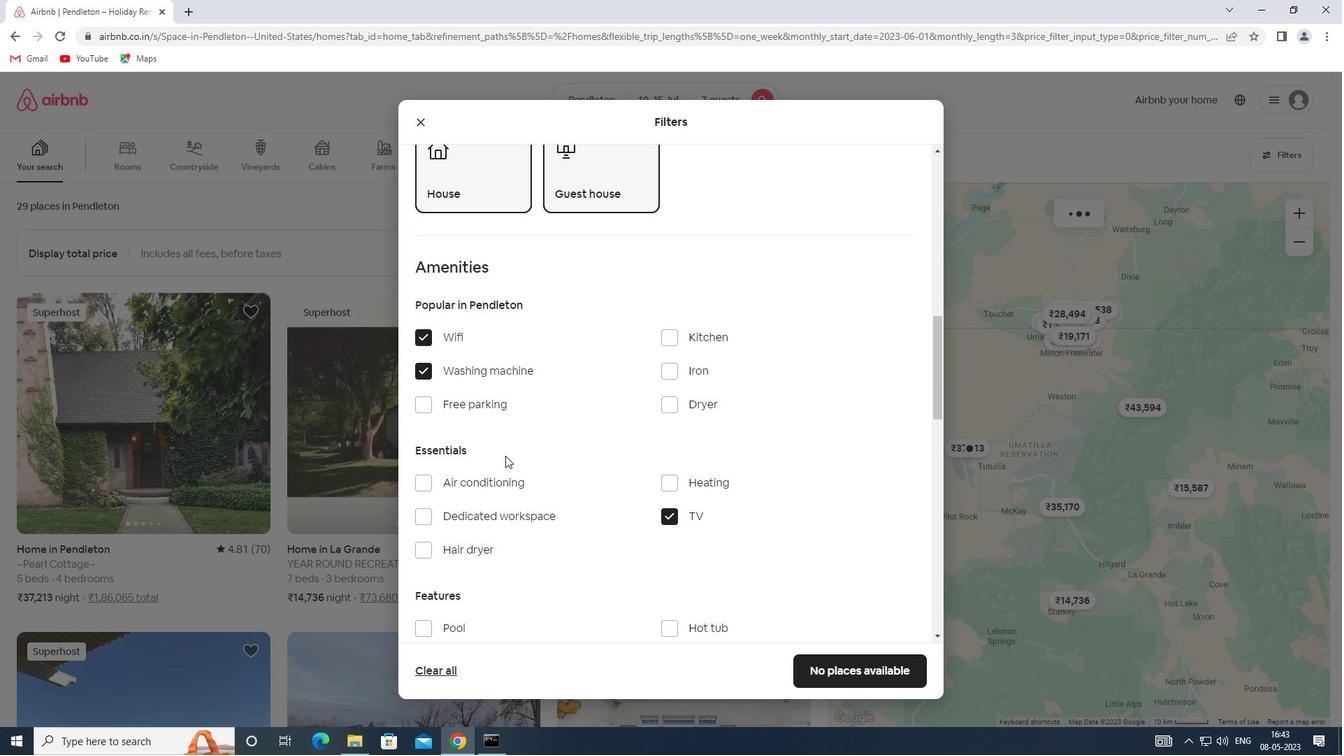 
Action: Mouse scrolled (507, 458) with delta (0, 0)
Screenshot: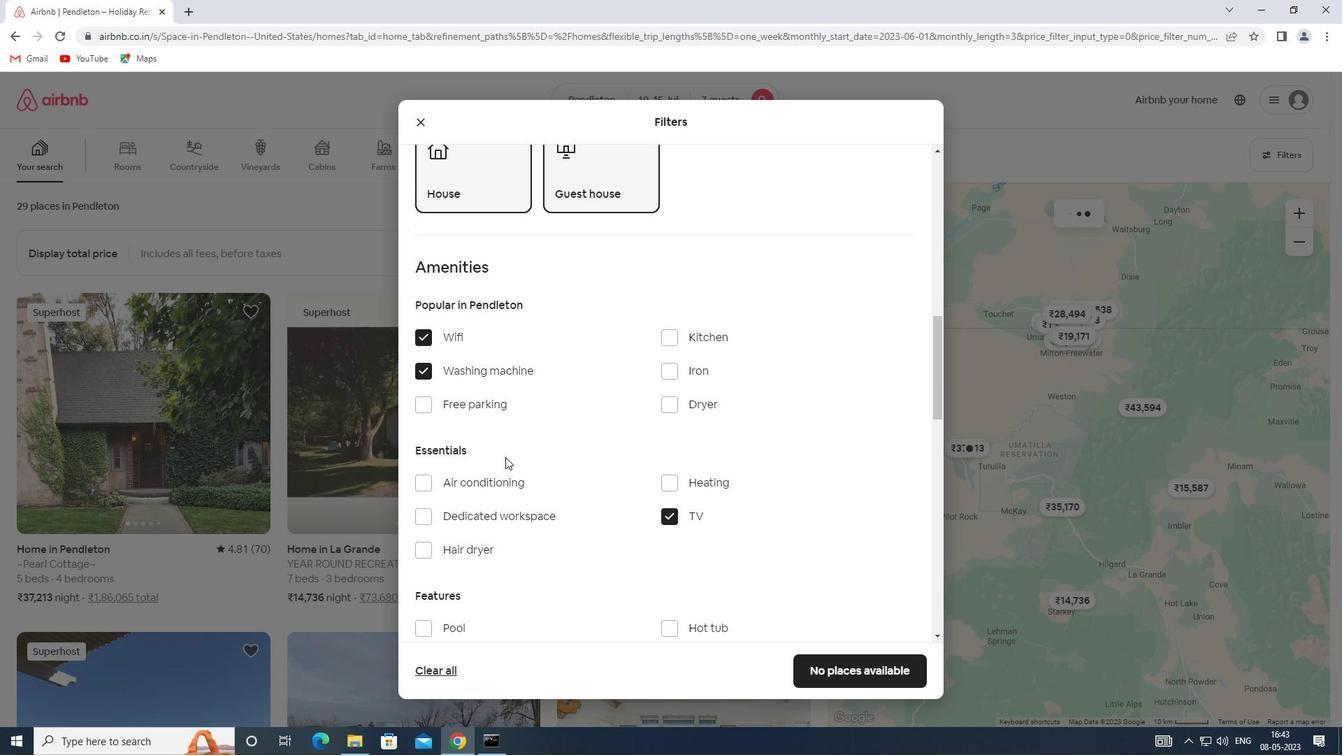 
Action: Mouse moved to (511, 461)
Screenshot: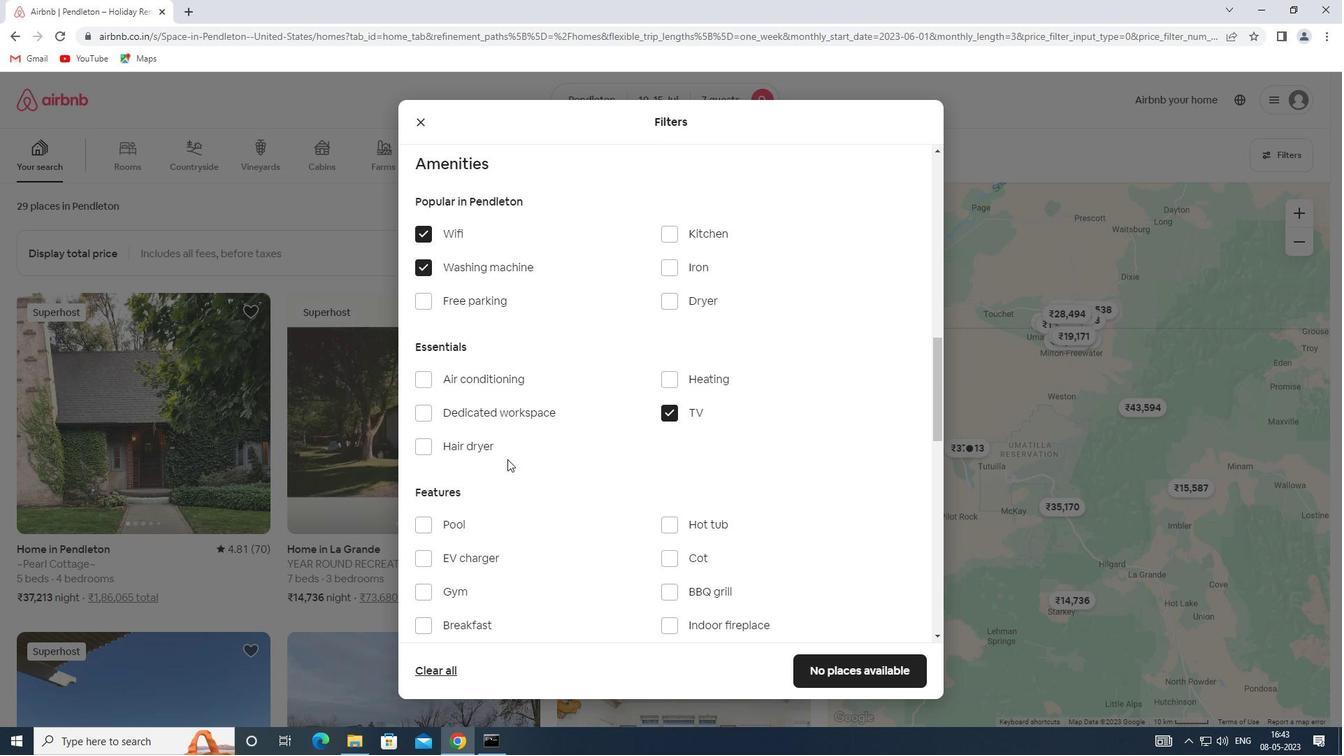 
Action: Mouse scrolled (511, 460) with delta (0, 0)
Screenshot: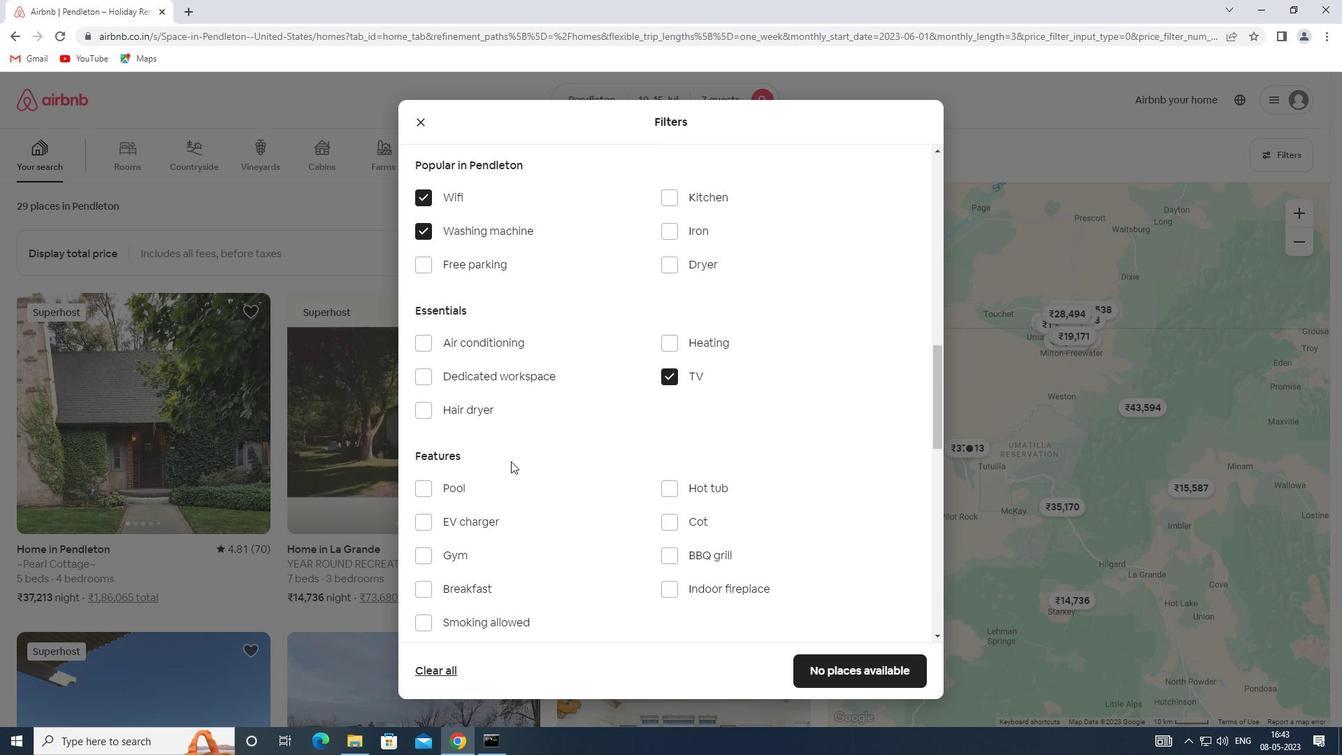 
Action: Mouse scrolled (511, 460) with delta (0, 0)
Screenshot: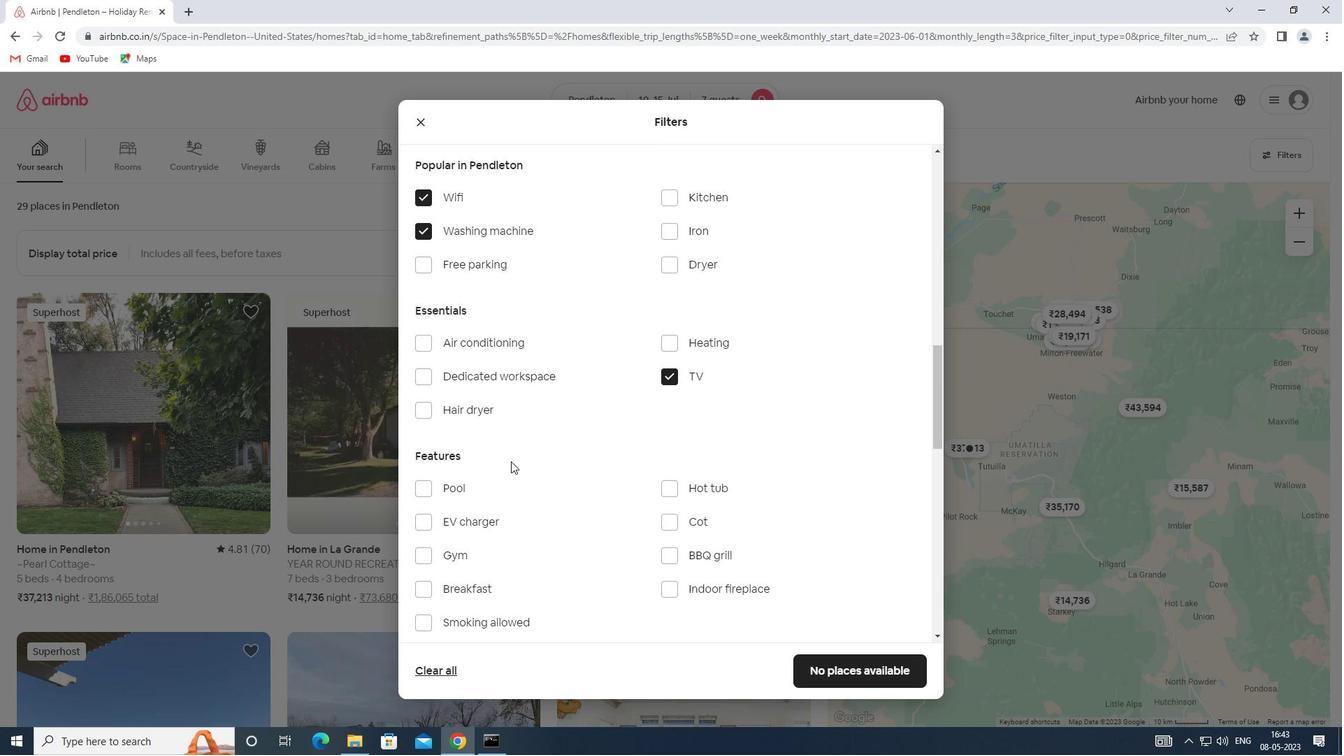 
Action: Mouse moved to (420, 416)
Screenshot: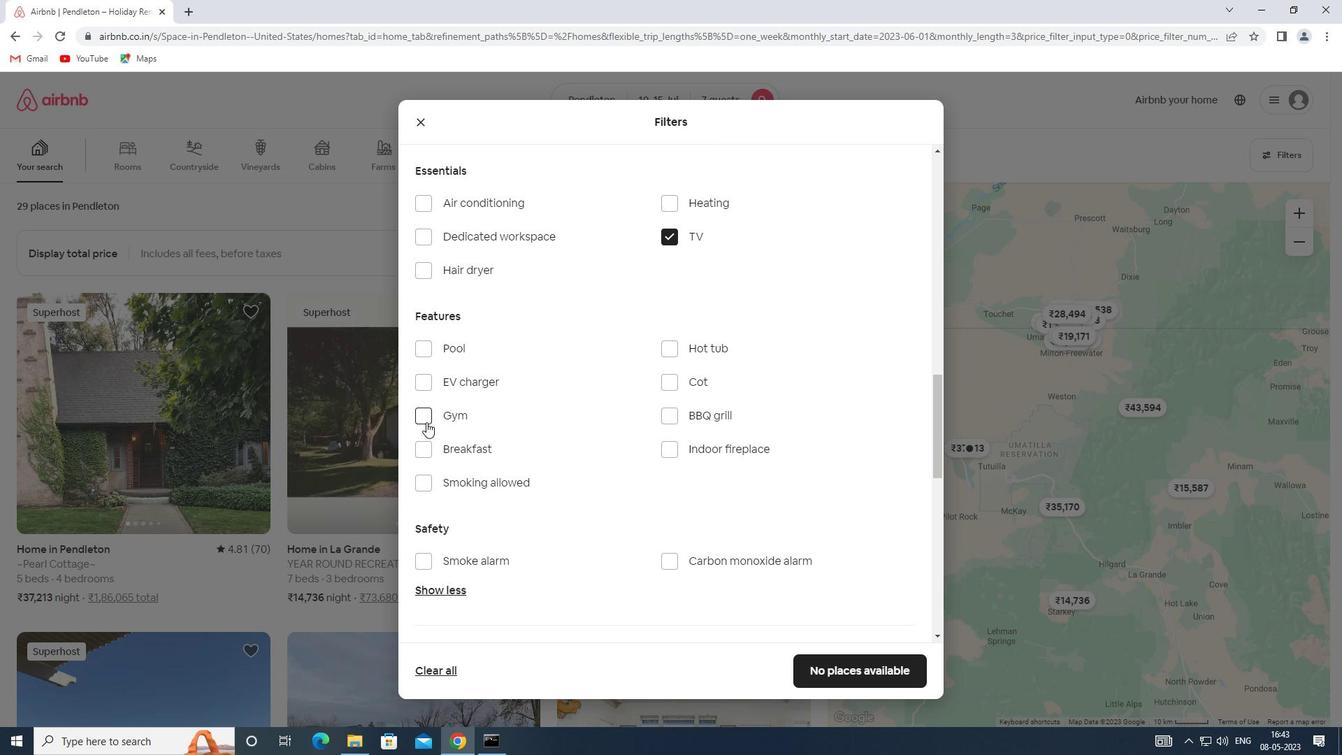
Action: Mouse pressed left at (420, 416)
Screenshot: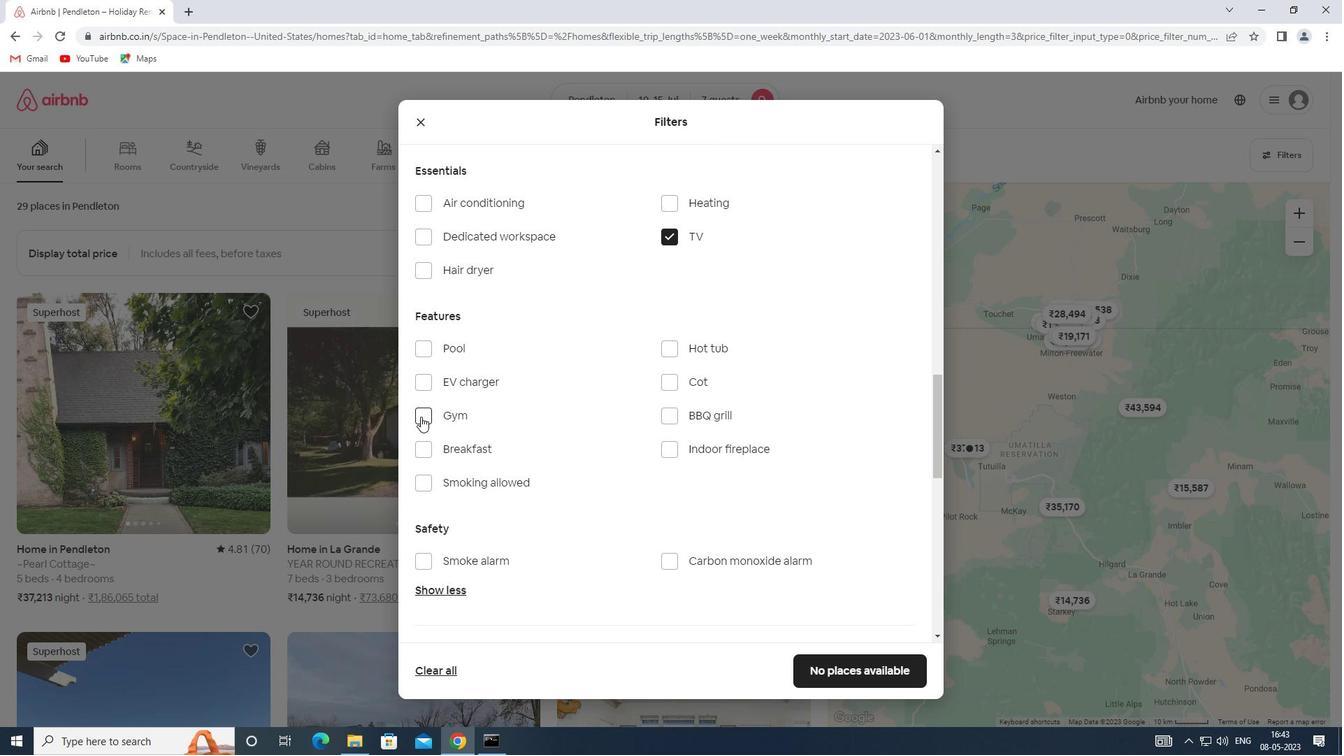 
Action: Mouse moved to (424, 446)
Screenshot: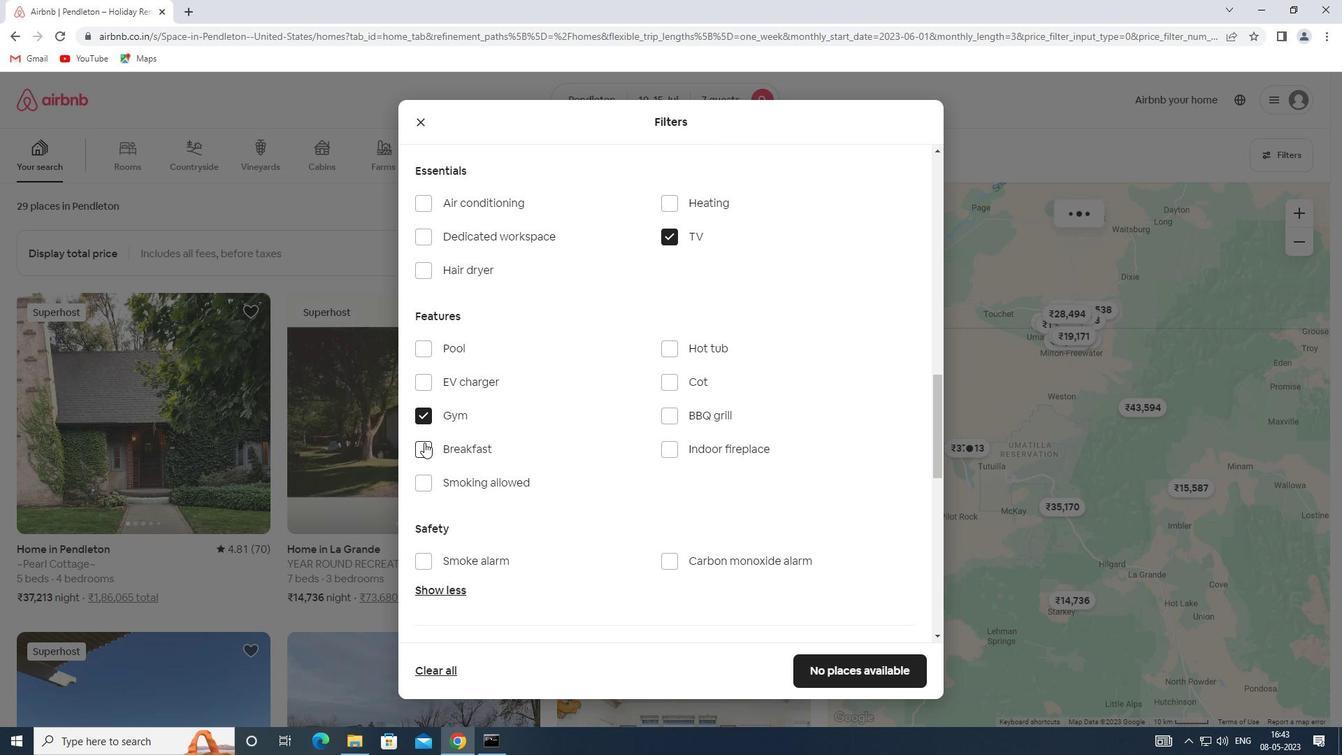 
Action: Mouse pressed left at (424, 446)
Screenshot: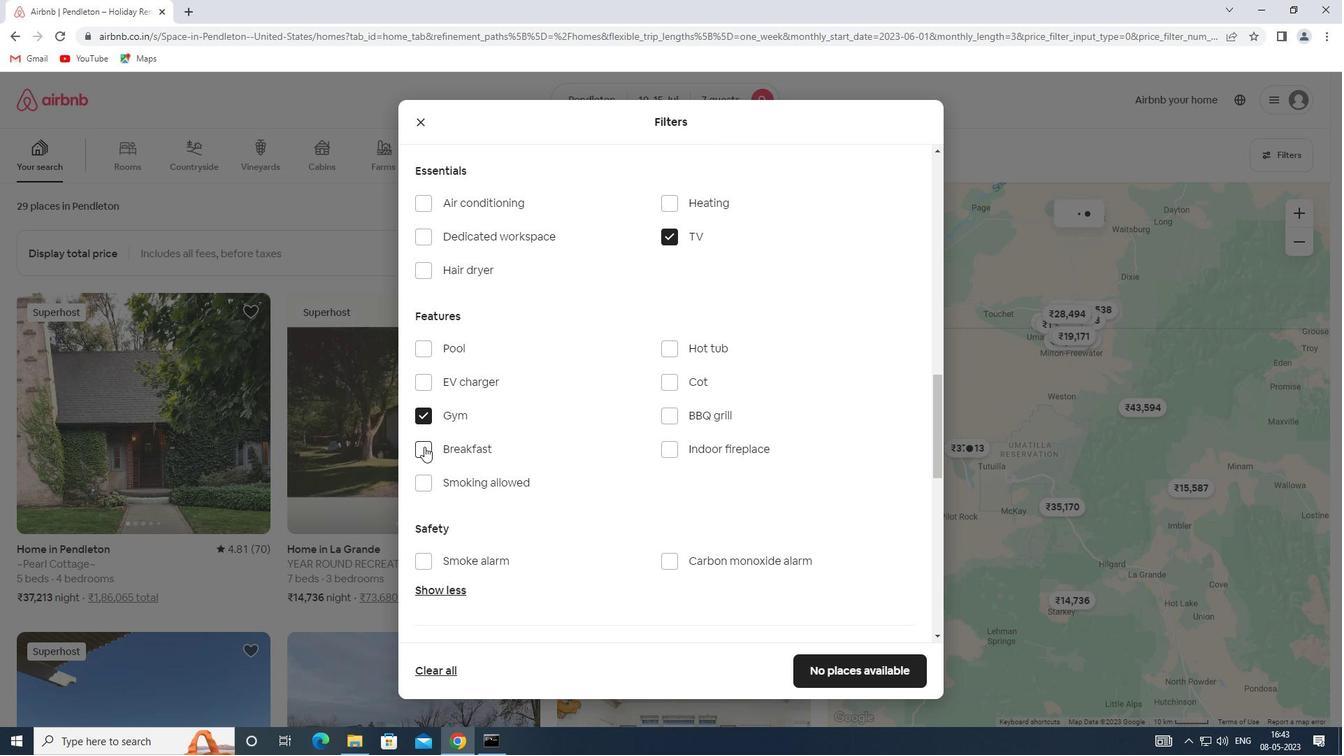 
Action: Mouse scrolled (424, 446) with delta (0, 0)
Screenshot: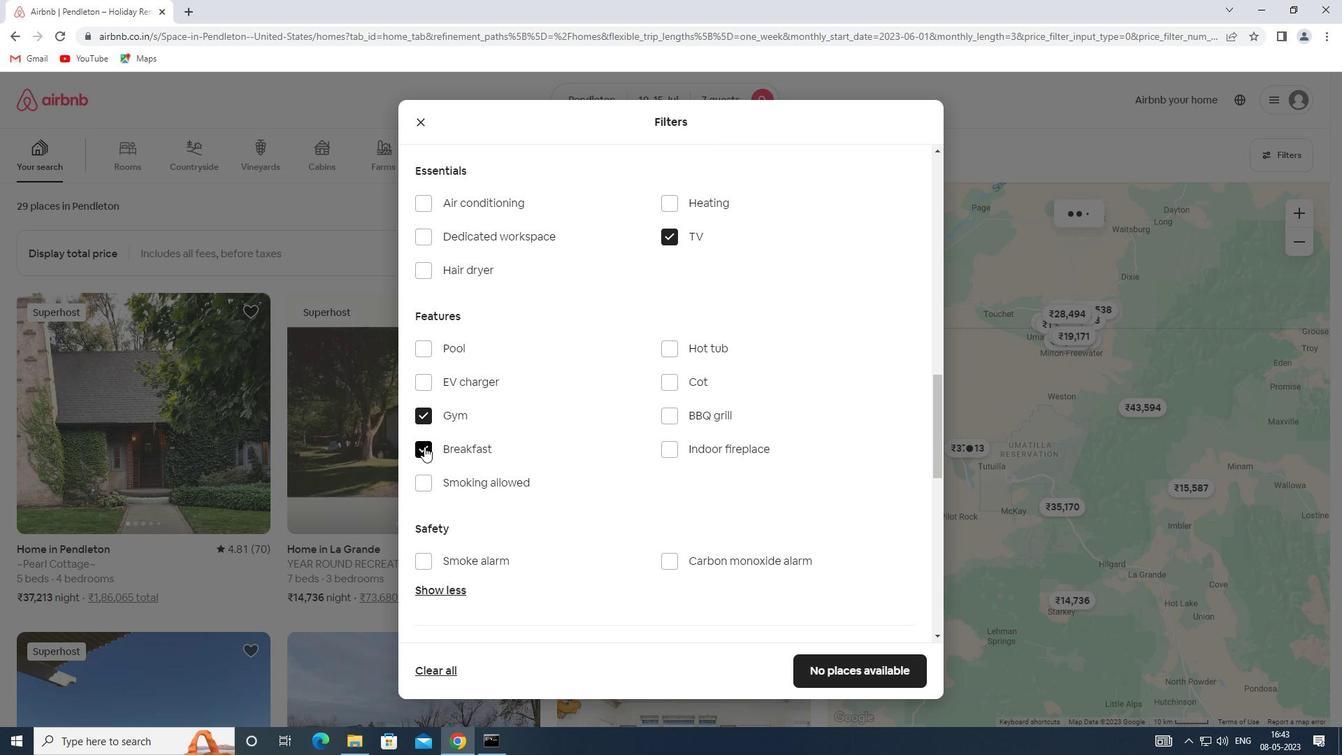 
Action: Mouse scrolled (424, 446) with delta (0, 0)
Screenshot: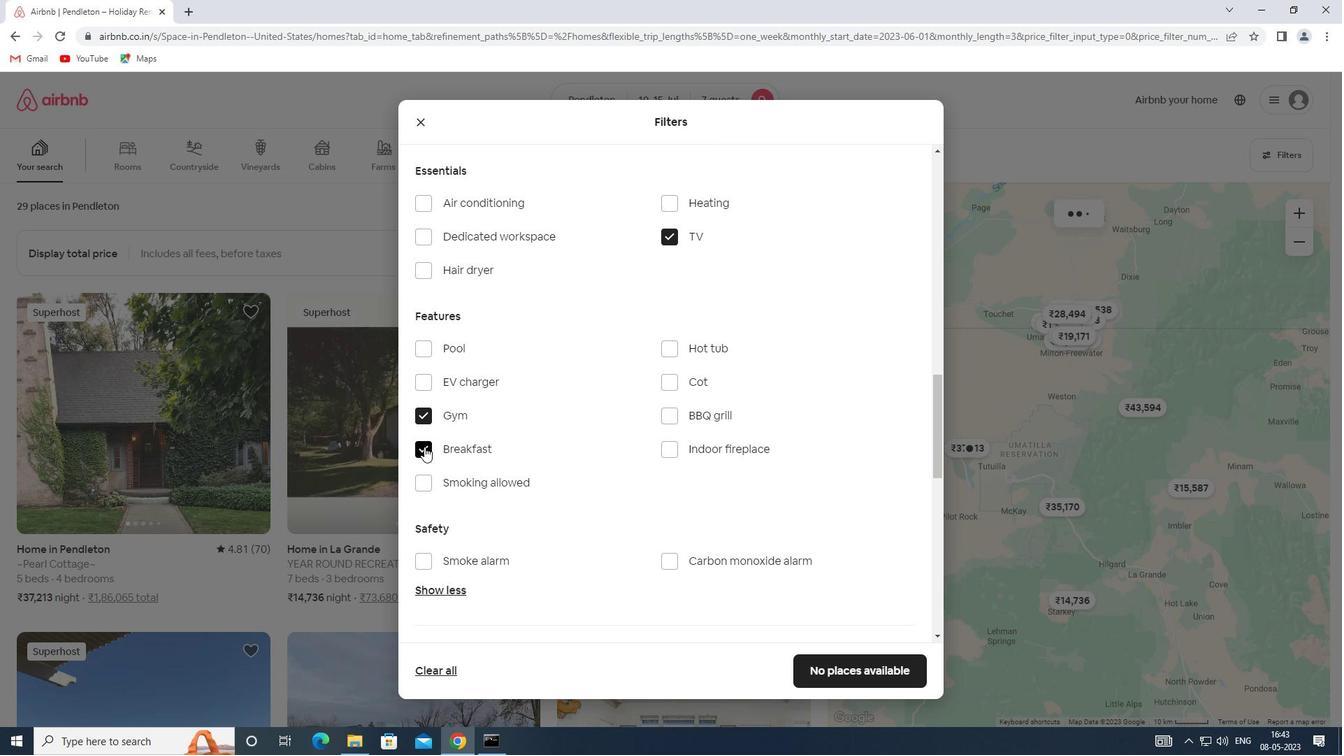 
Action: Mouse scrolled (424, 446) with delta (0, 0)
Screenshot: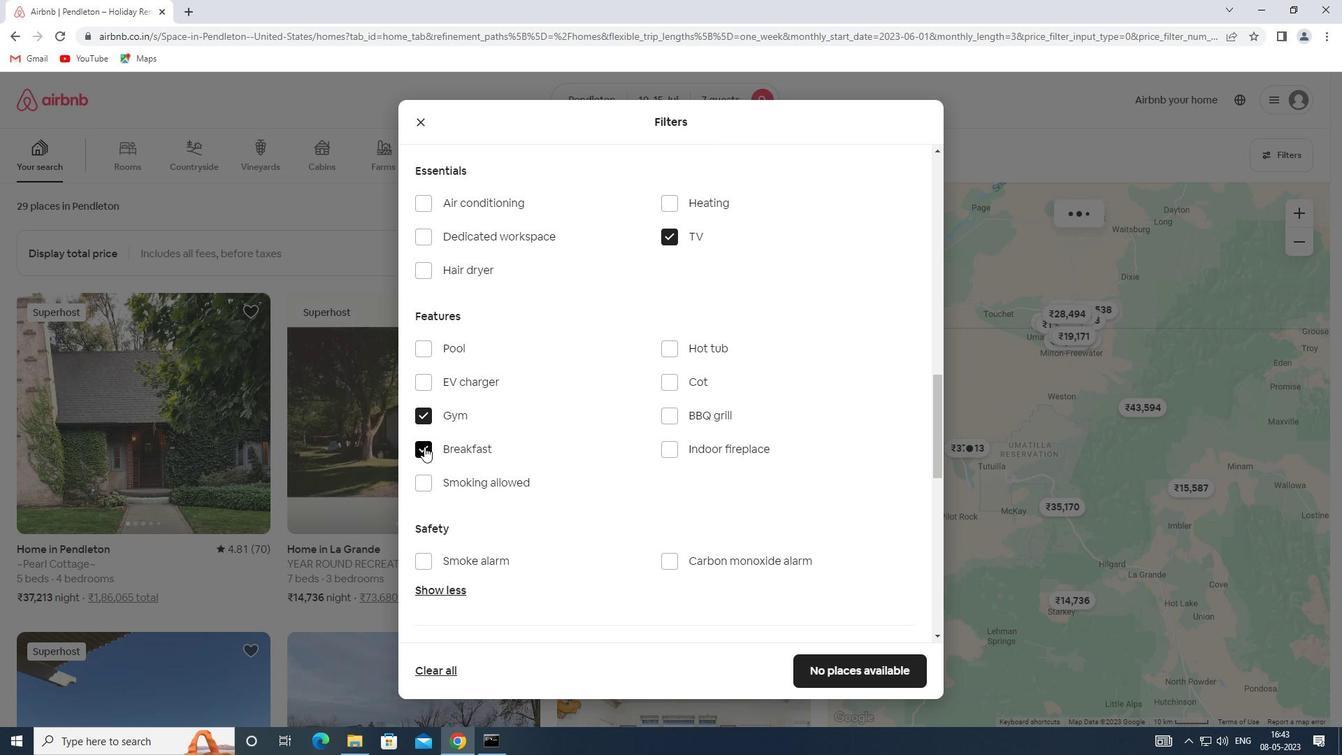 
Action: Mouse moved to (425, 446)
Screenshot: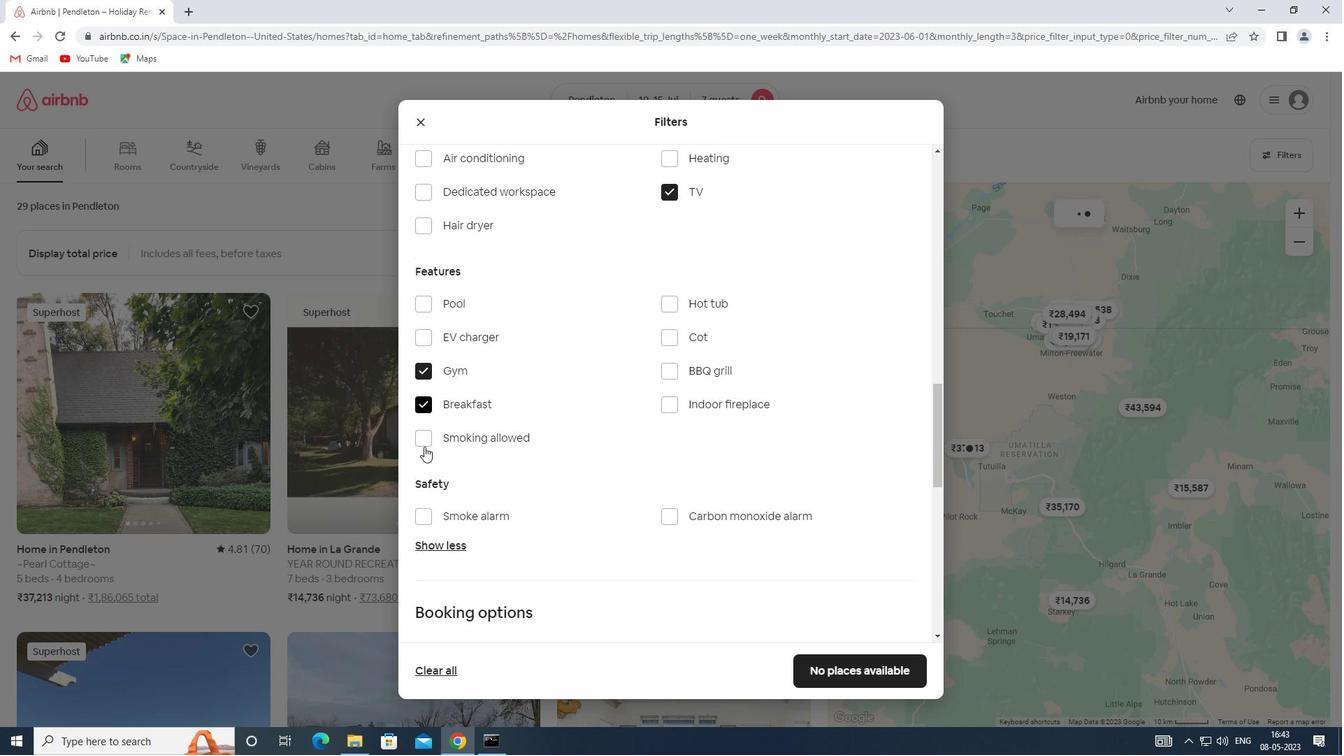 
Action: Mouse scrolled (425, 446) with delta (0, 0)
Screenshot: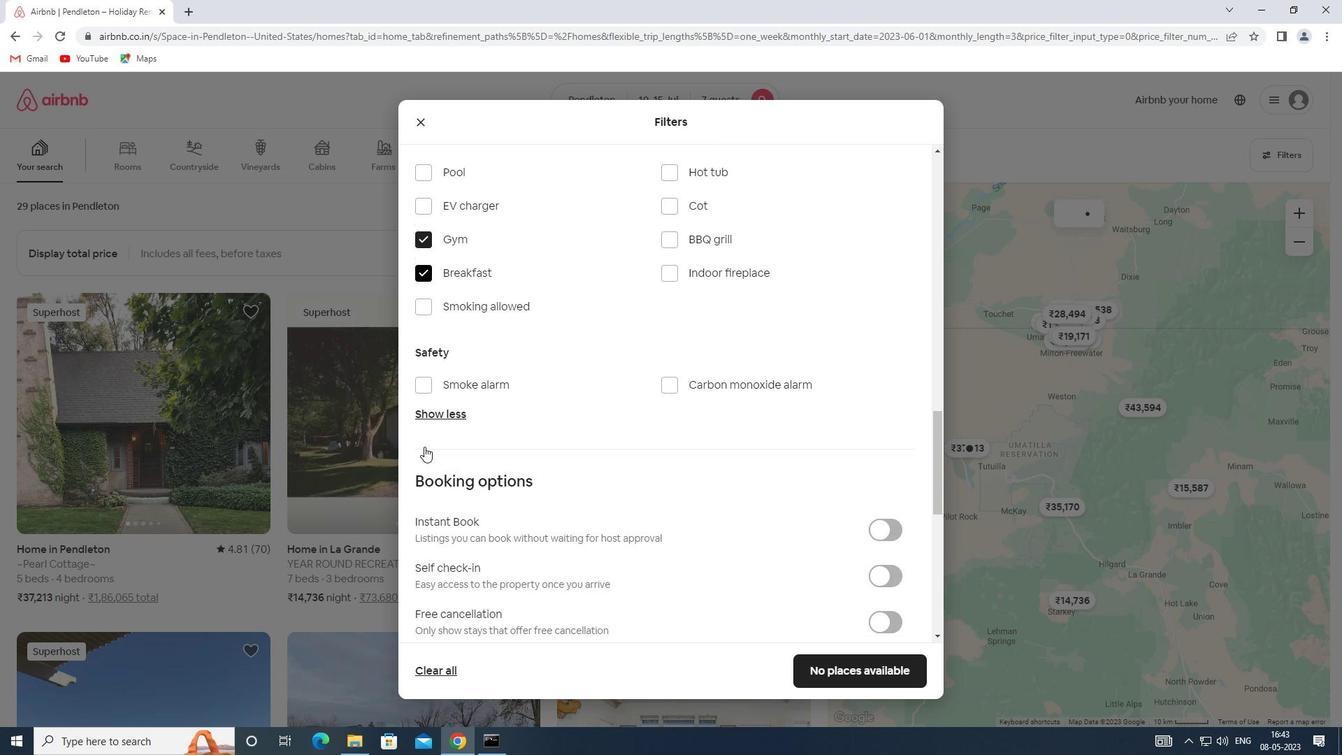 
Action: Mouse scrolled (425, 446) with delta (0, 0)
Screenshot: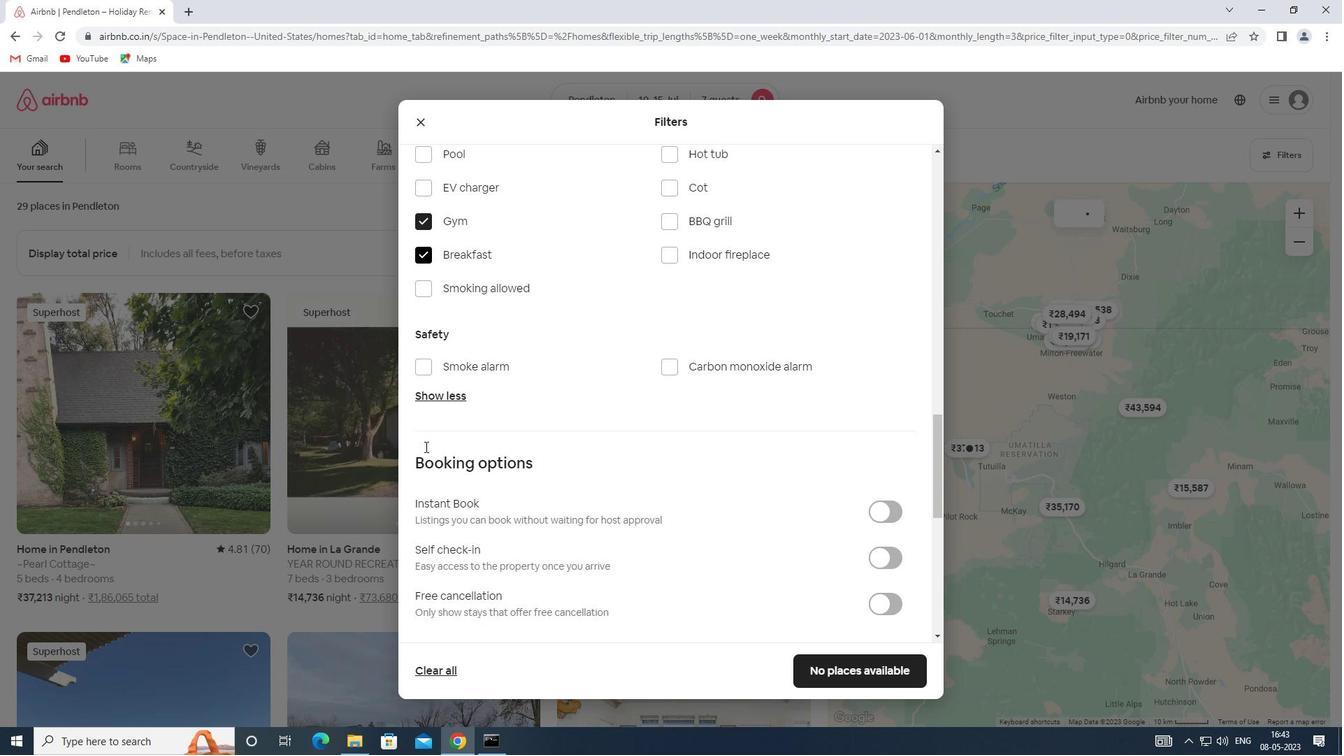 
Action: Mouse scrolled (425, 446) with delta (0, 0)
Screenshot: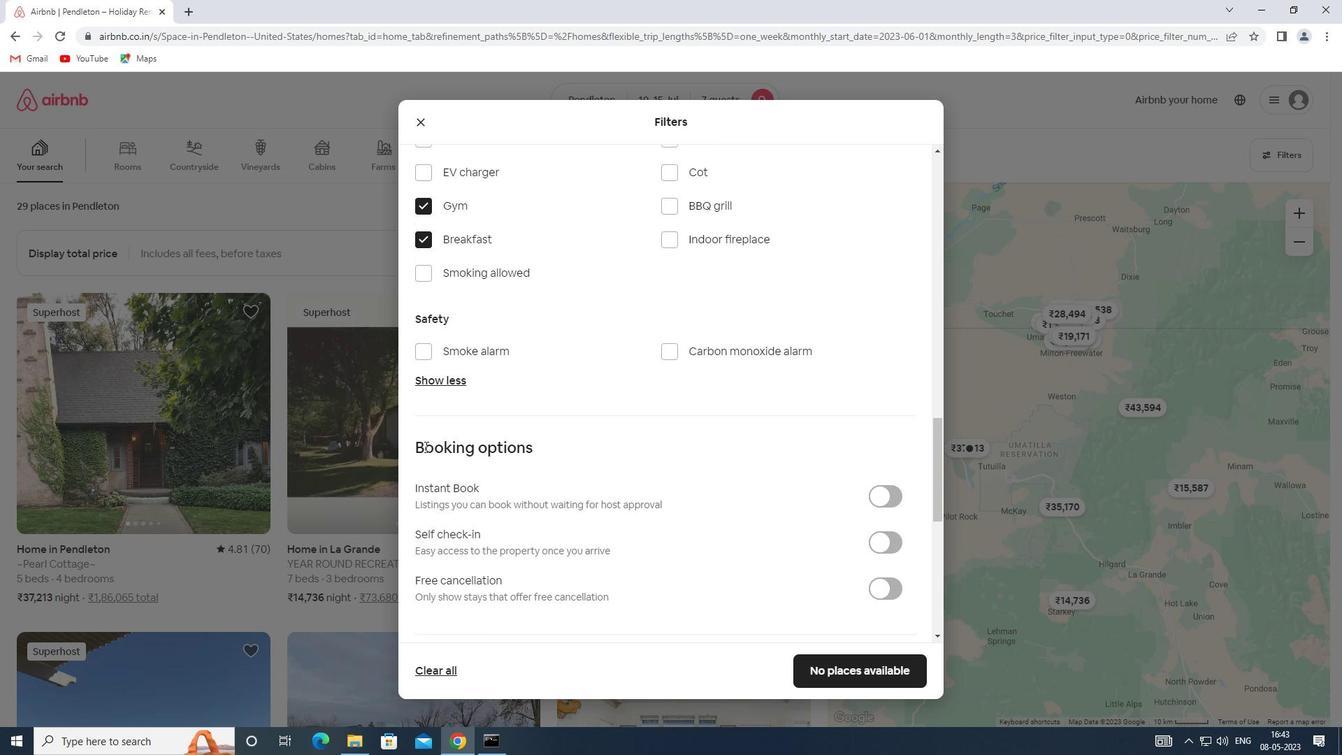 
Action: Mouse moved to (894, 329)
Screenshot: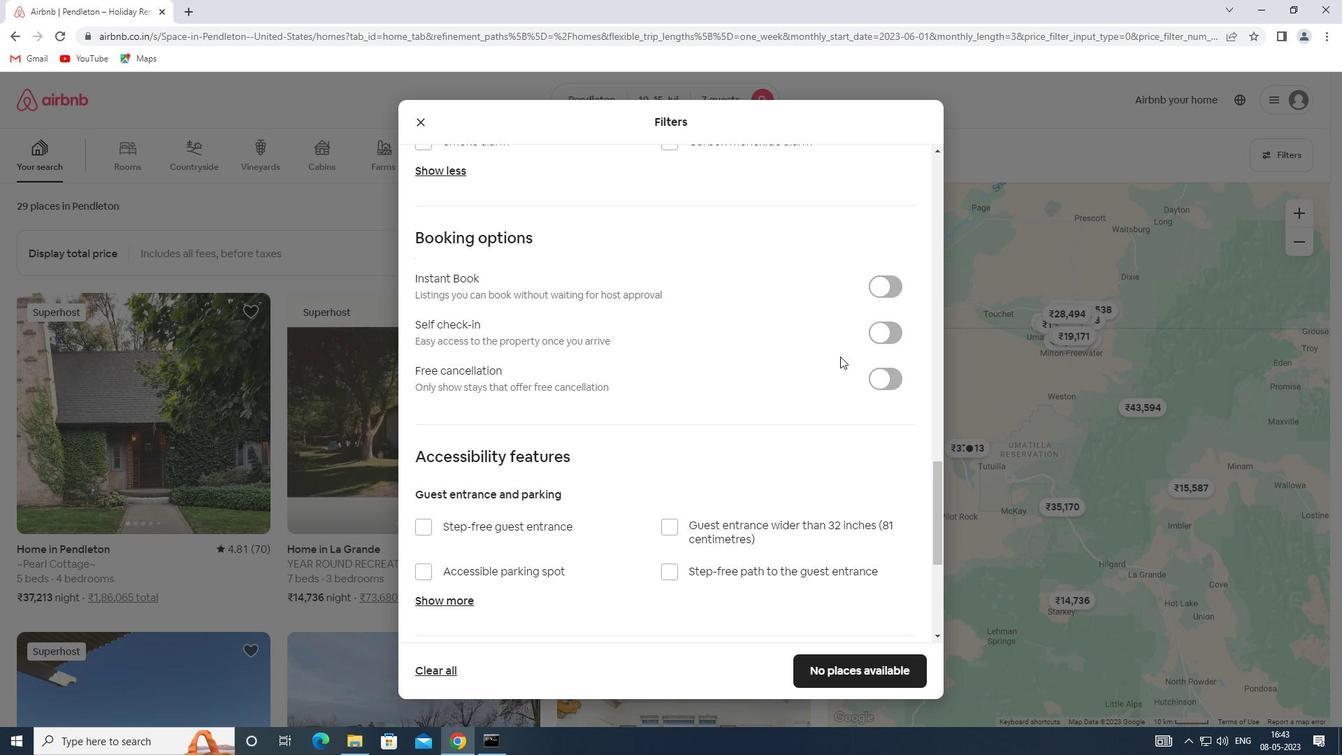 
Action: Mouse pressed left at (894, 329)
Screenshot: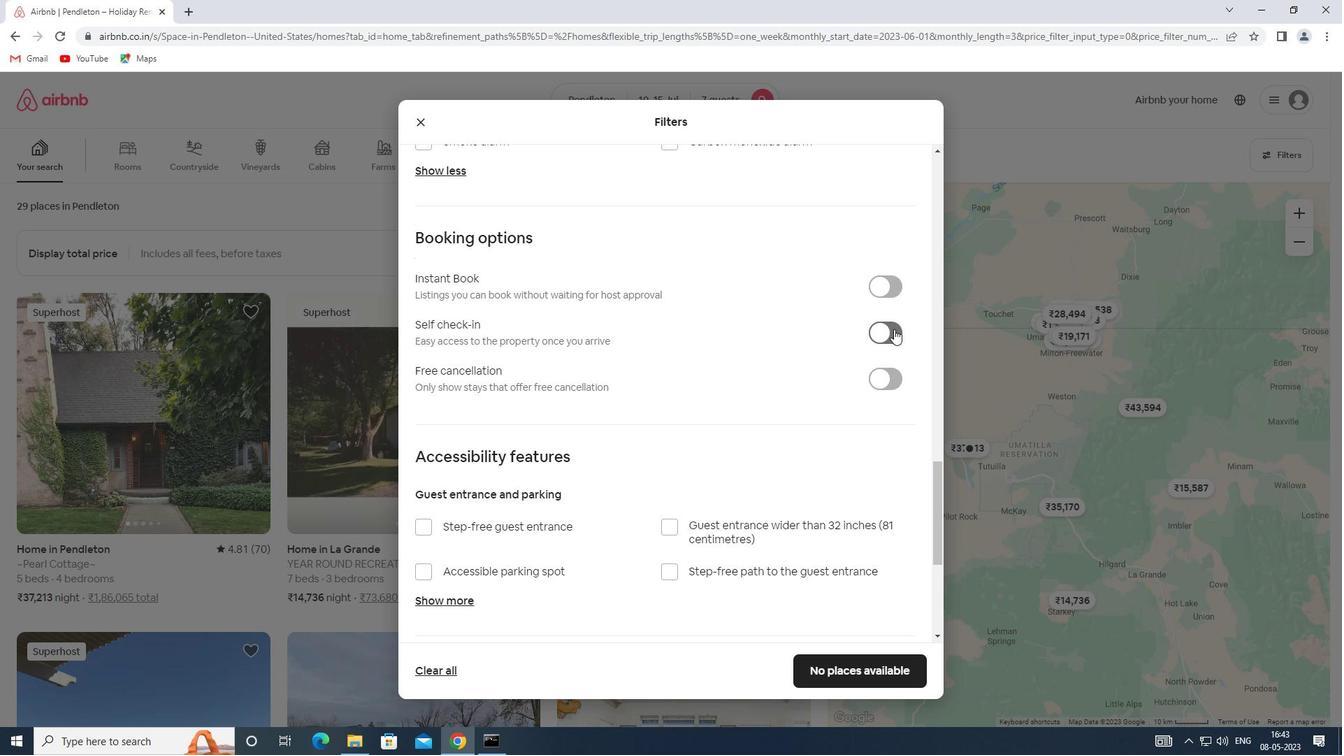 
Action: Mouse moved to (635, 371)
Screenshot: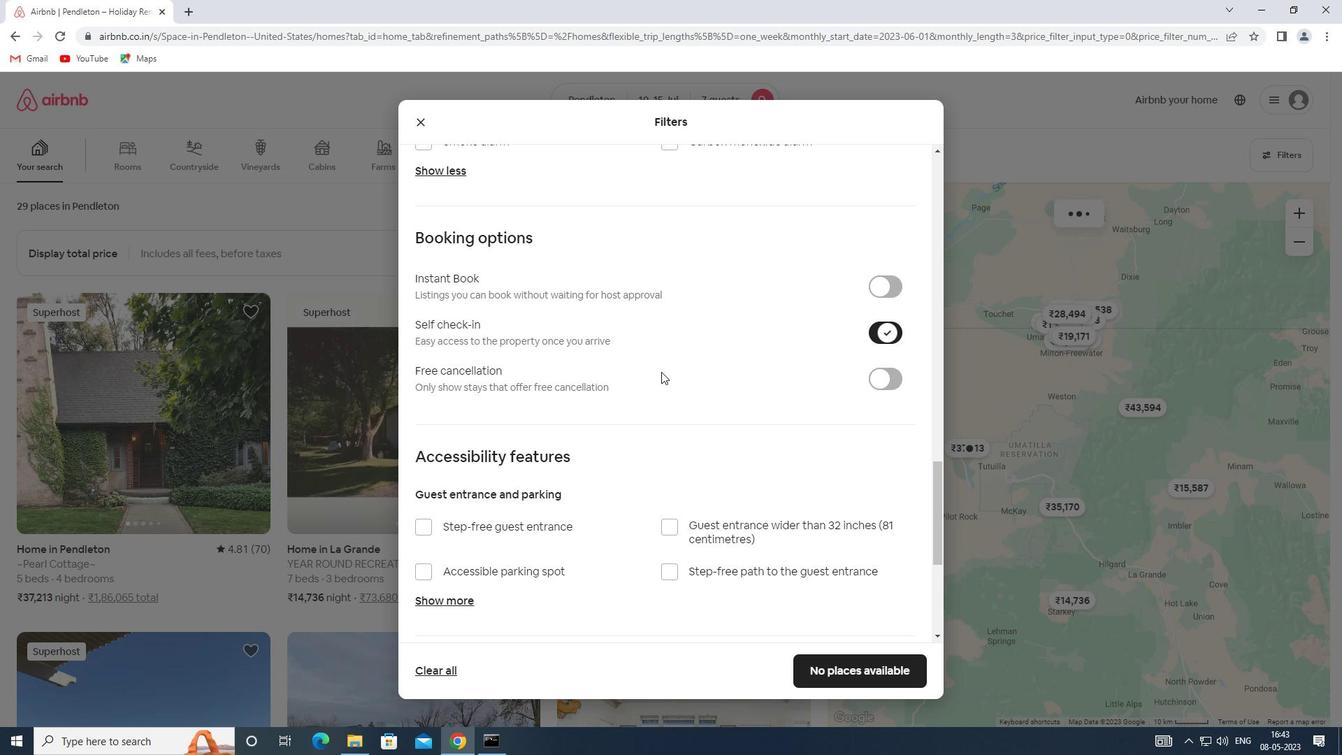 
Action: Mouse scrolled (635, 370) with delta (0, 0)
Screenshot: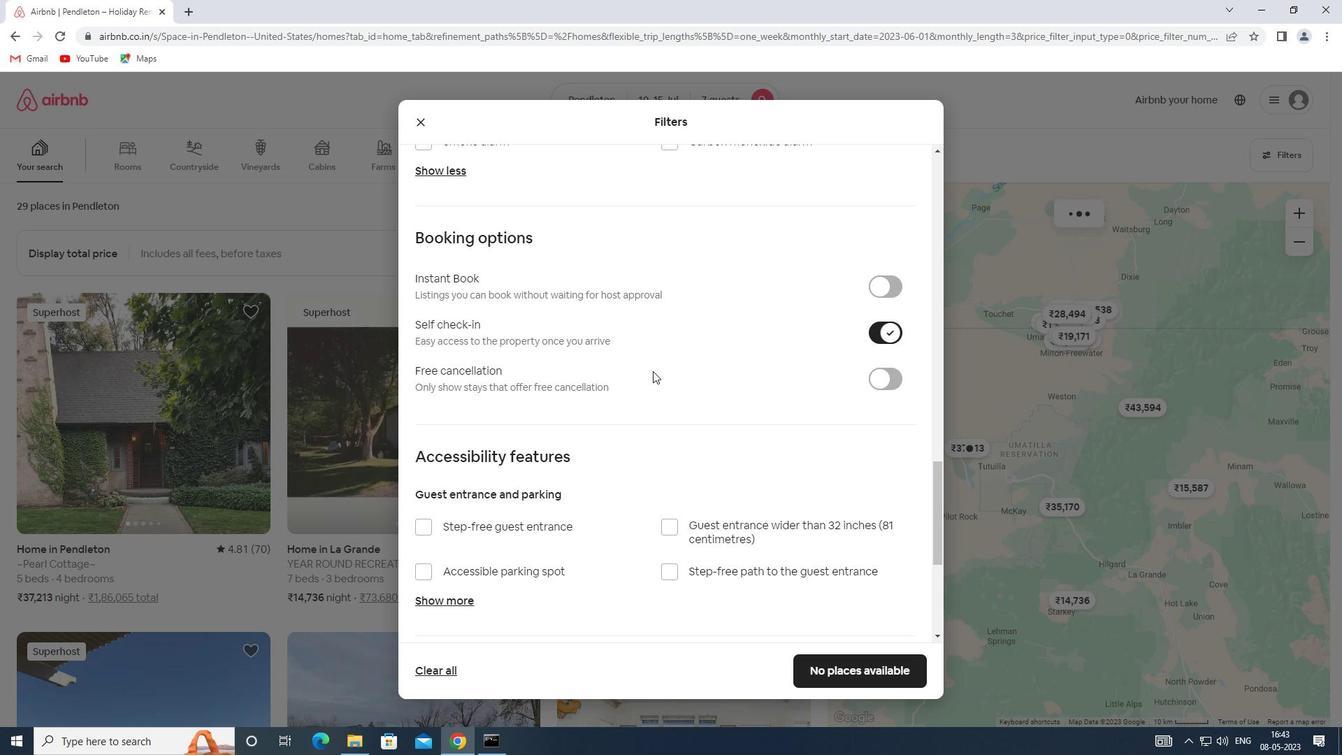 
Action: Mouse scrolled (635, 370) with delta (0, 0)
Screenshot: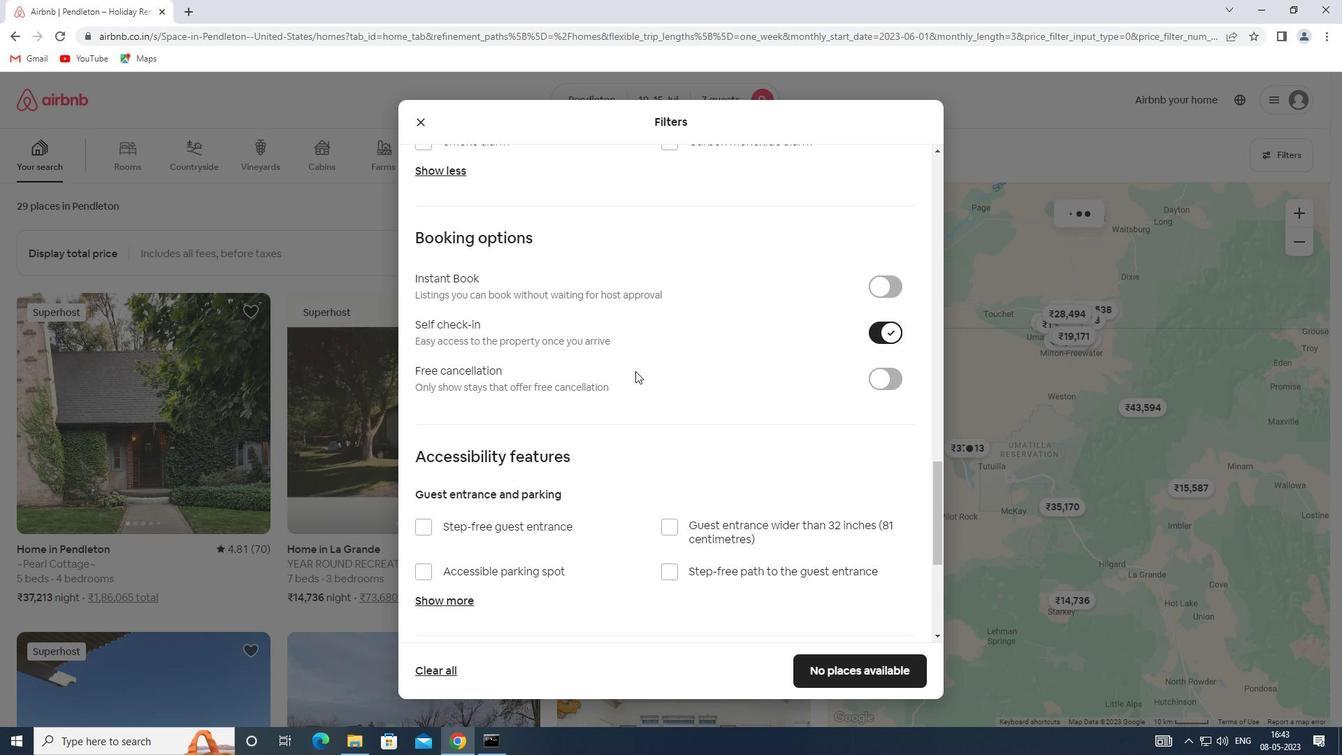 
Action: Mouse scrolled (635, 370) with delta (0, 0)
Screenshot: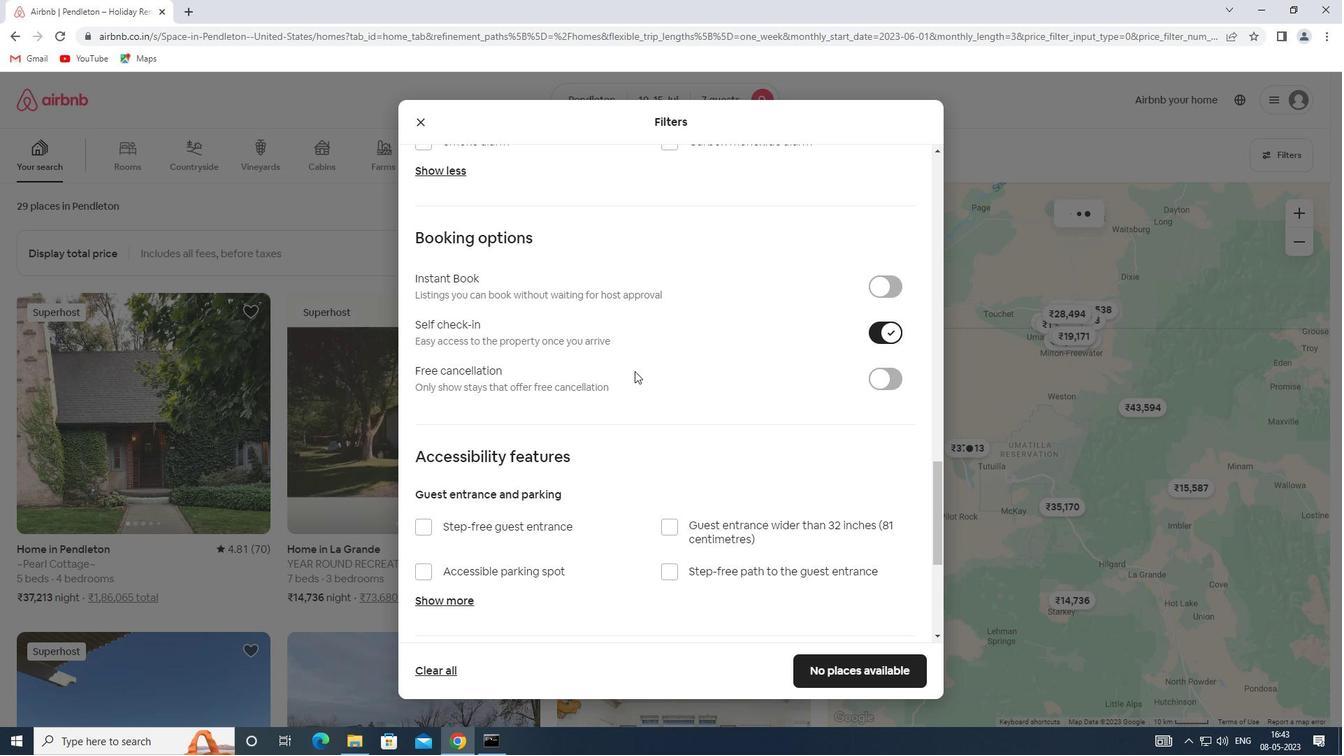 
Action: Mouse moved to (634, 371)
Screenshot: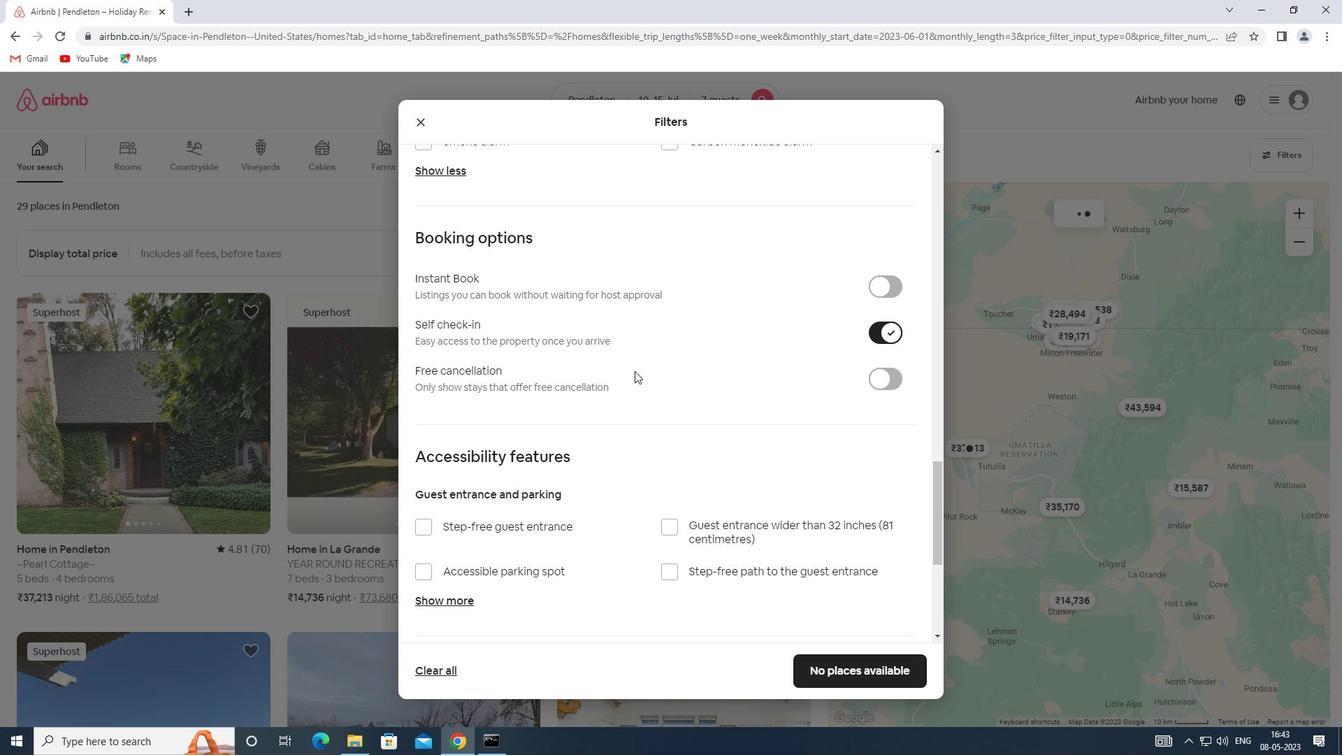 
Action: Mouse scrolled (634, 370) with delta (0, 0)
Screenshot: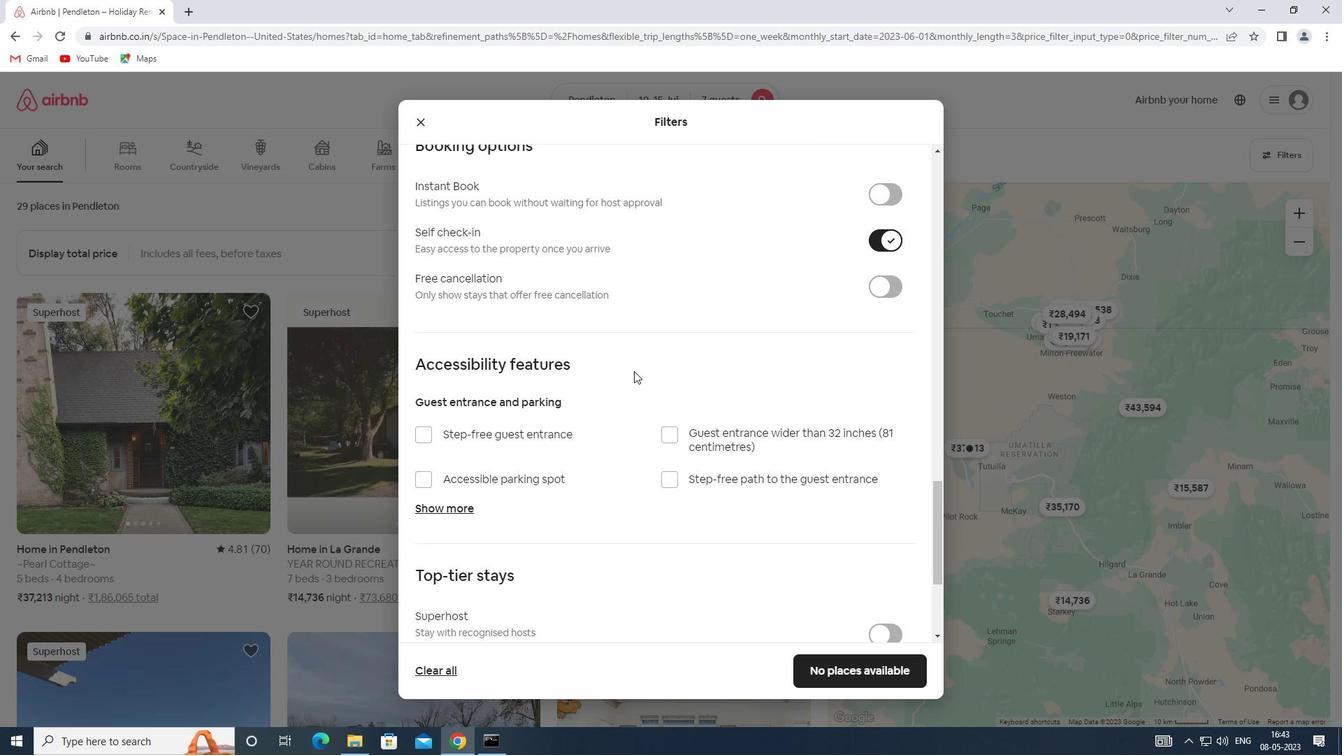 
Action: Mouse scrolled (634, 370) with delta (0, 0)
Screenshot: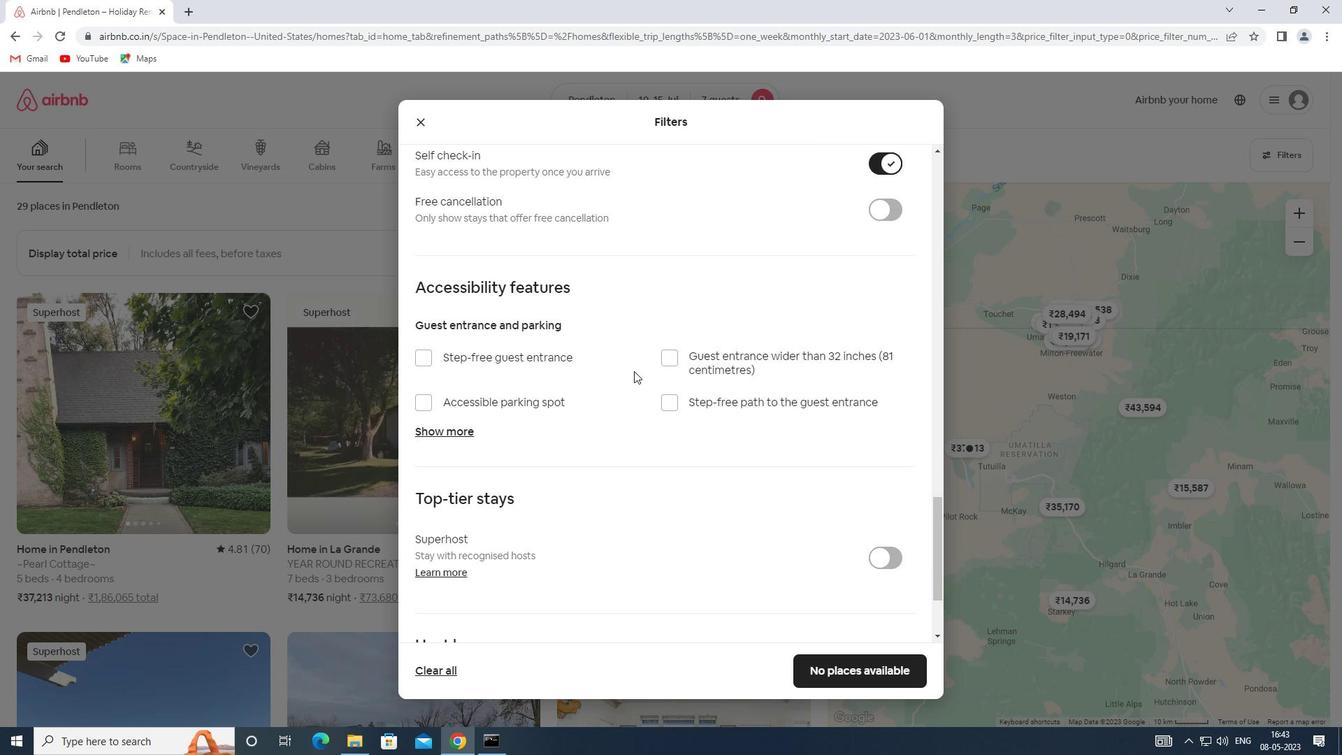 
Action: Mouse scrolled (634, 370) with delta (0, 0)
Screenshot: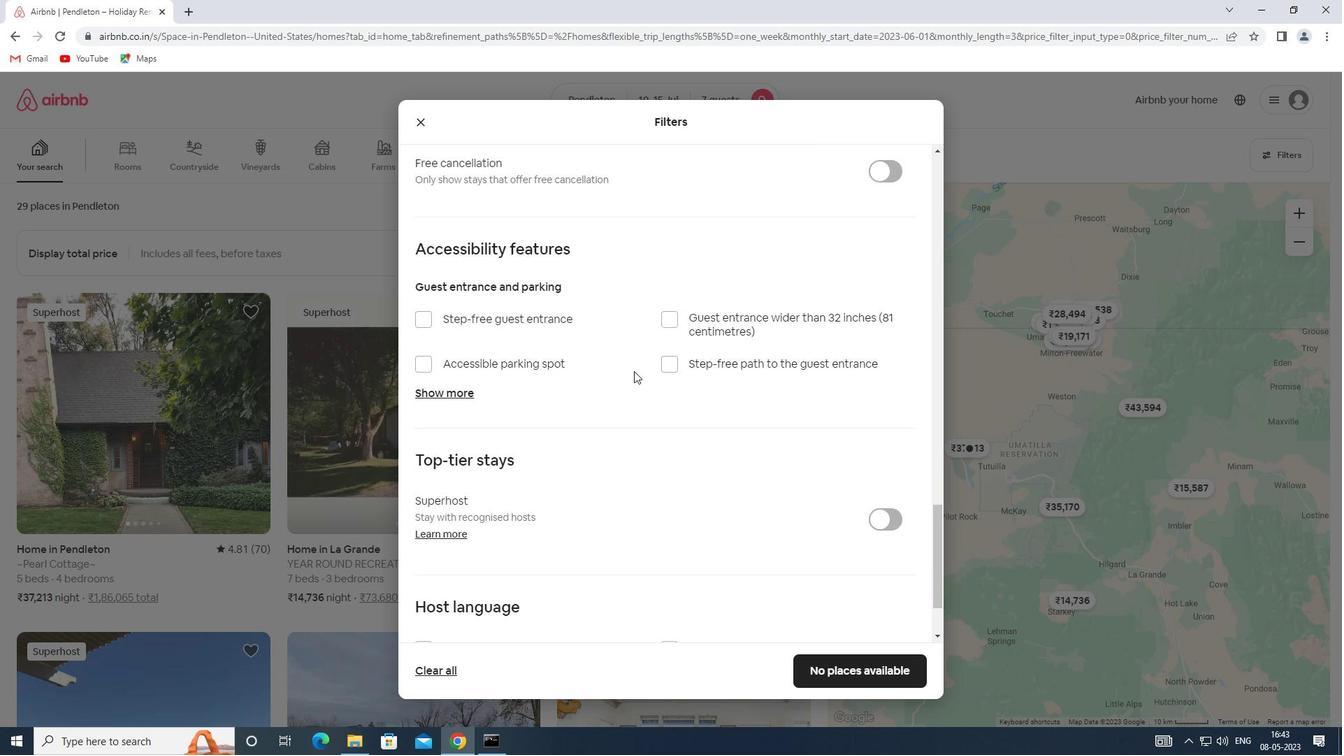 
Action: Mouse moved to (452, 539)
Screenshot: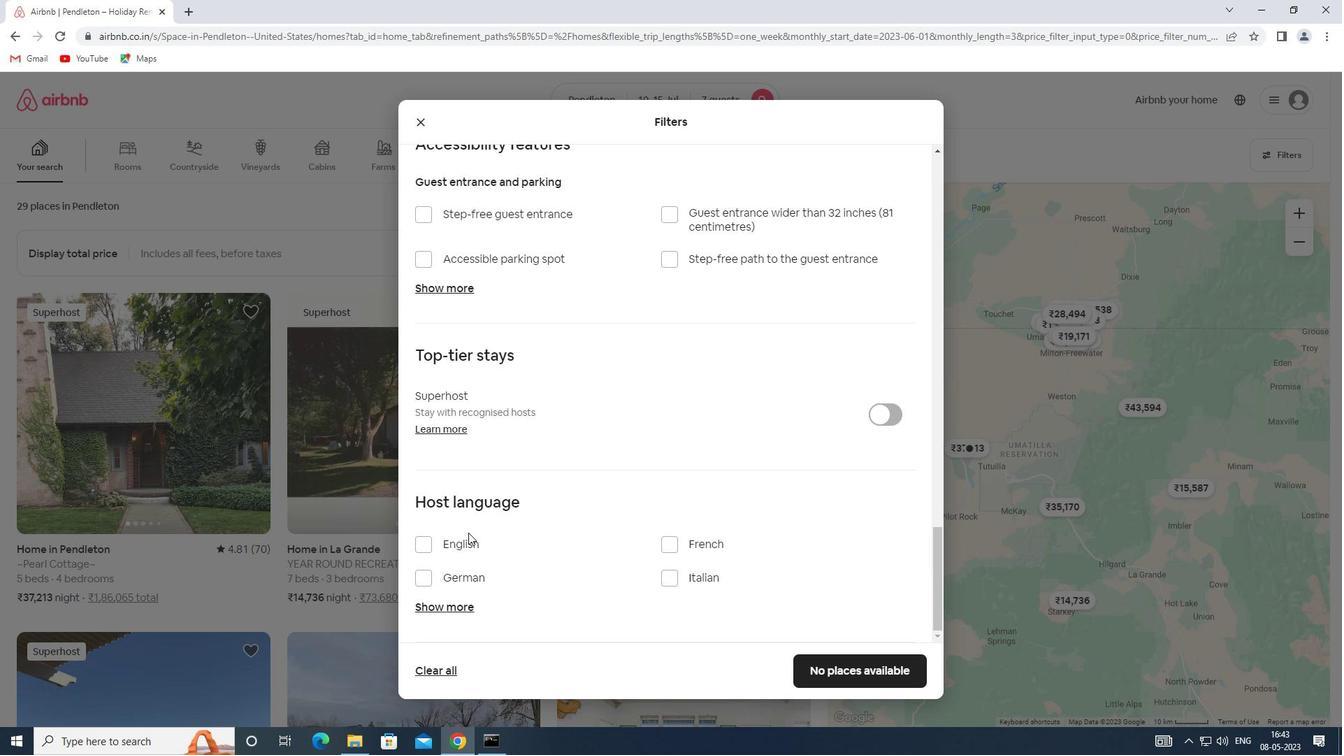 
Action: Mouse pressed left at (452, 539)
Screenshot: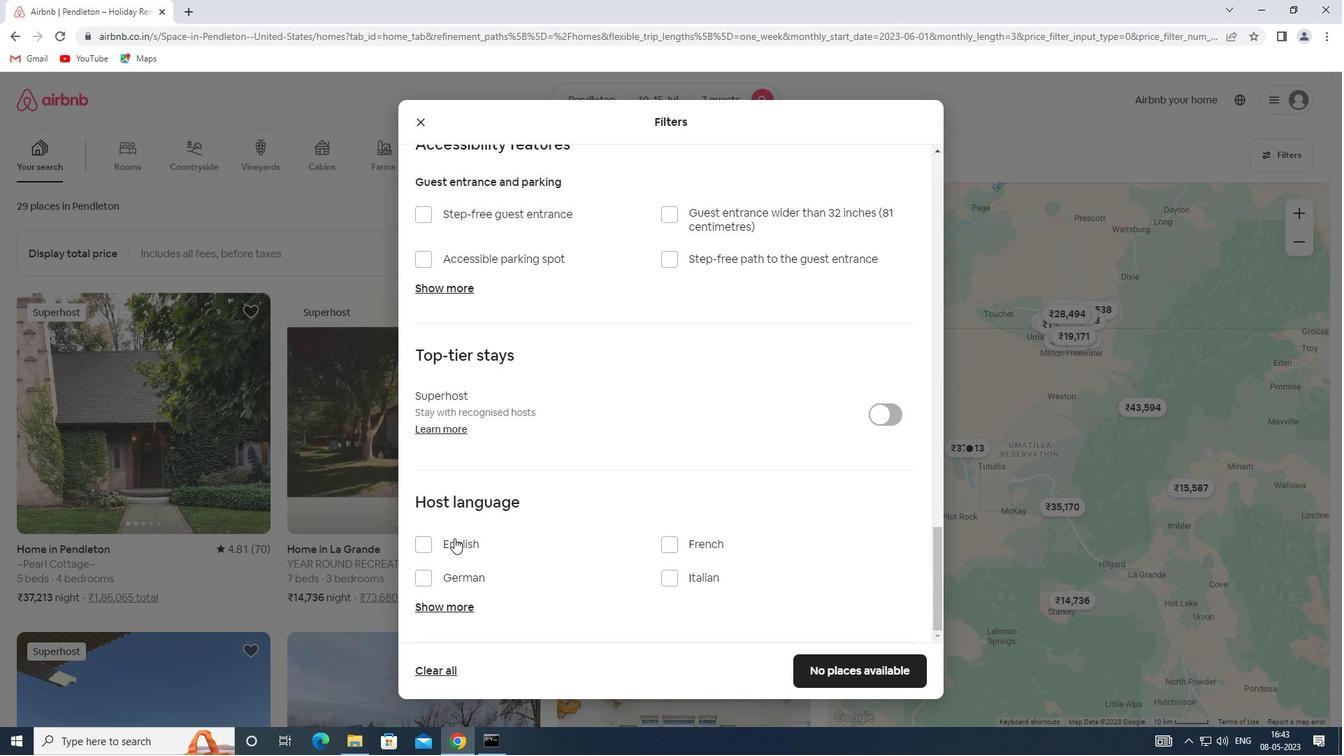 
Action: Mouse moved to (875, 674)
Screenshot: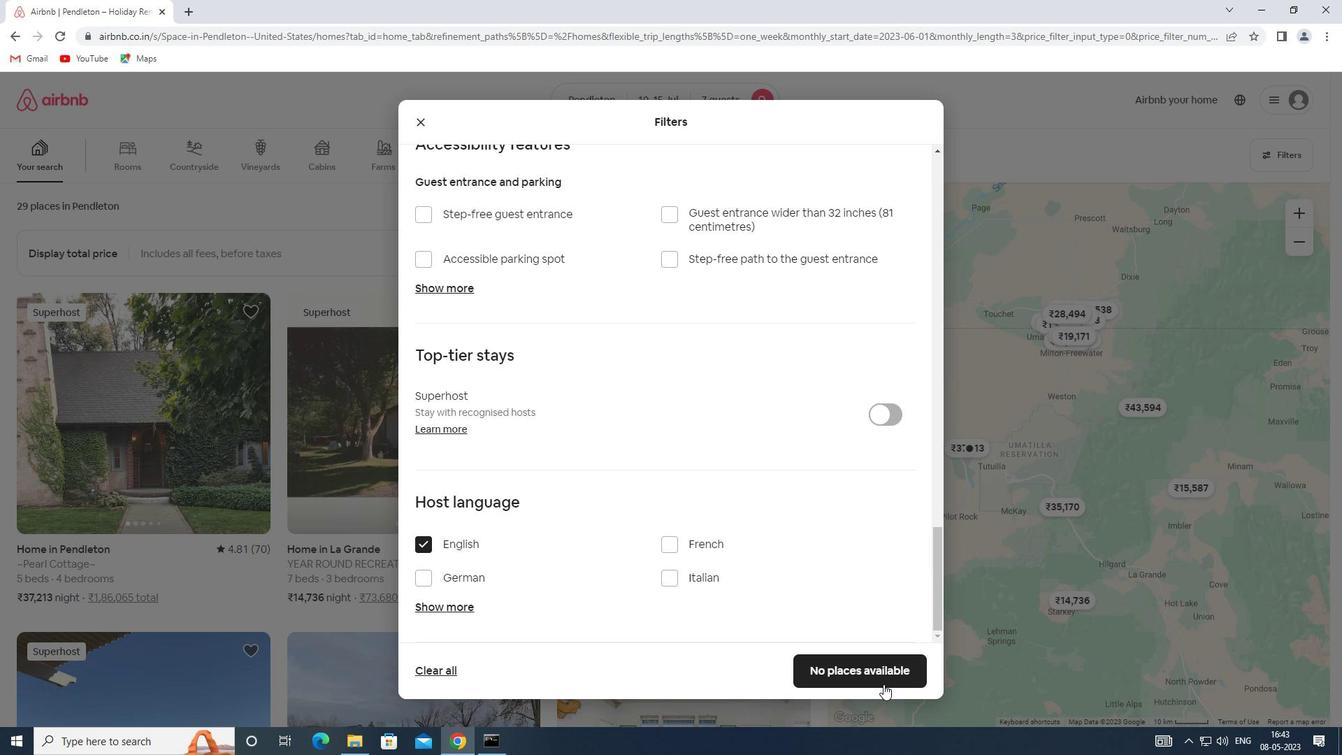
Action: Mouse pressed left at (875, 674)
Screenshot: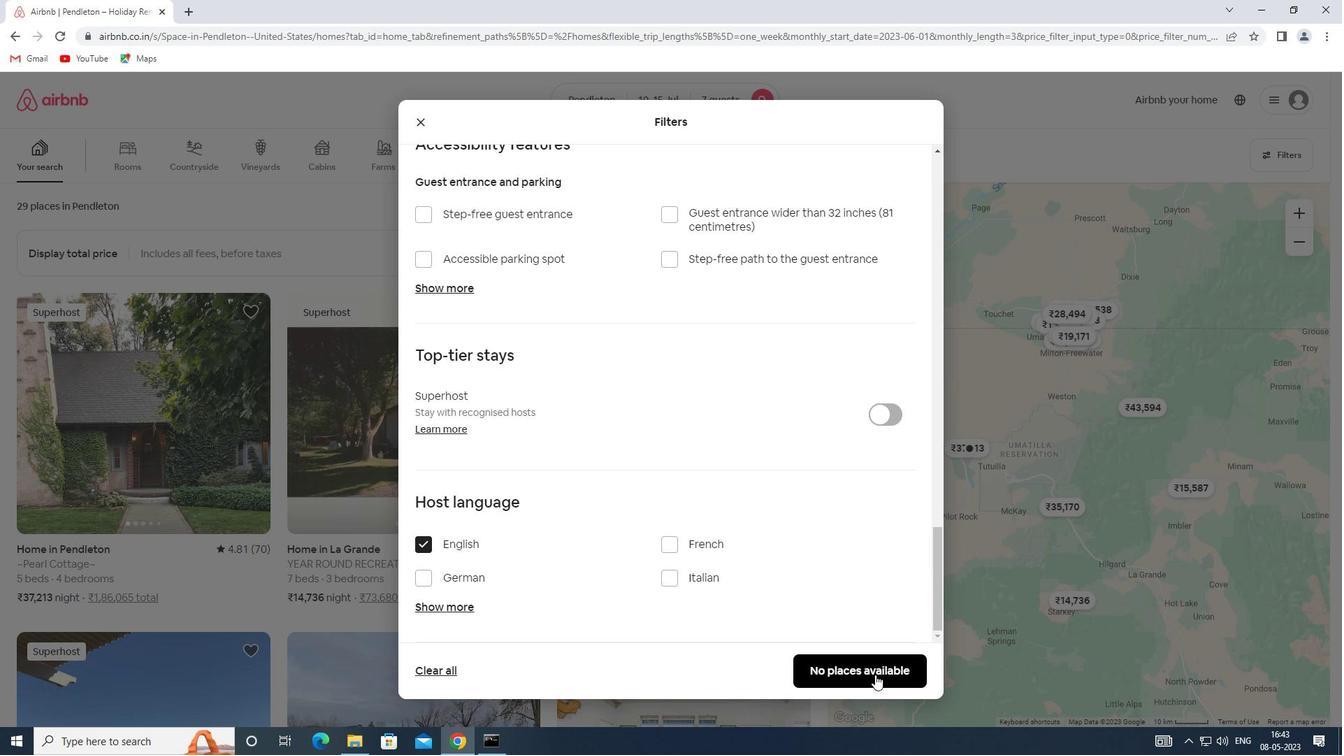 
Action: Mouse moved to (867, 649)
Screenshot: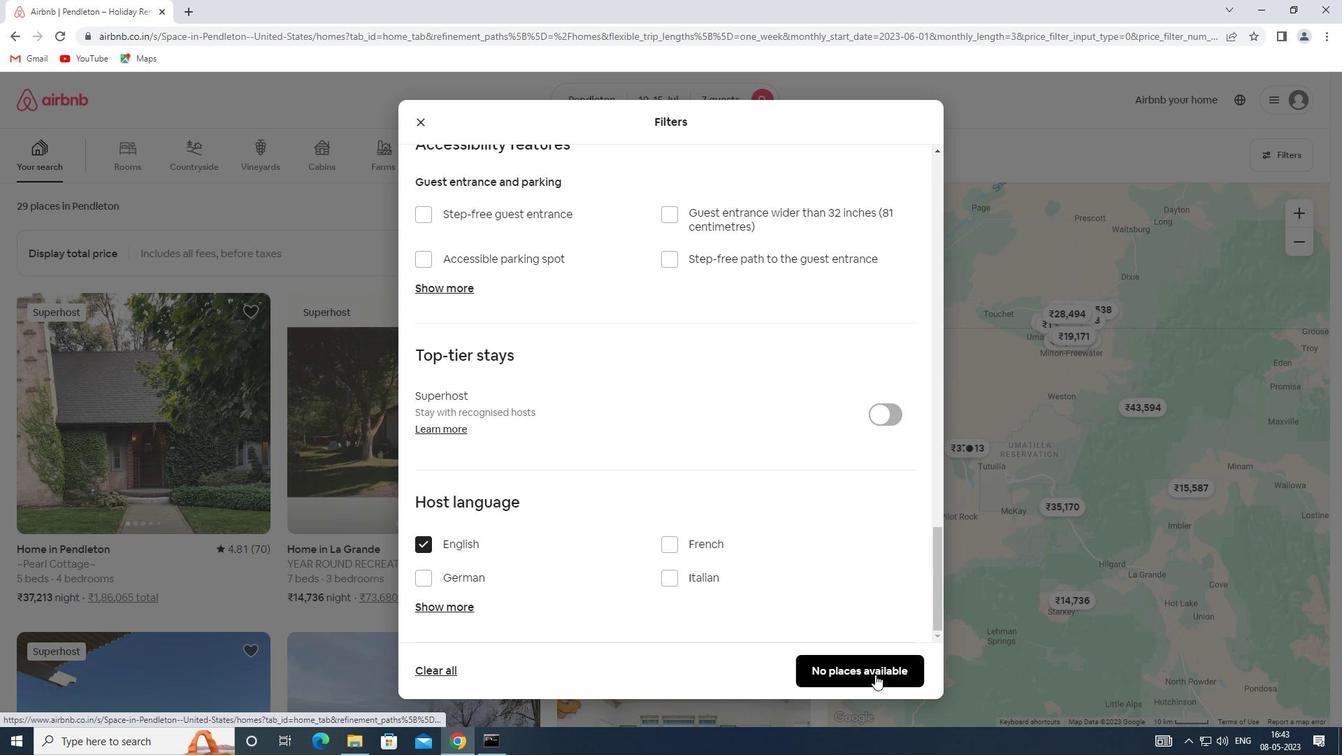 
